 Task: Look for space in Vetapālem, India from 1st July, 2023 to 9th July, 2023 for 2 adults in price range Rs.8000 to Rs.15000. Place can be entire place with 1  bedroom having 1 bed and 1 bathroom. Property type can be house, flat, guest house. Amenities needed are: washing machine. Booking option can be shelf check-in. Required host language is English.
Action: Mouse moved to (544, 93)
Screenshot: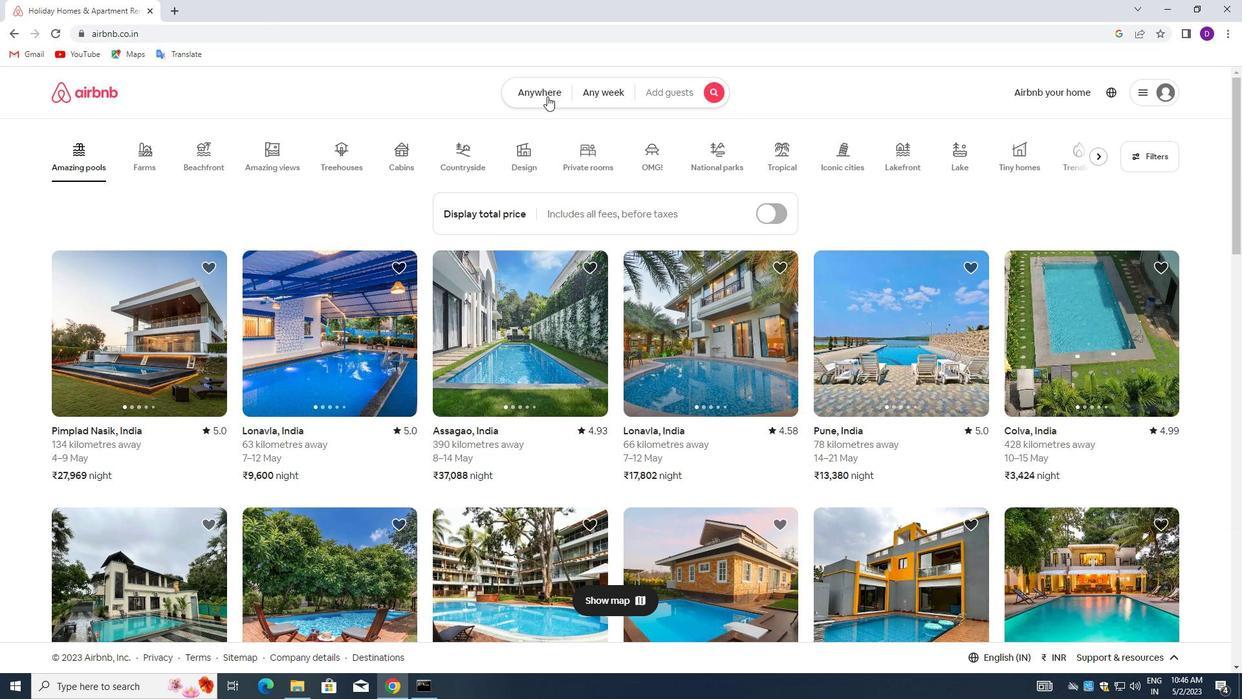 
Action: Mouse pressed left at (544, 93)
Screenshot: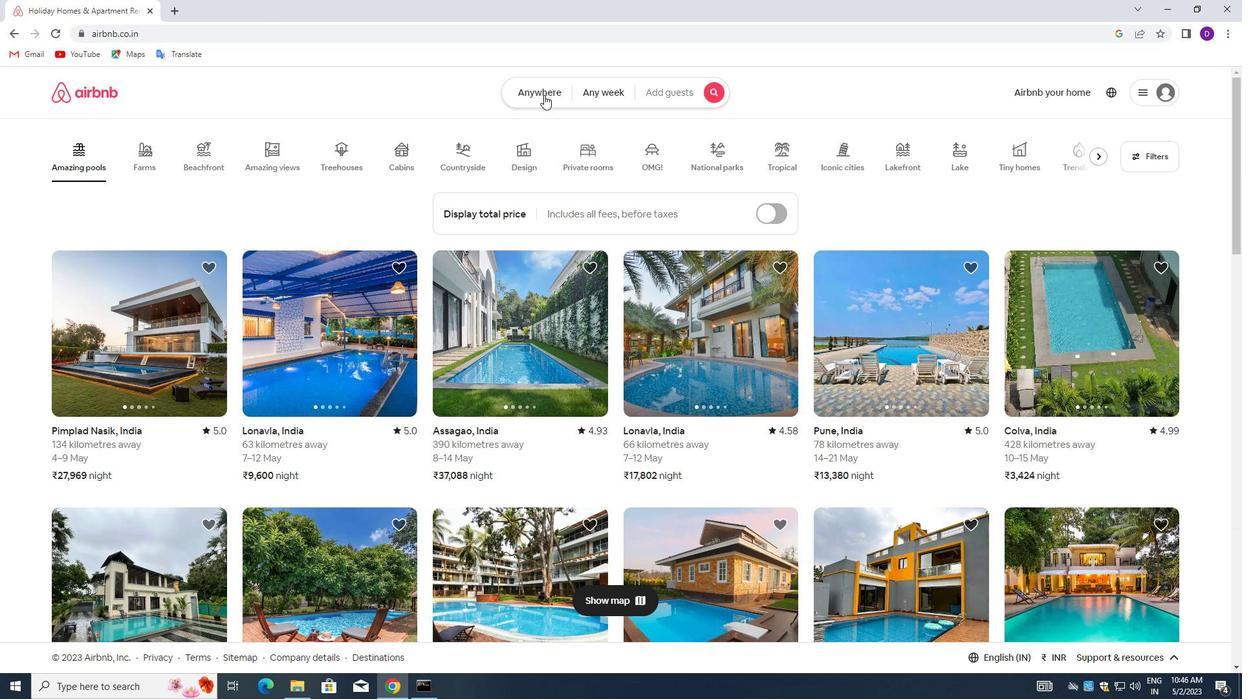 
Action: Mouse moved to (404, 145)
Screenshot: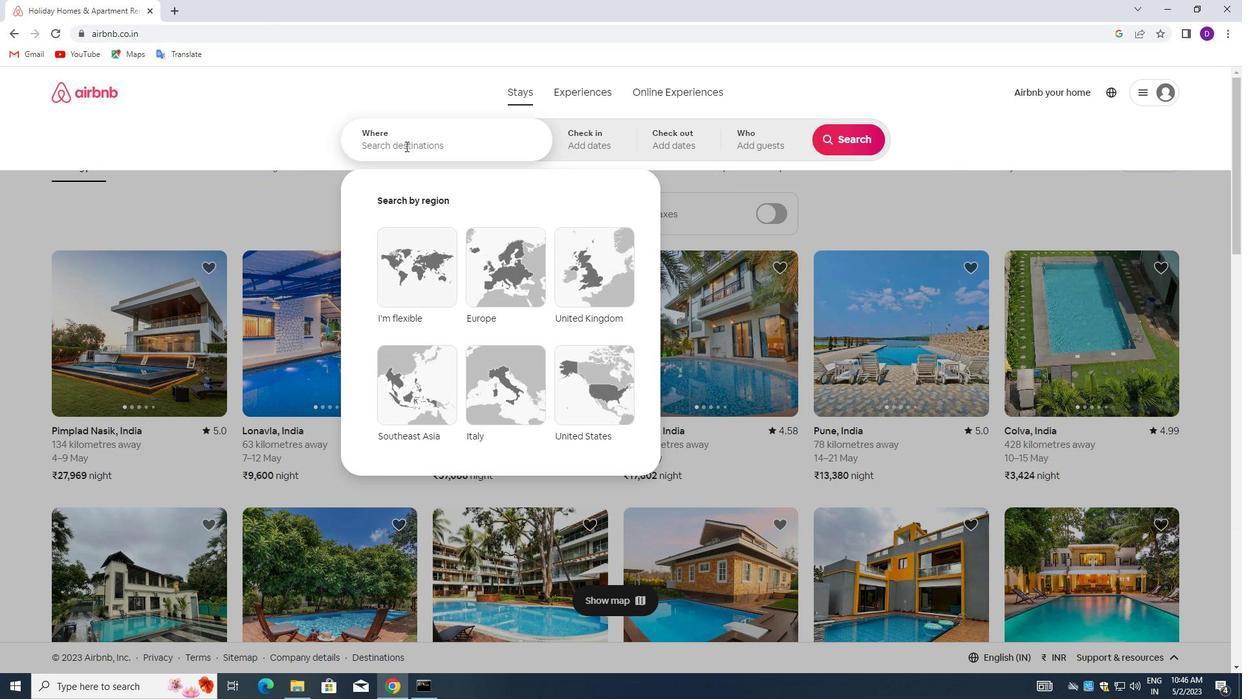 
Action: Mouse pressed left at (404, 145)
Screenshot: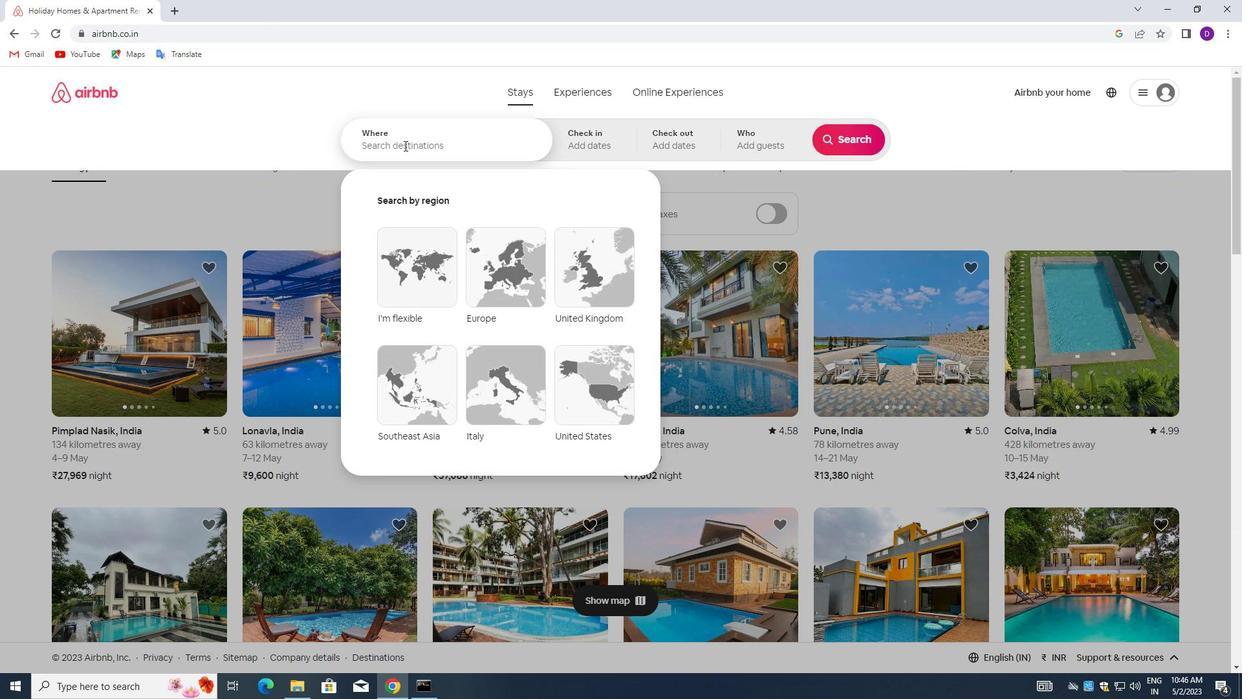 
Action: Key pressed <Key.shift_r>Vetepalem,<Key.space><Key.shift>INDIA<Key.enter>
Screenshot: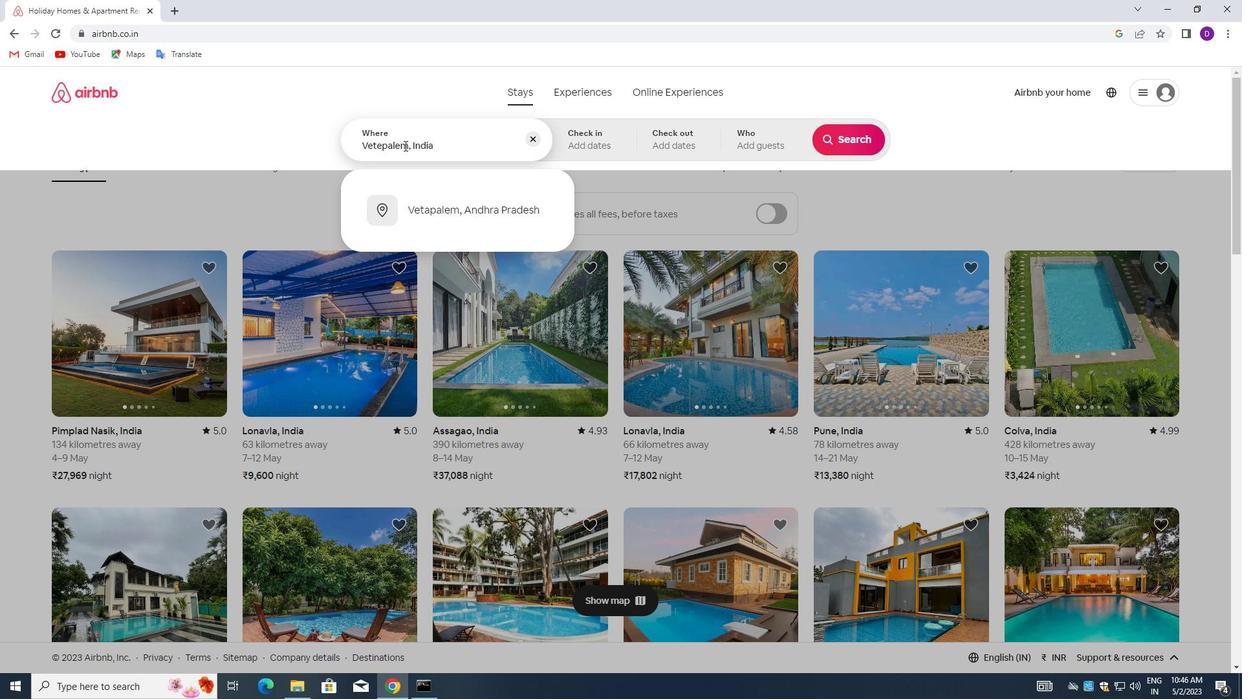 
Action: Mouse moved to (674, 337)
Screenshot: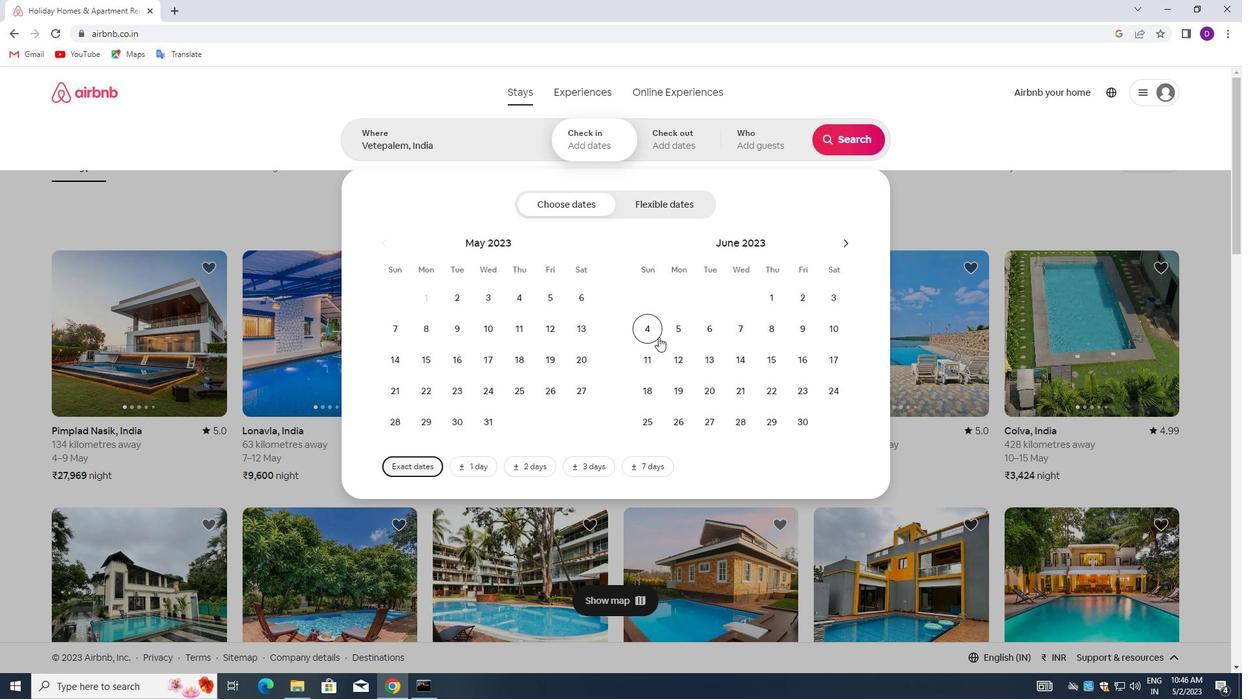 
Action: Mouse scrolled (674, 336) with delta (0, 0)
Screenshot: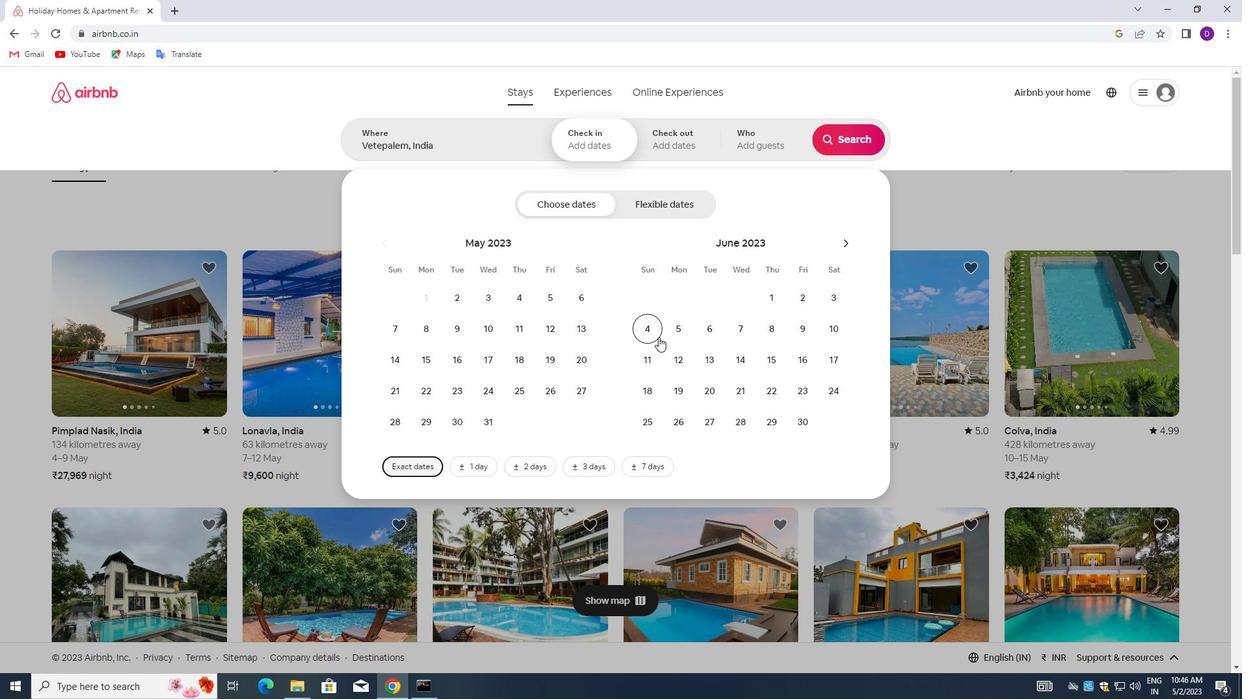 
Action: Mouse moved to (841, 242)
Screenshot: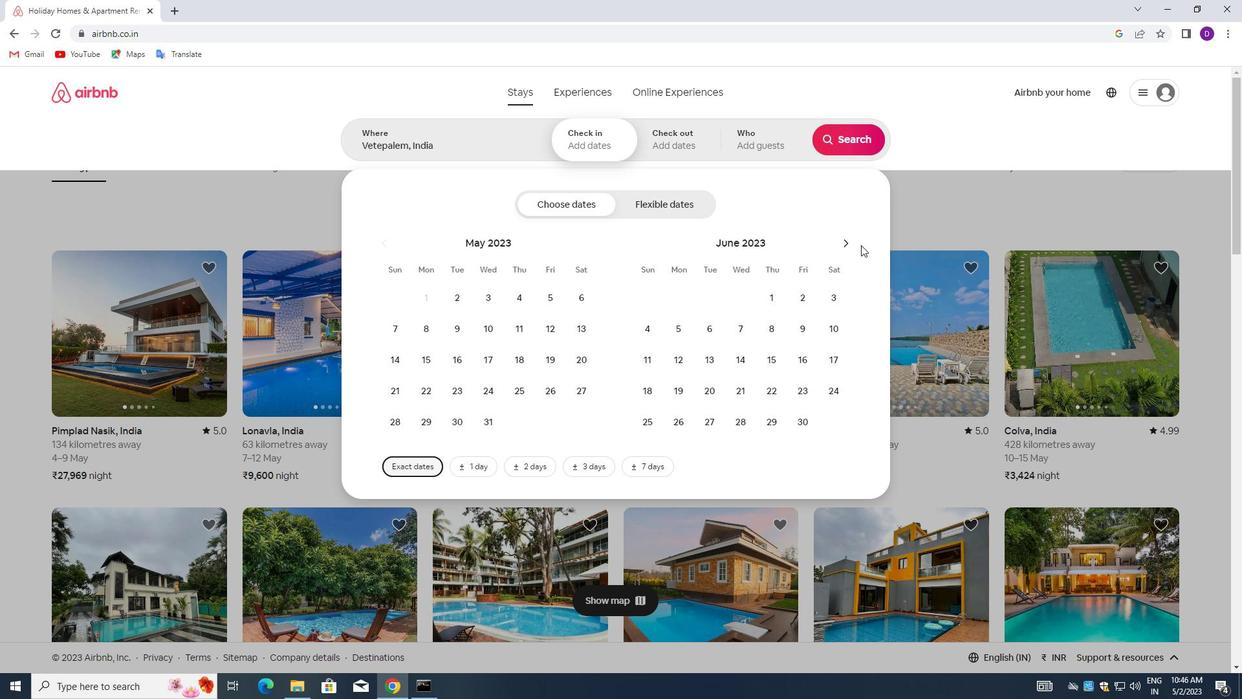 
Action: Mouse pressed left at (841, 242)
Screenshot: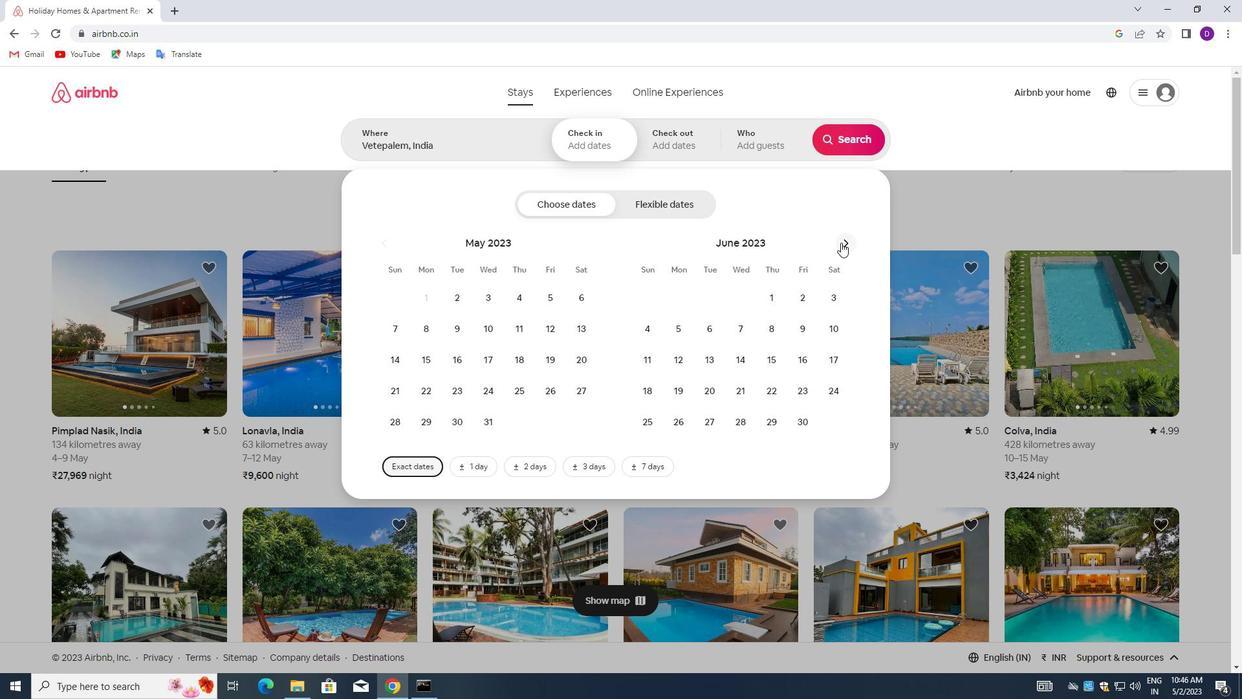 
Action: Mouse moved to (833, 290)
Screenshot: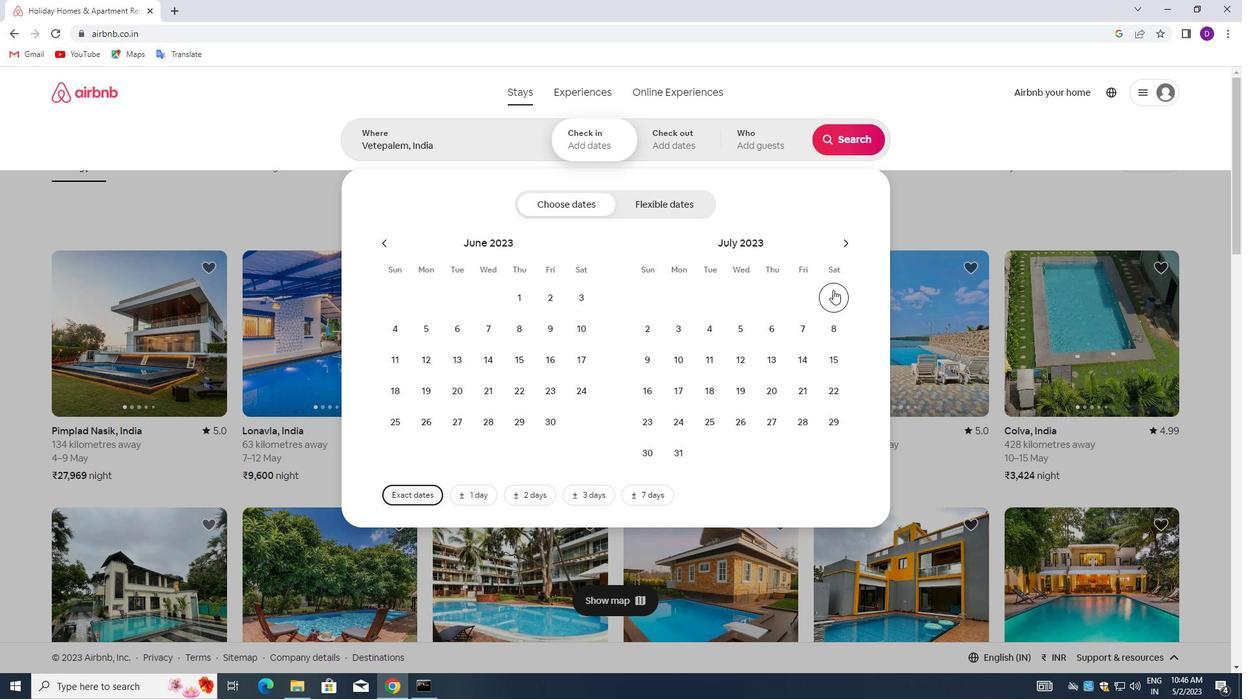 
Action: Mouse pressed left at (833, 290)
Screenshot: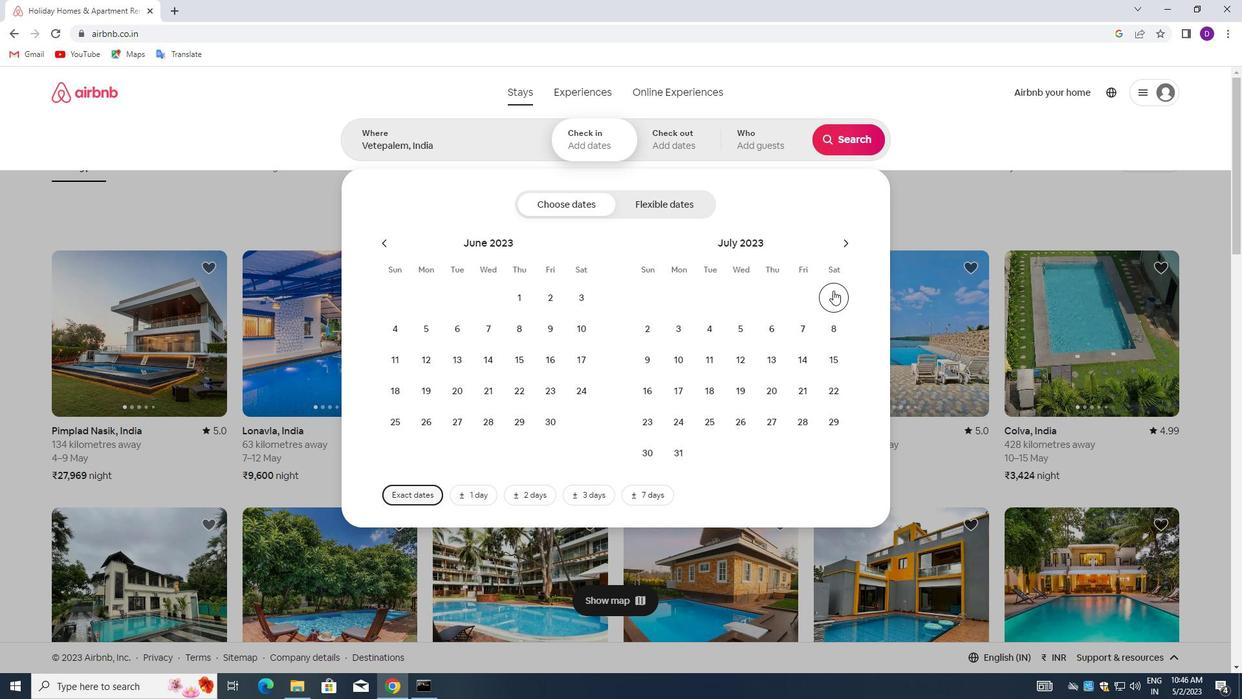 
Action: Mouse moved to (656, 359)
Screenshot: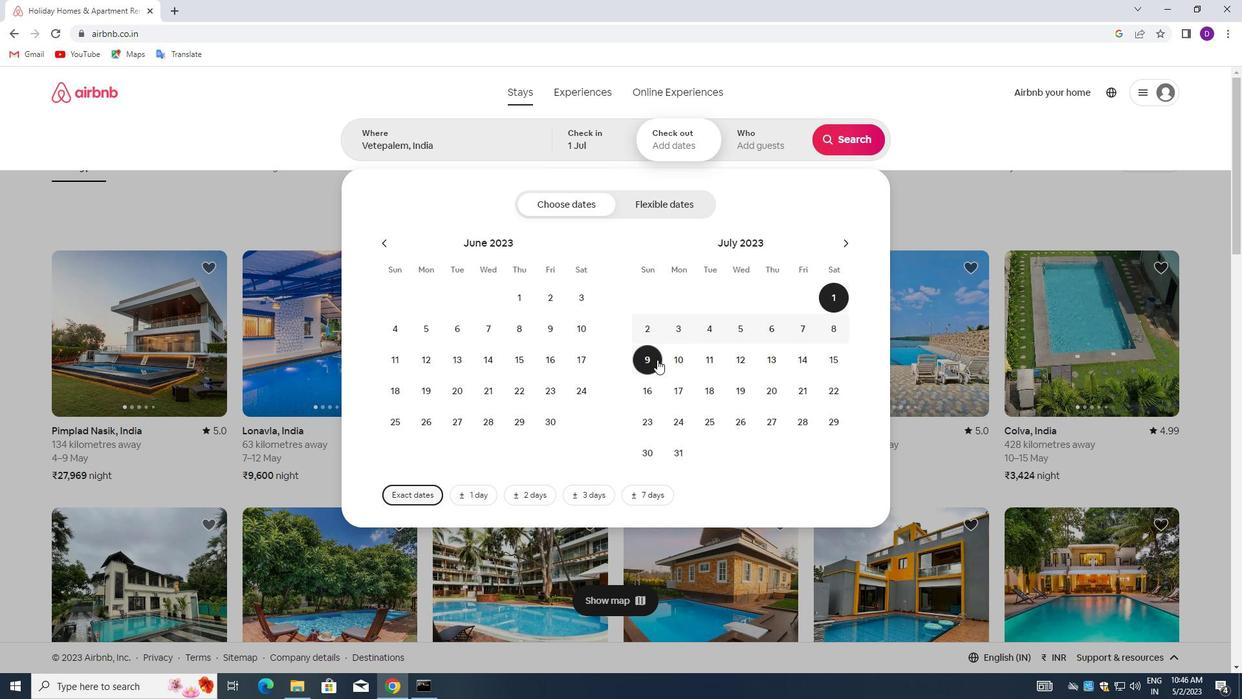 
Action: Mouse pressed left at (656, 359)
Screenshot: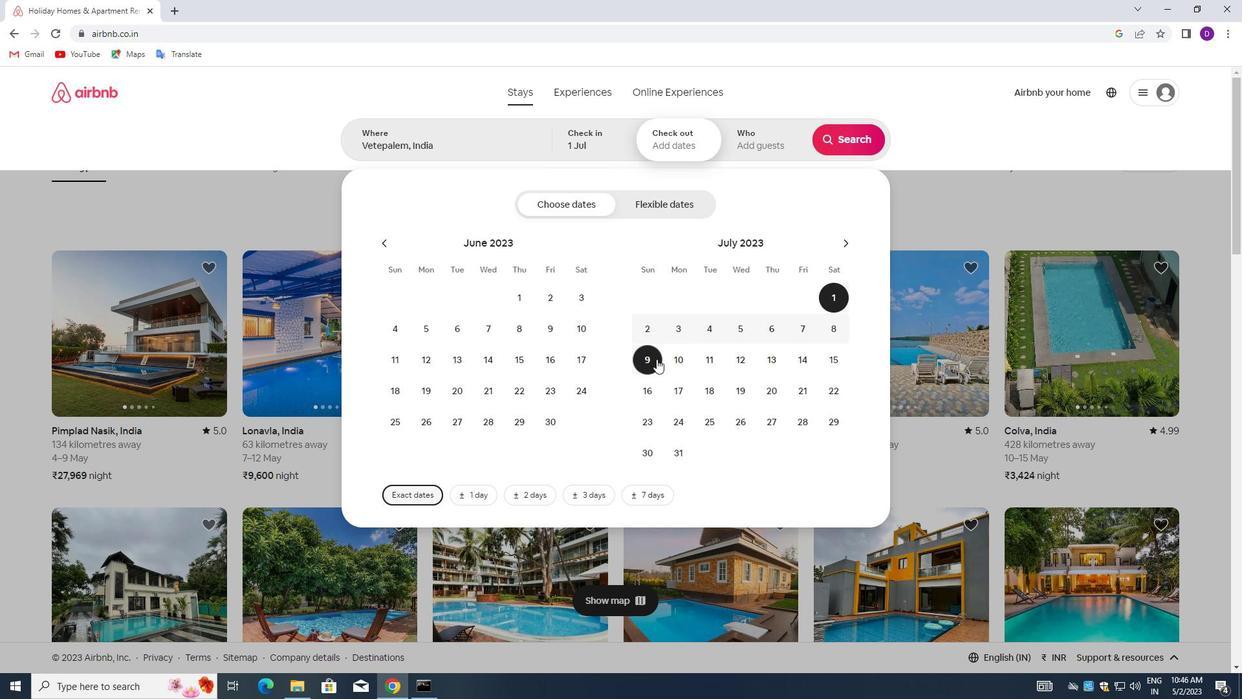 
Action: Mouse moved to (759, 139)
Screenshot: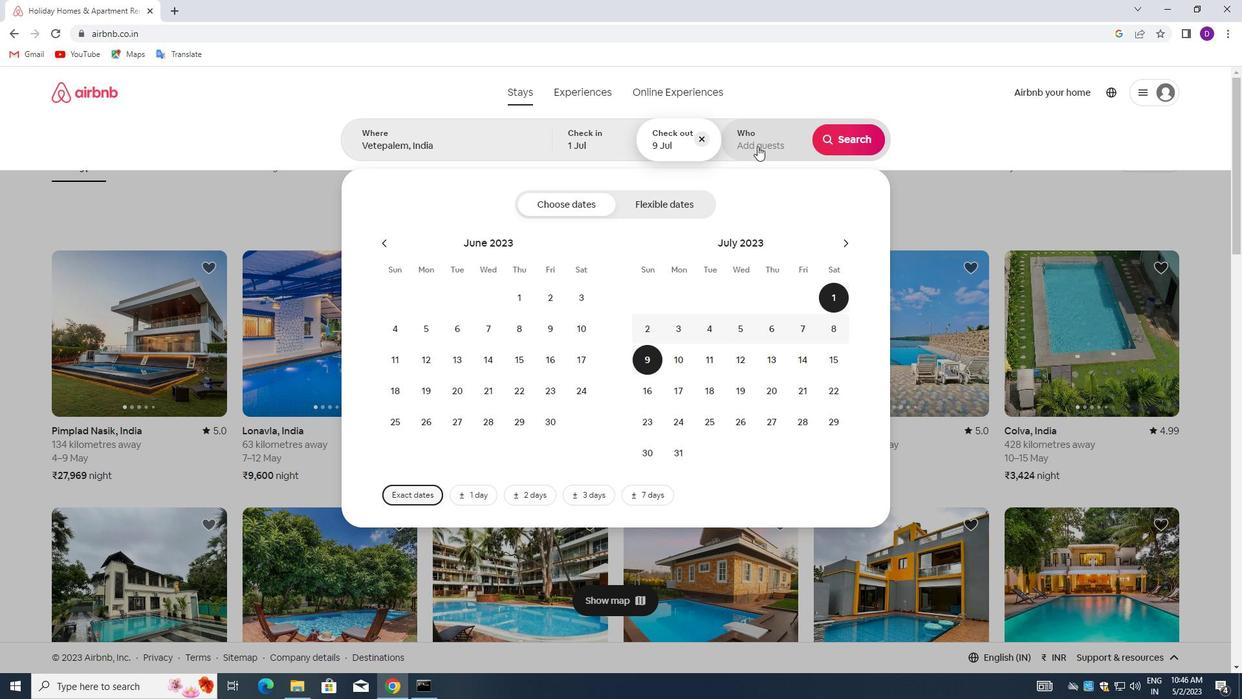 
Action: Mouse pressed left at (759, 139)
Screenshot: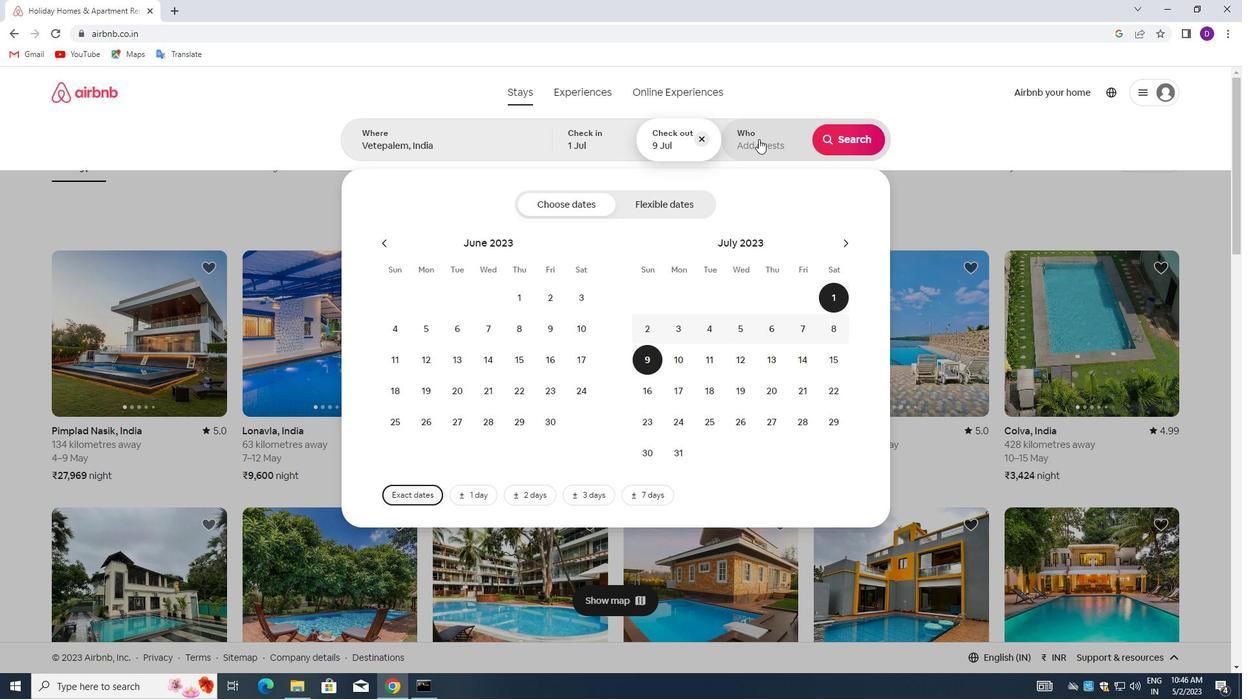 
Action: Mouse moved to (851, 205)
Screenshot: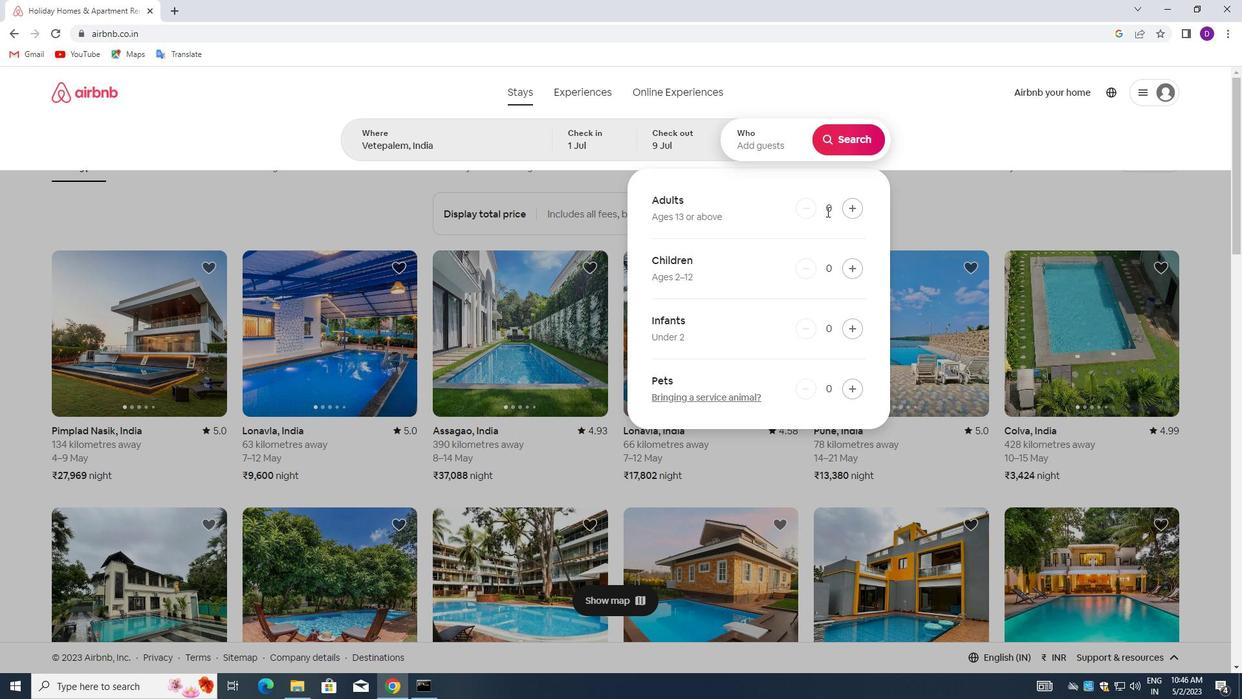 
Action: Mouse pressed left at (851, 205)
Screenshot: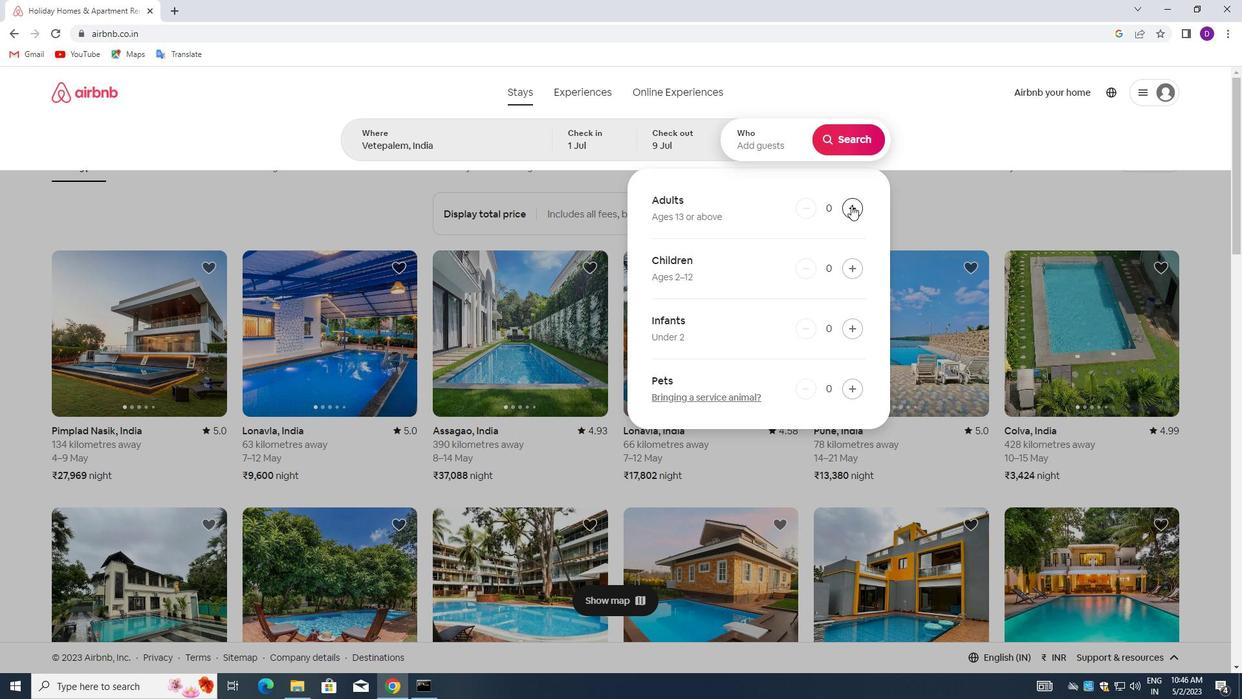 
Action: Mouse pressed left at (851, 205)
Screenshot: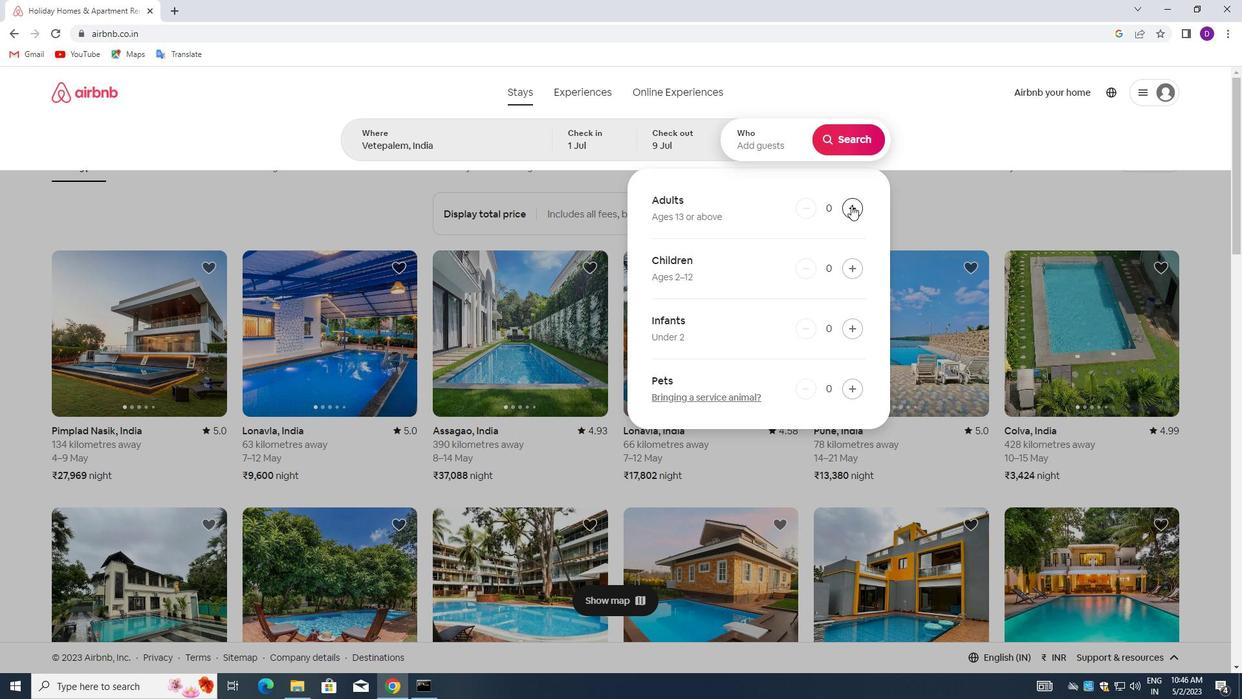 
Action: Mouse moved to (849, 141)
Screenshot: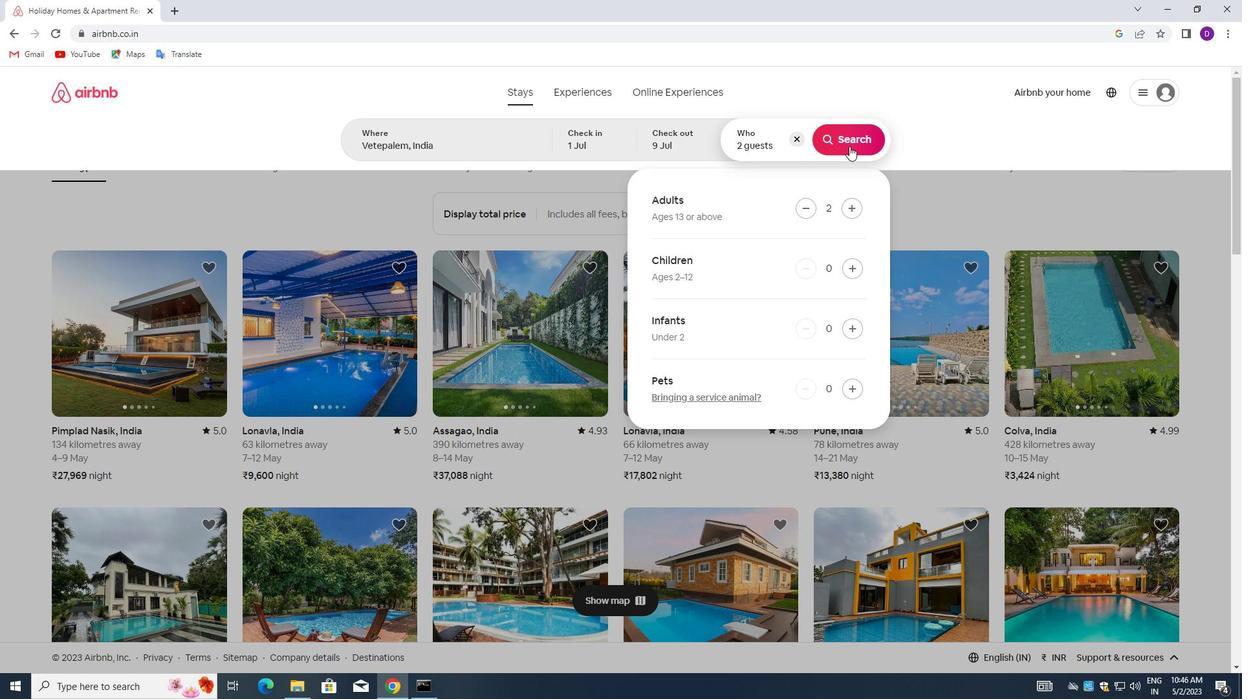 
Action: Mouse pressed left at (849, 141)
Screenshot: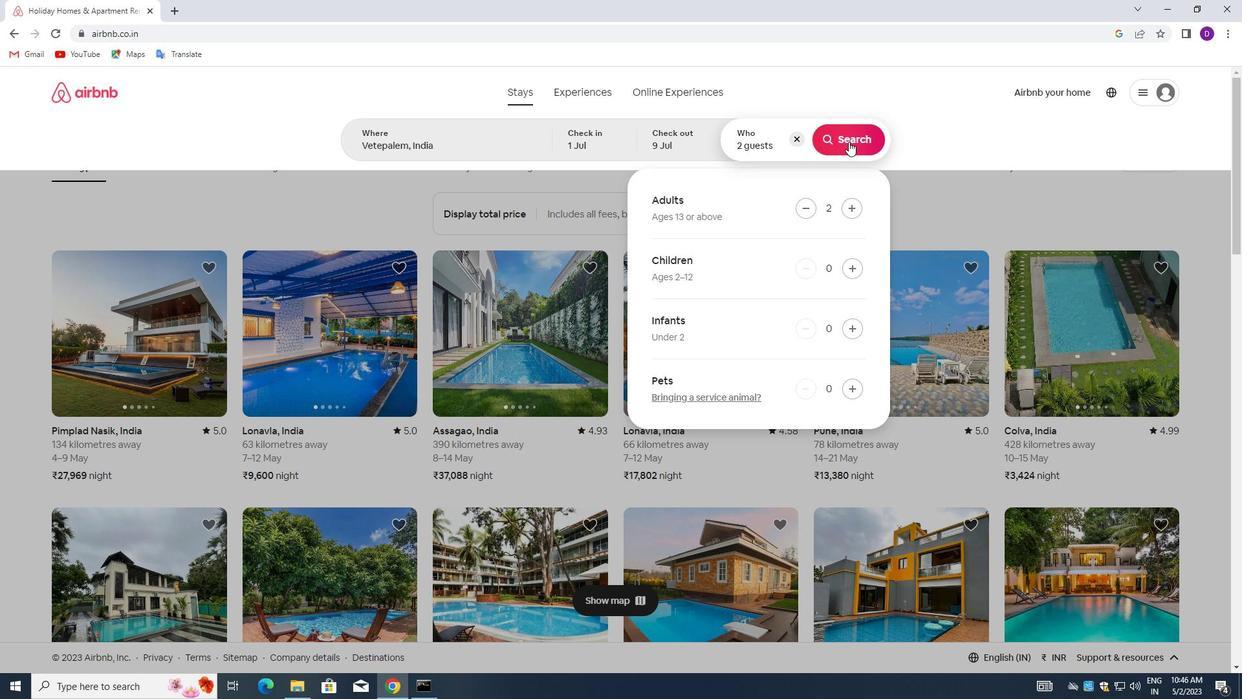 
Action: Mouse moved to (1173, 141)
Screenshot: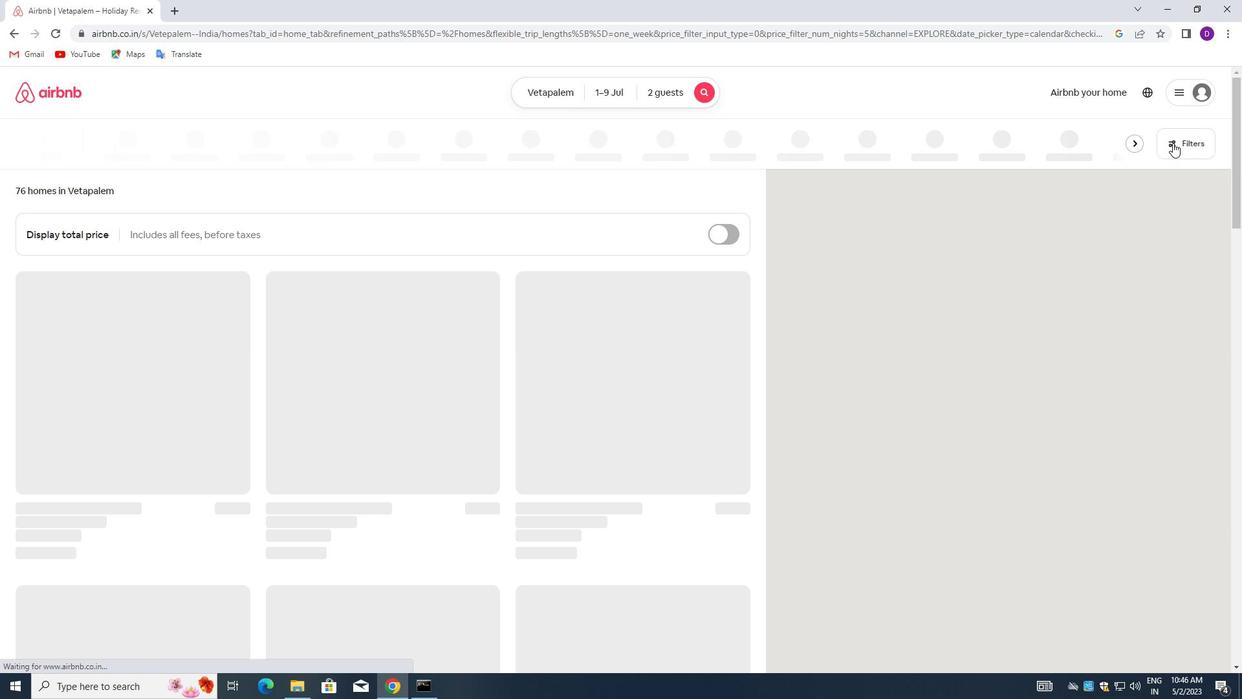 
Action: Mouse pressed left at (1173, 141)
Screenshot: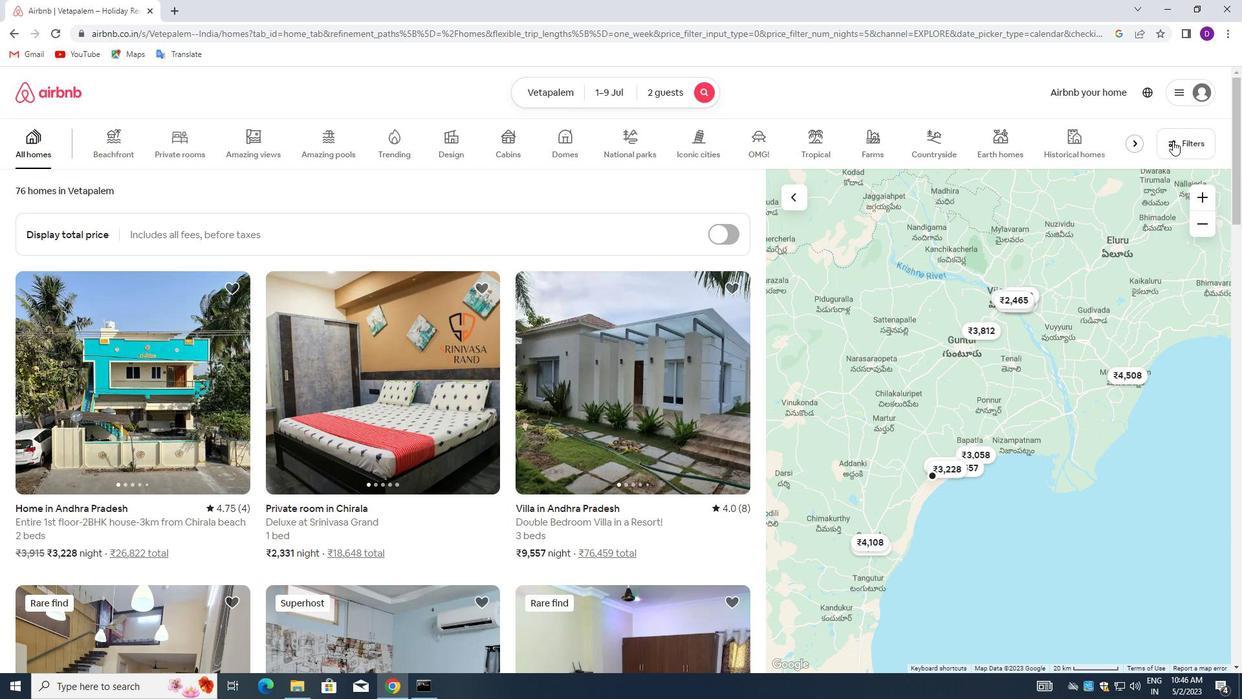 
Action: Mouse moved to (466, 310)
Screenshot: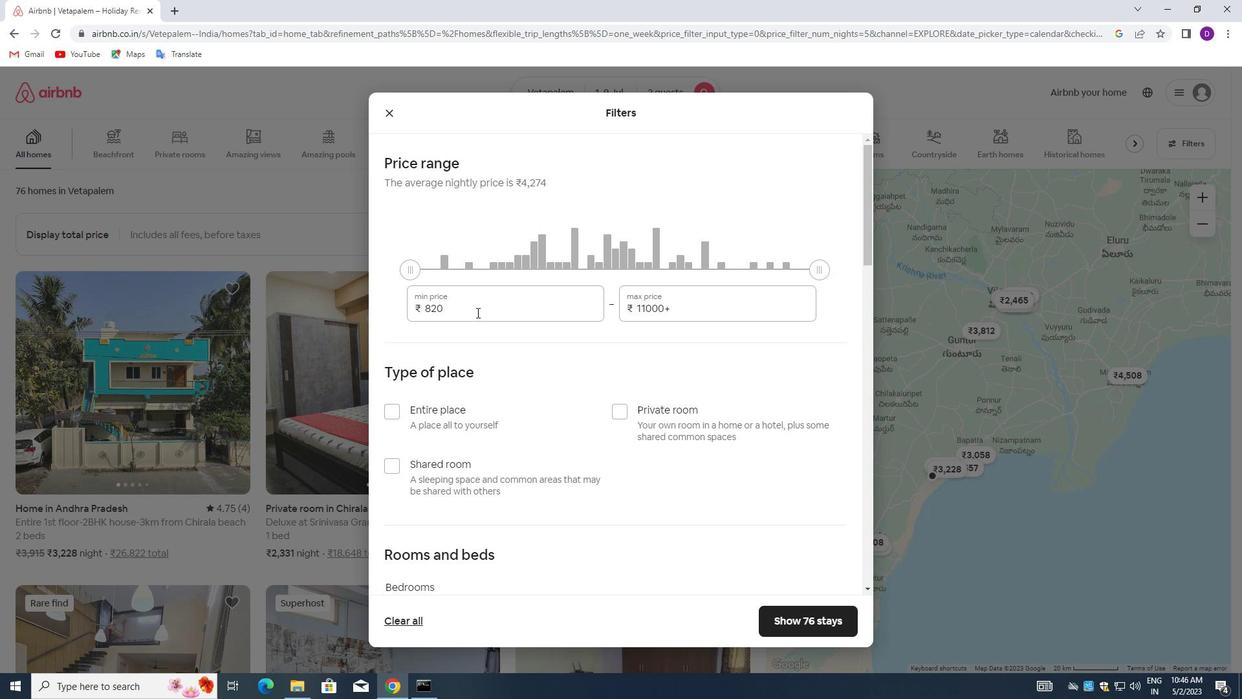 
Action: Mouse pressed left at (466, 310)
Screenshot: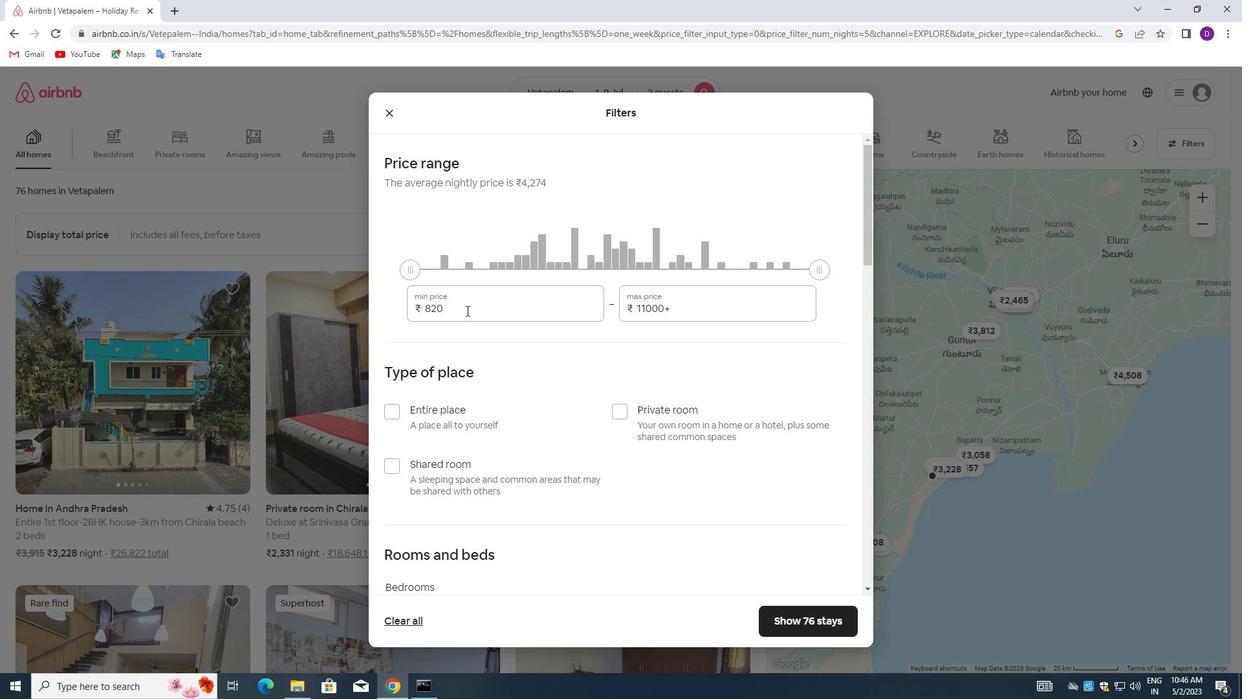 
Action: Mouse pressed left at (466, 310)
Screenshot: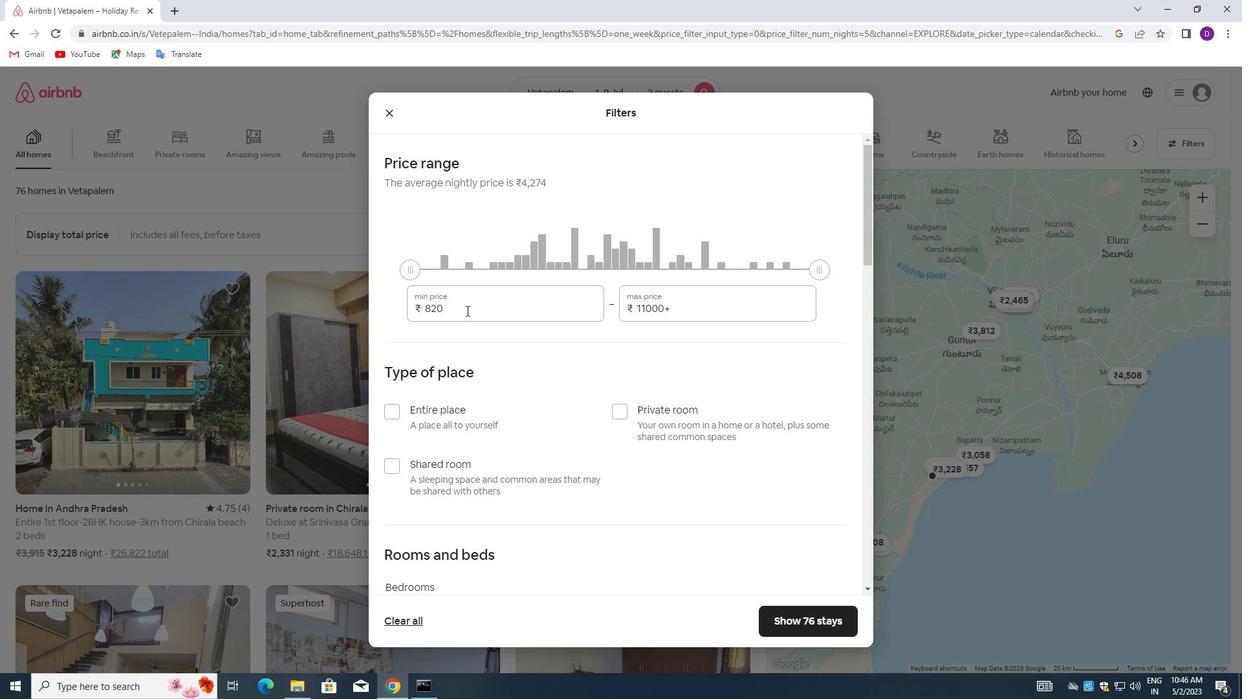
Action: Key pressed 8000<Key.tab>15000
Screenshot: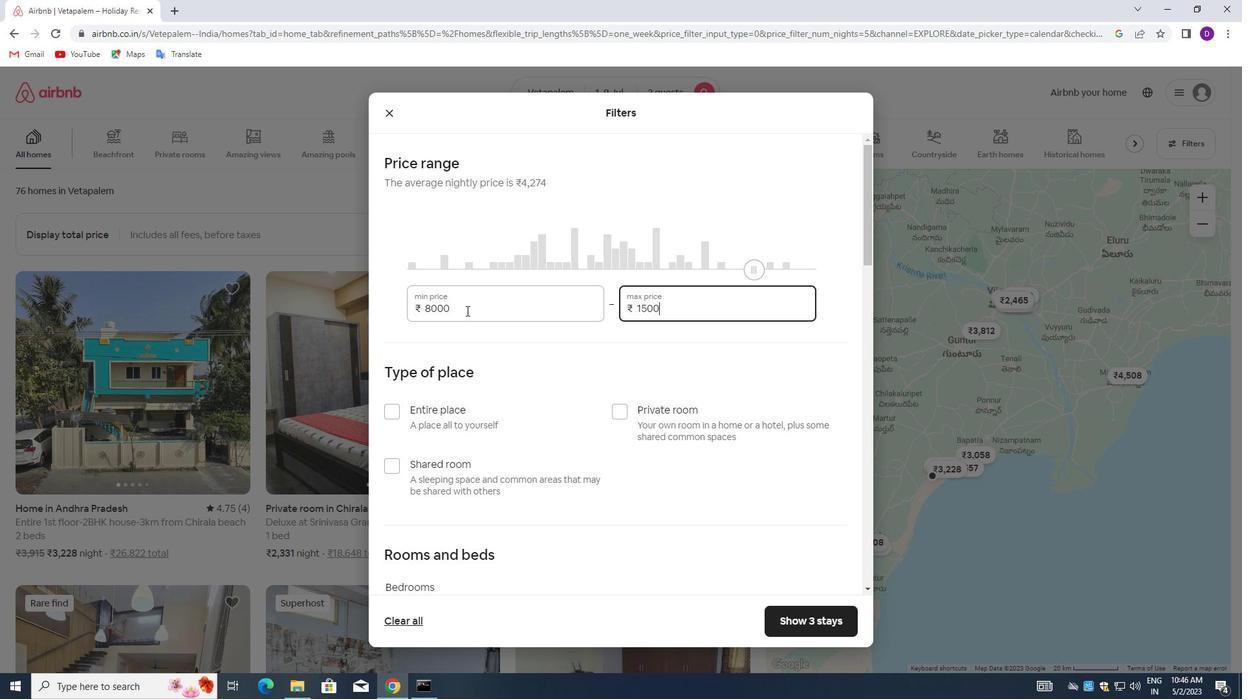 
Action: Mouse moved to (465, 322)
Screenshot: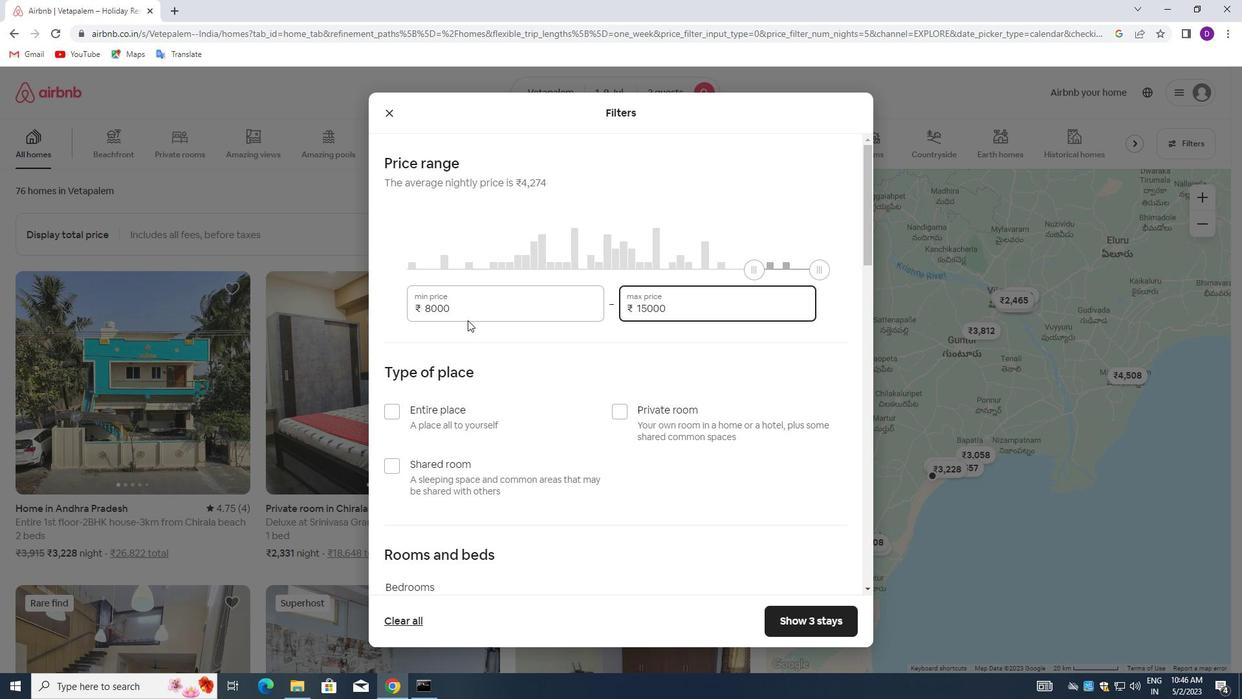 
Action: Mouse scrolled (465, 322) with delta (0, 0)
Screenshot: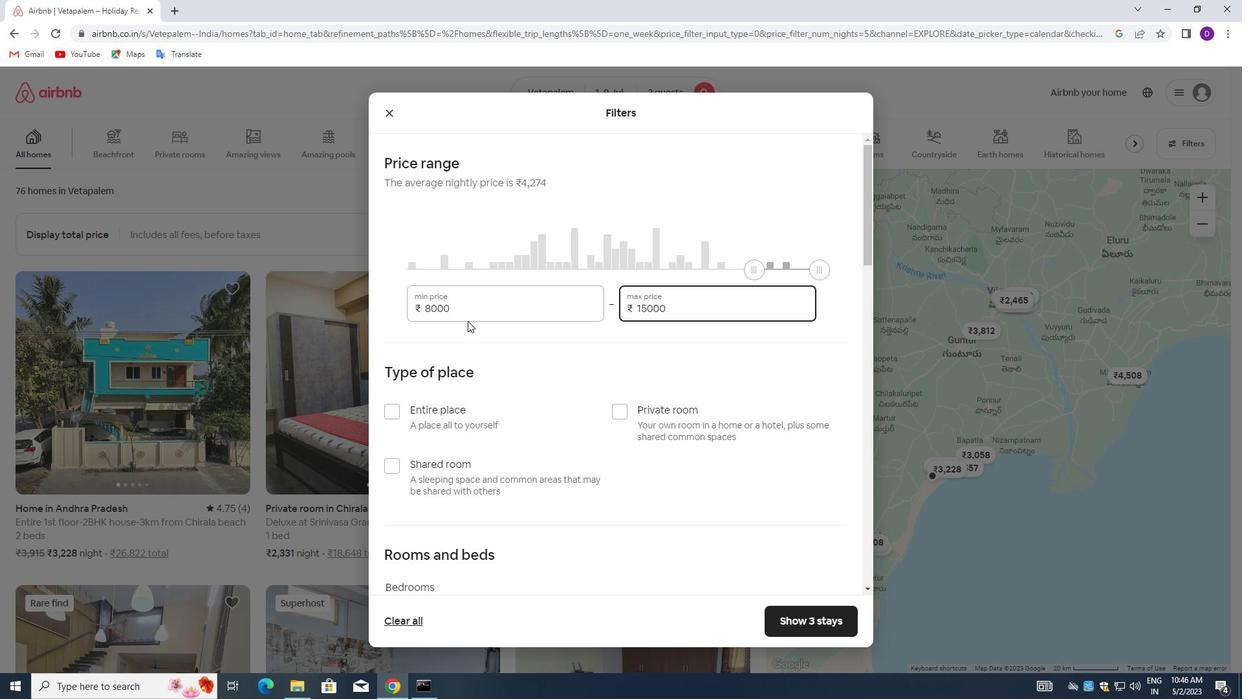 
Action: Mouse moved to (463, 324)
Screenshot: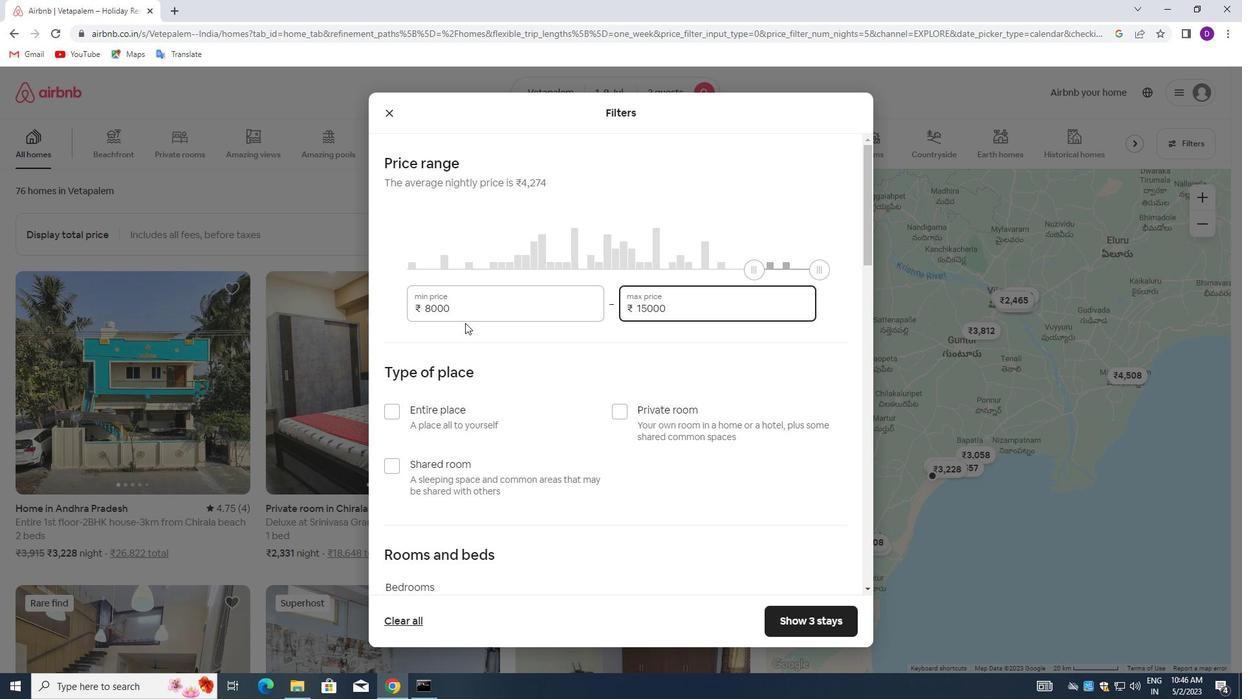 
Action: Mouse scrolled (463, 323) with delta (0, 0)
Screenshot: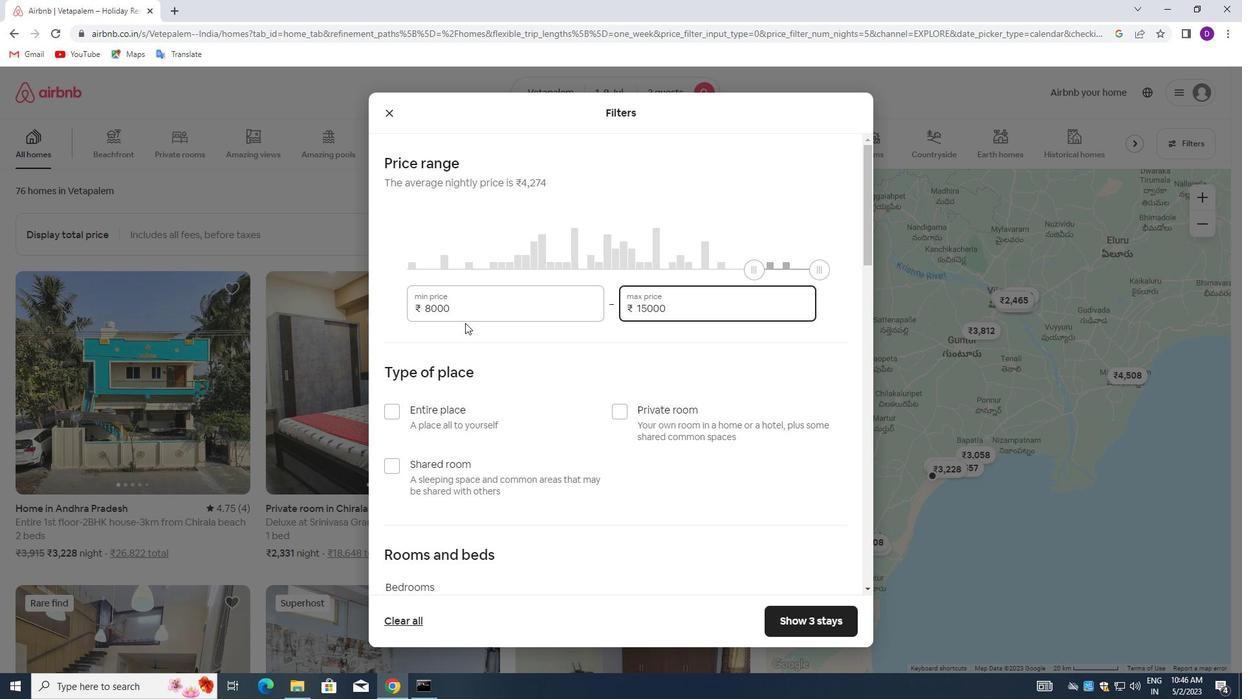 
Action: Mouse moved to (389, 288)
Screenshot: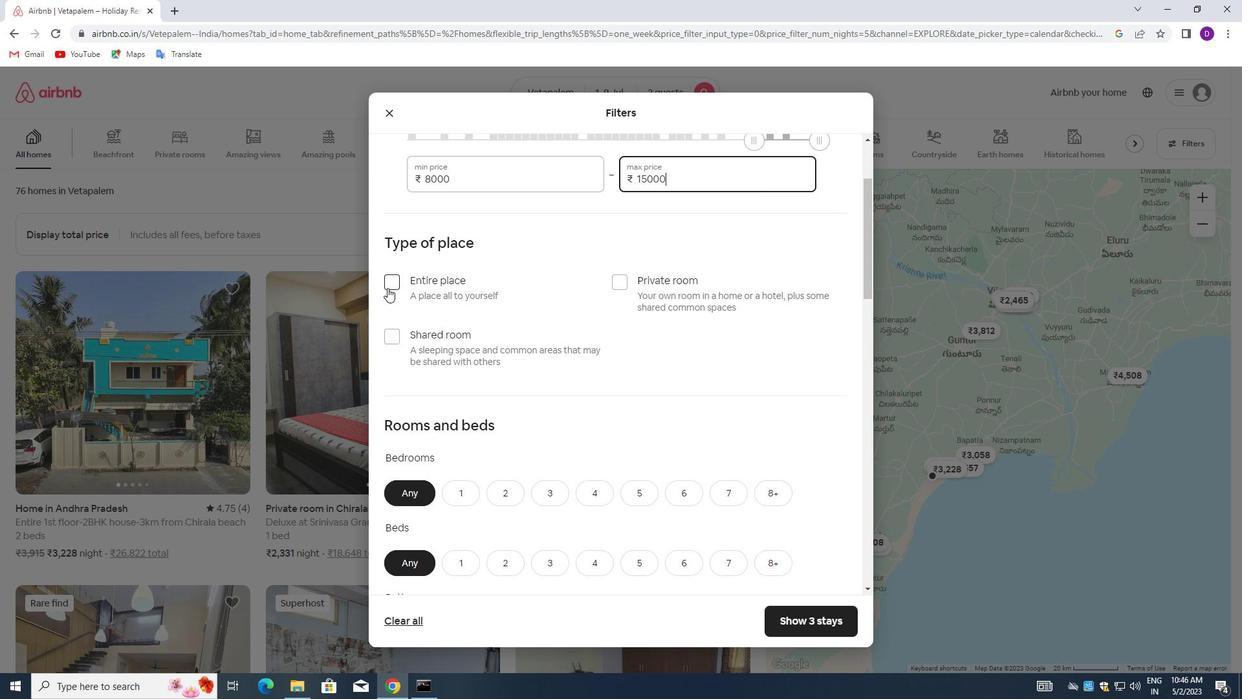 
Action: Mouse pressed left at (389, 288)
Screenshot: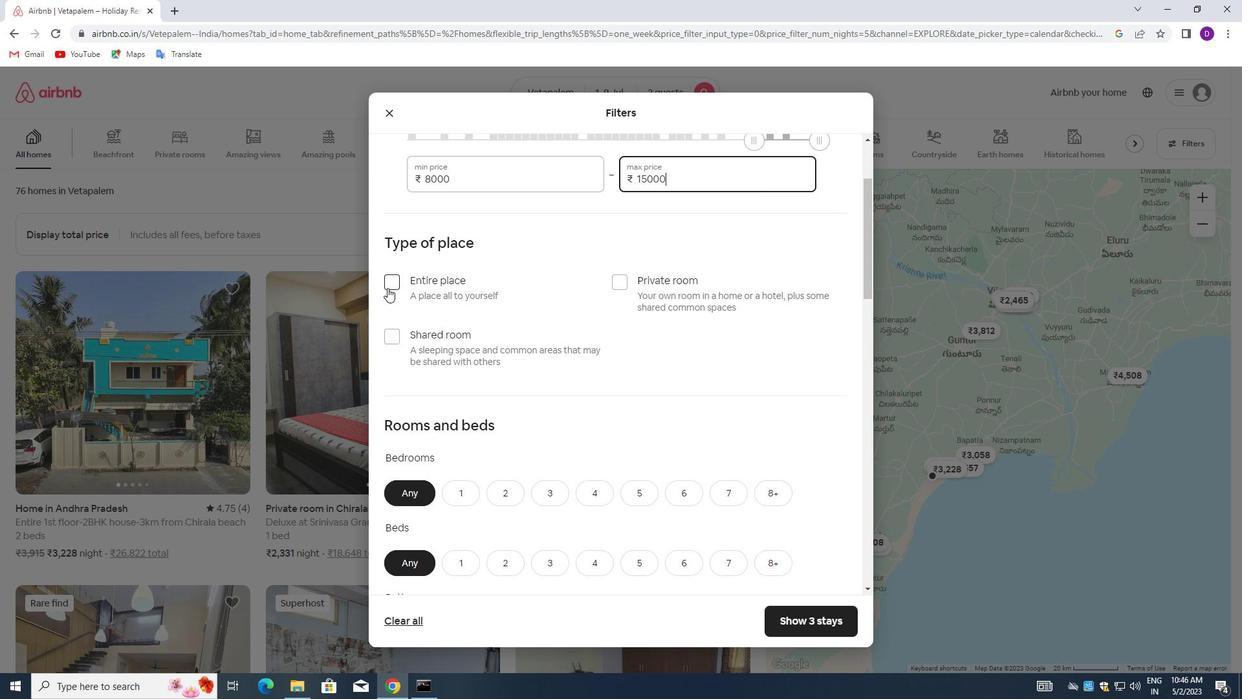
Action: Mouse moved to (493, 349)
Screenshot: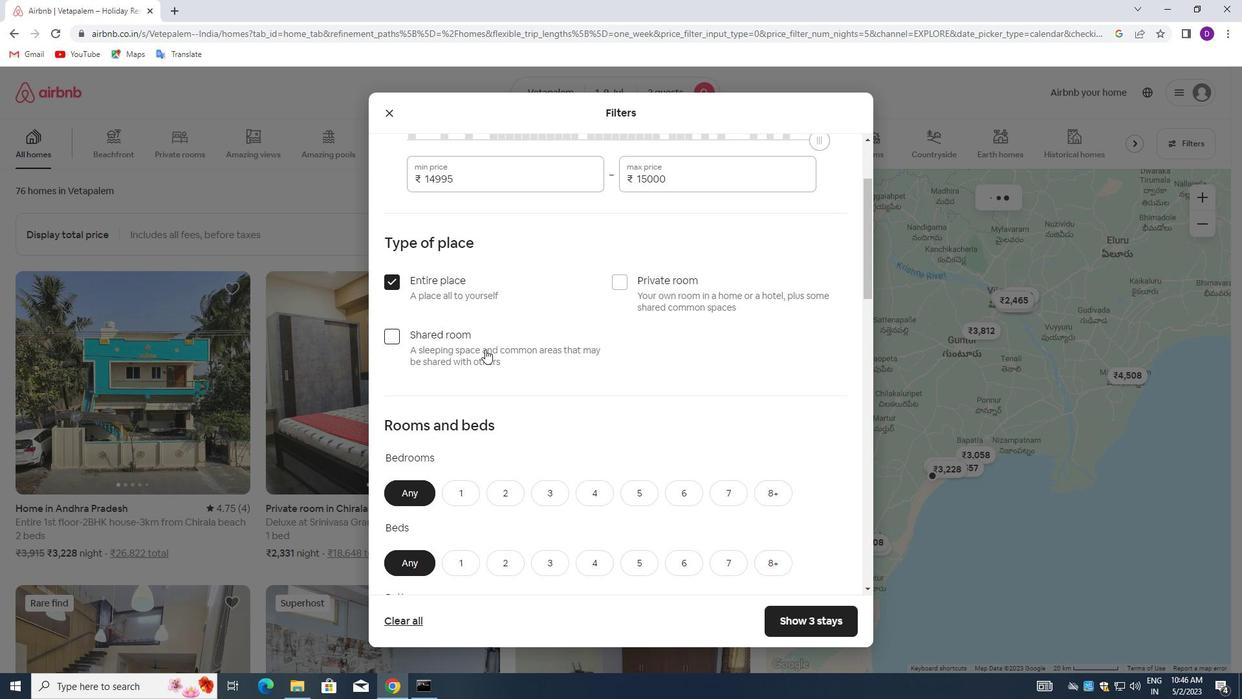
Action: Mouse scrolled (493, 348) with delta (0, 0)
Screenshot: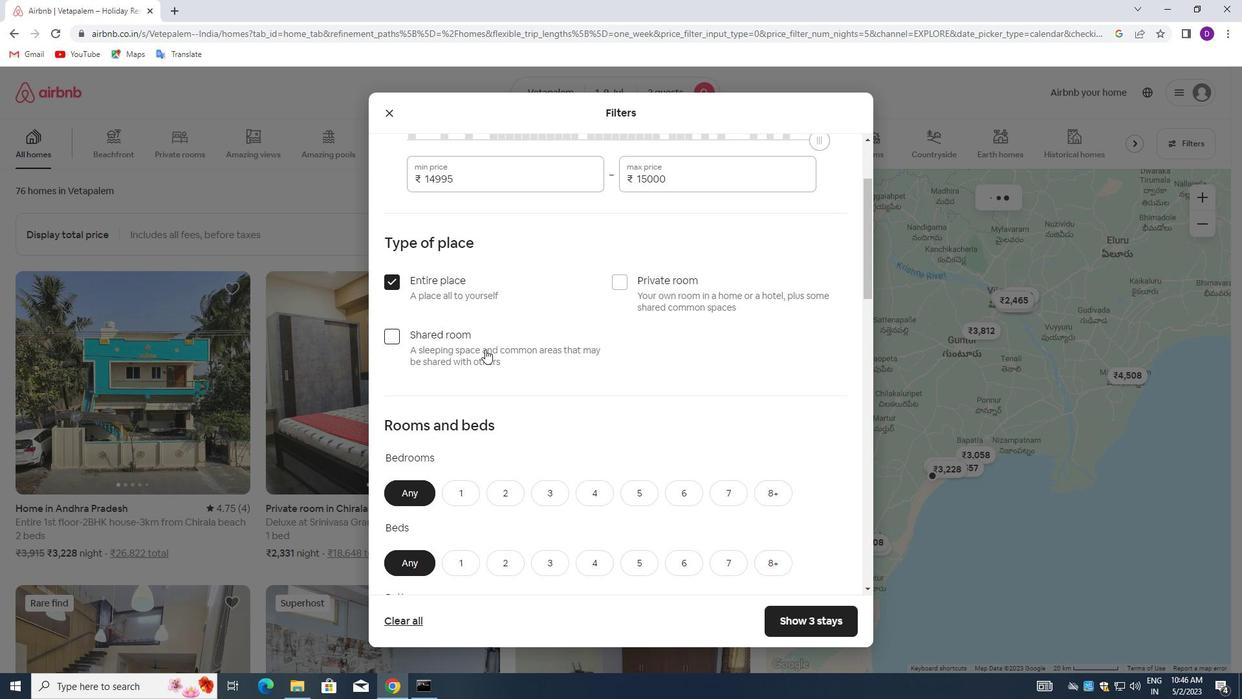 
Action: Mouse moved to (493, 349)
Screenshot: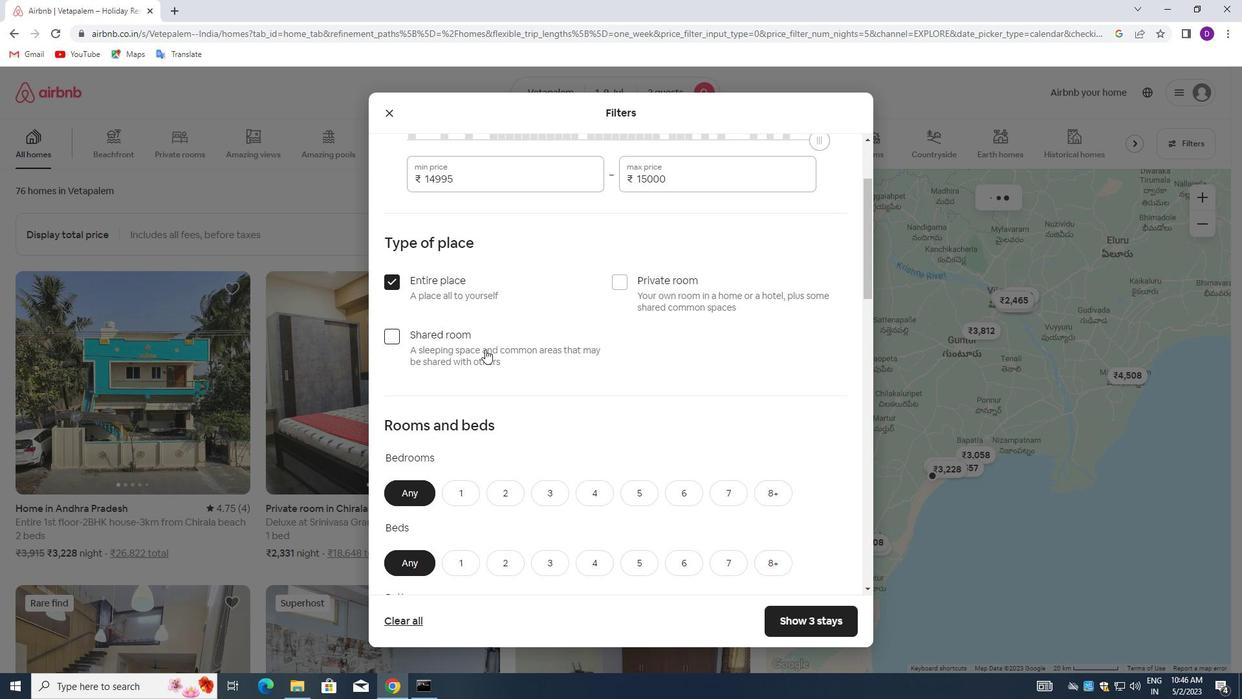 
Action: Mouse scrolled (493, 348) with delta (0, 0)
Screenshot: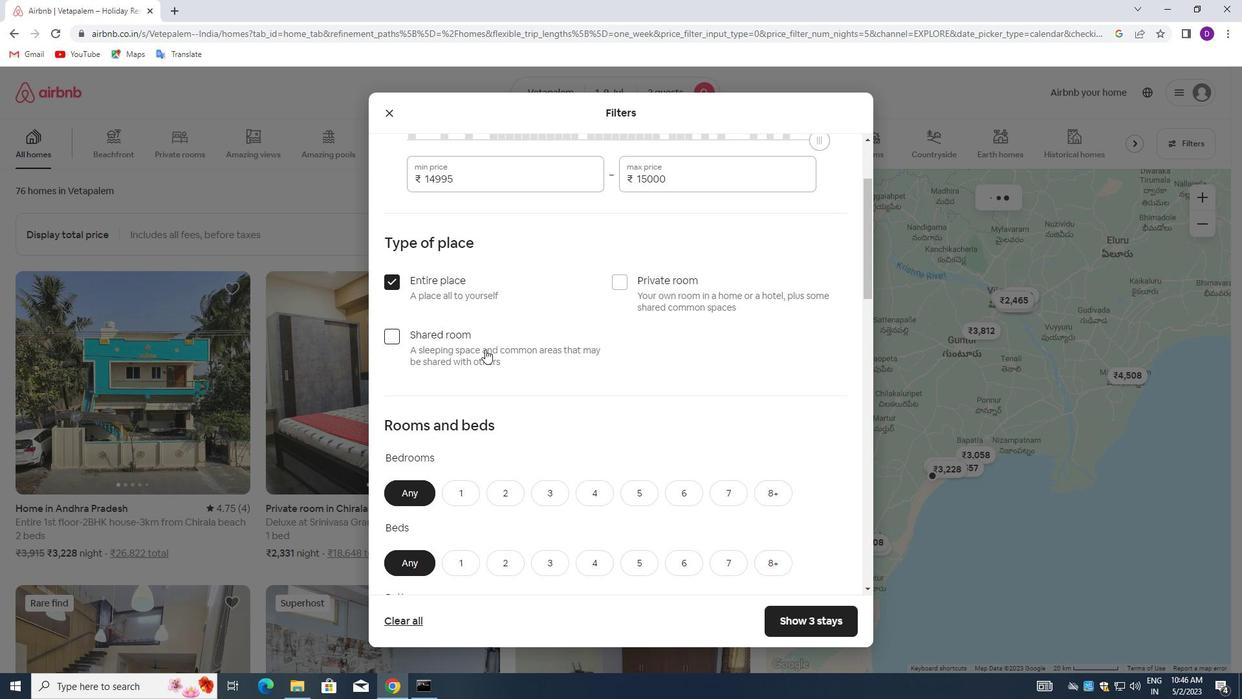 
Action: Mouse moved to (457, 354)
Screenshot: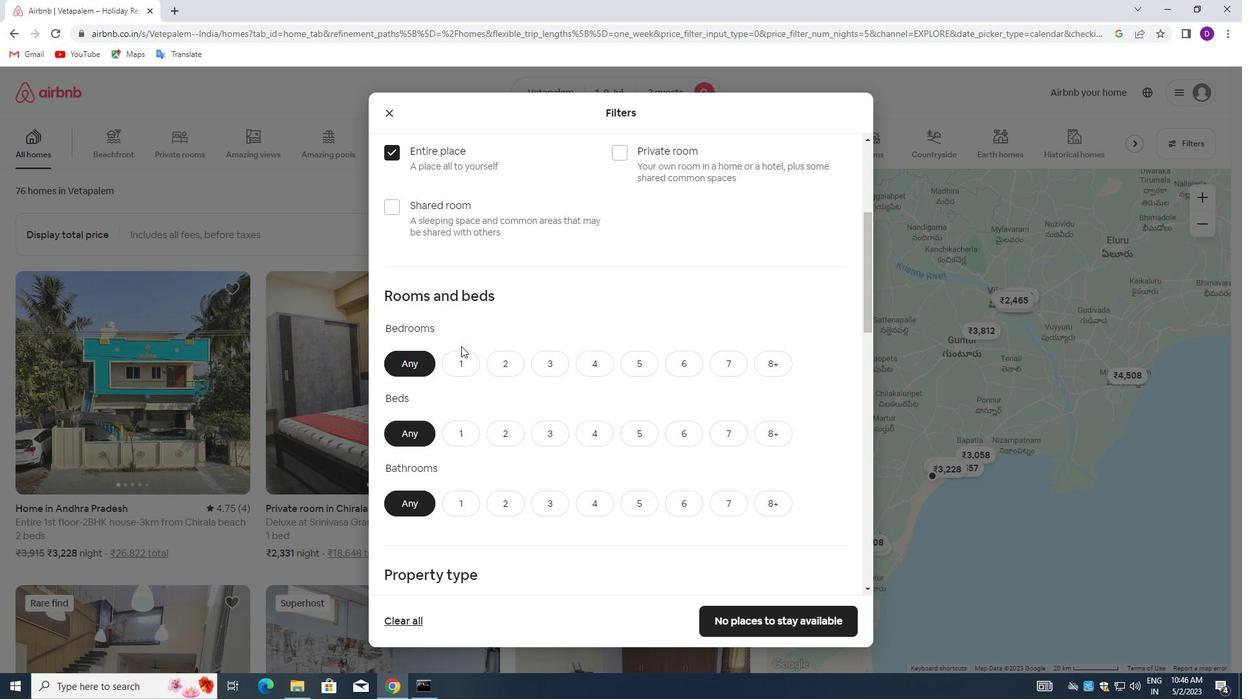 
Action: Mouse pressed left at (457, 354)
Screenshot: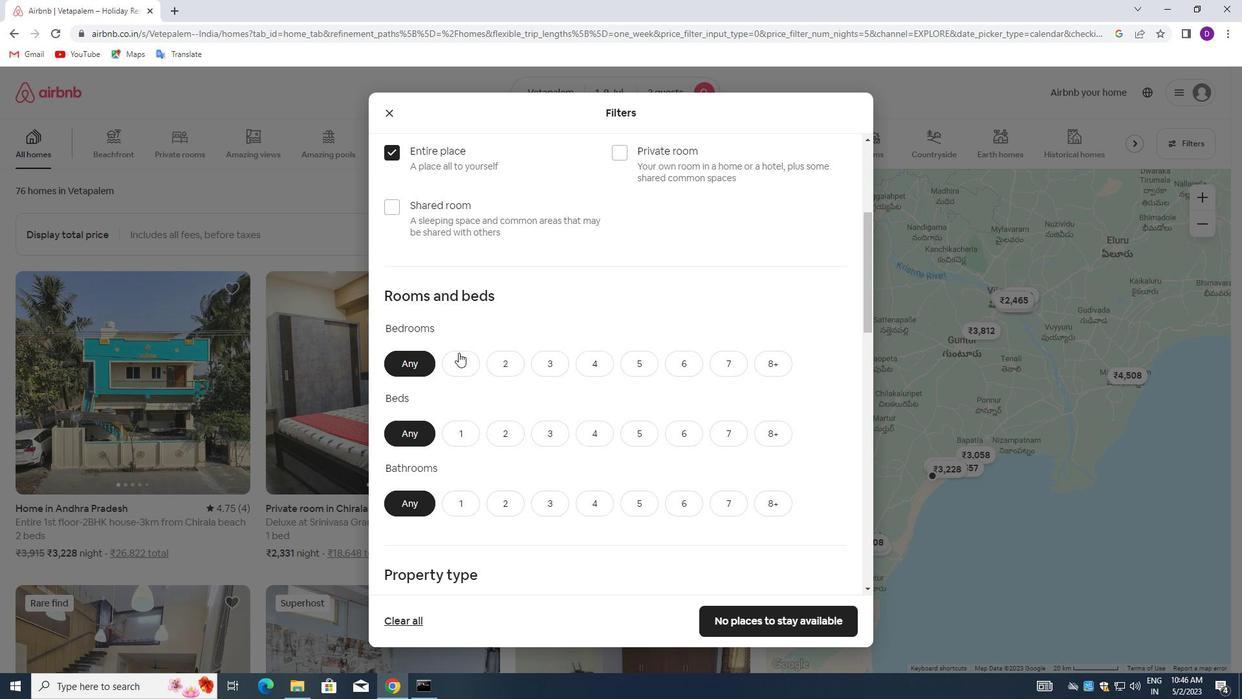 
Action: Mouse moved to (467, 427)
Screenshot: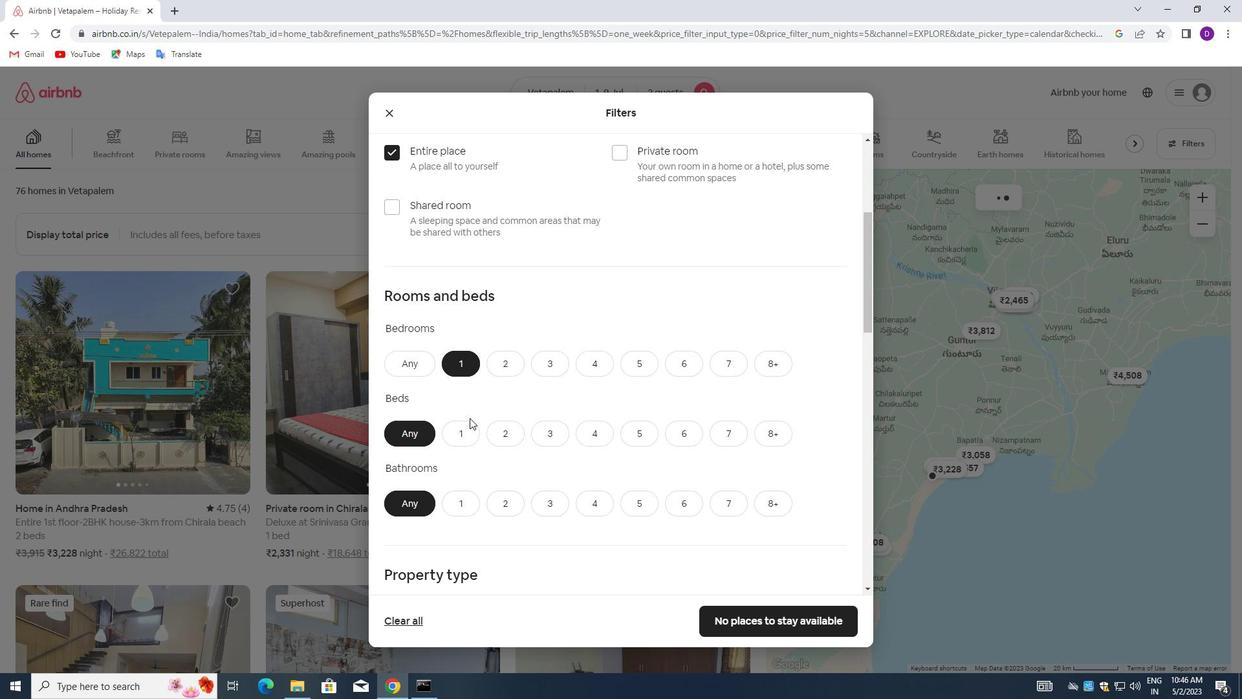
Action: Mouse pressed left at (467, 427)
Screenshot: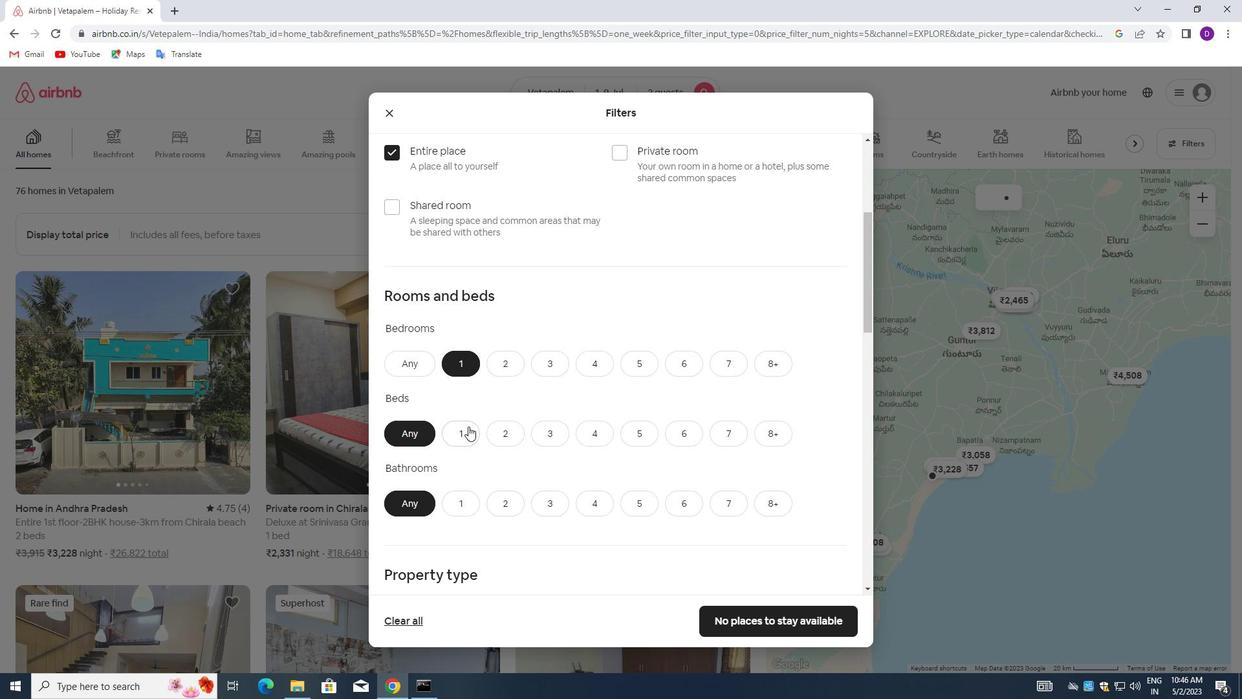 
Action: Mouse moved to (457, 504)
Screenshot: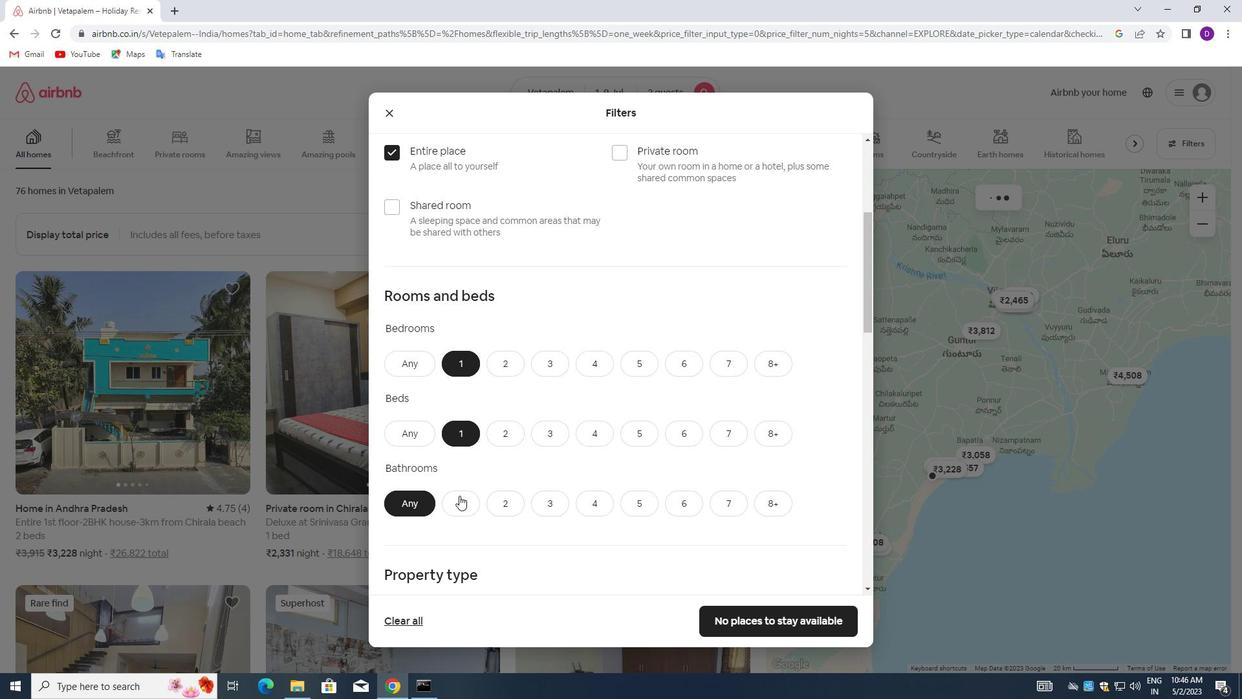 
Action: Mouse pressed left at (457, 504)
Screenshot: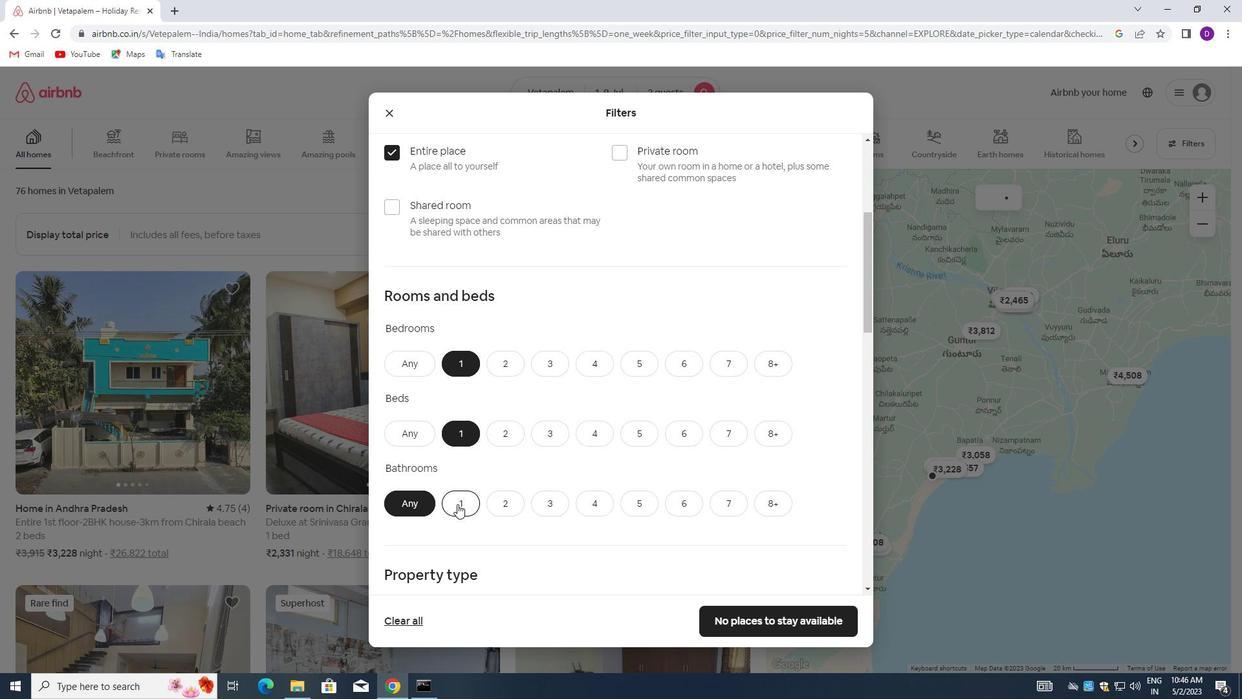 
Action: Mouse moved to (574, 416)
Screenshot: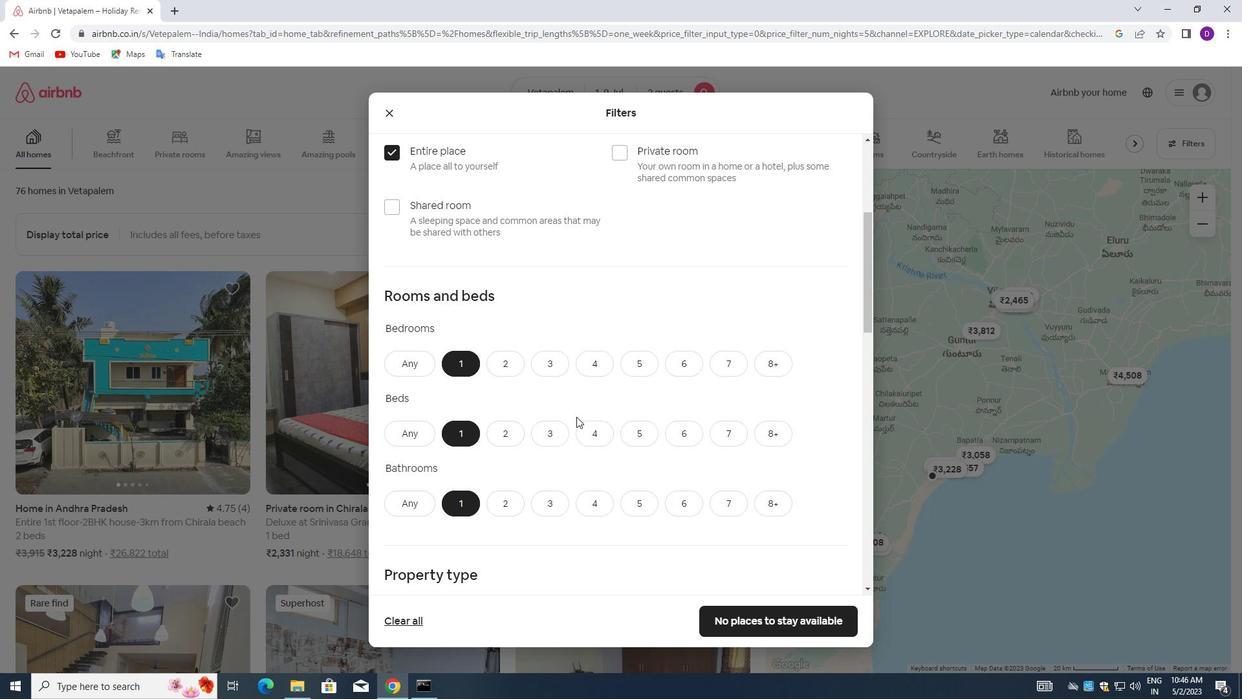 
Action: Mouse scrolled (574, 416) with delta (0, 0)
Screenshot: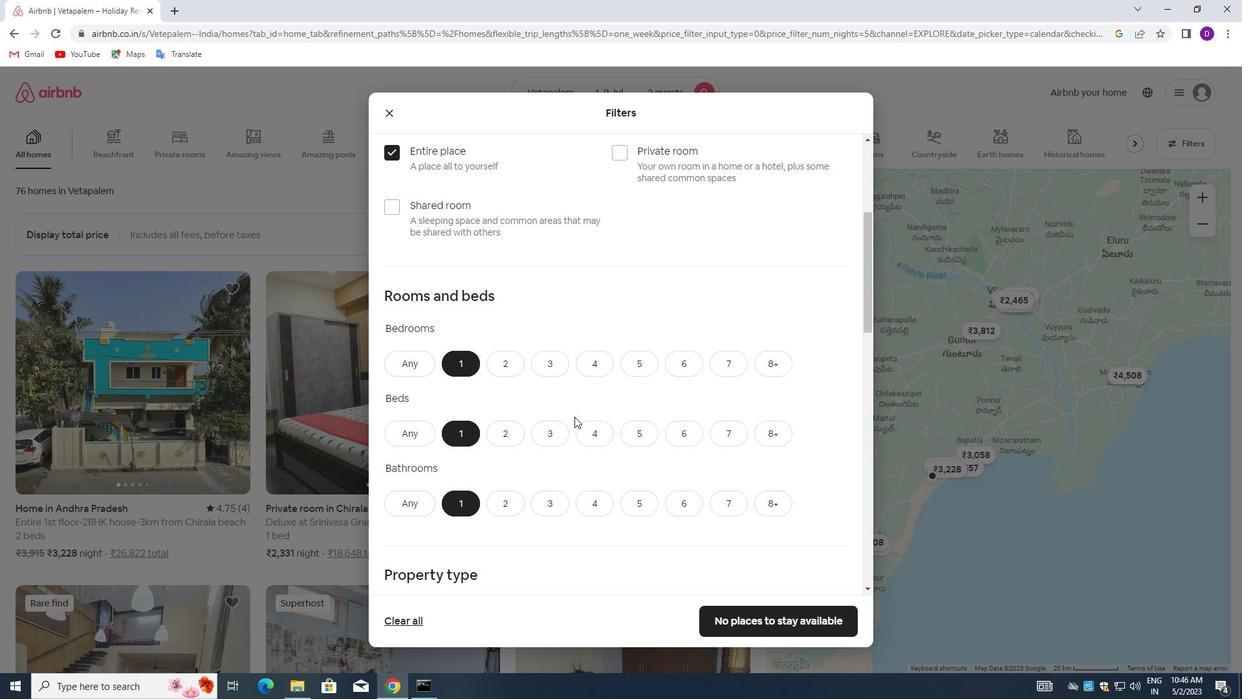 
Action: Mouse moved to (574, 411)
Screenshot: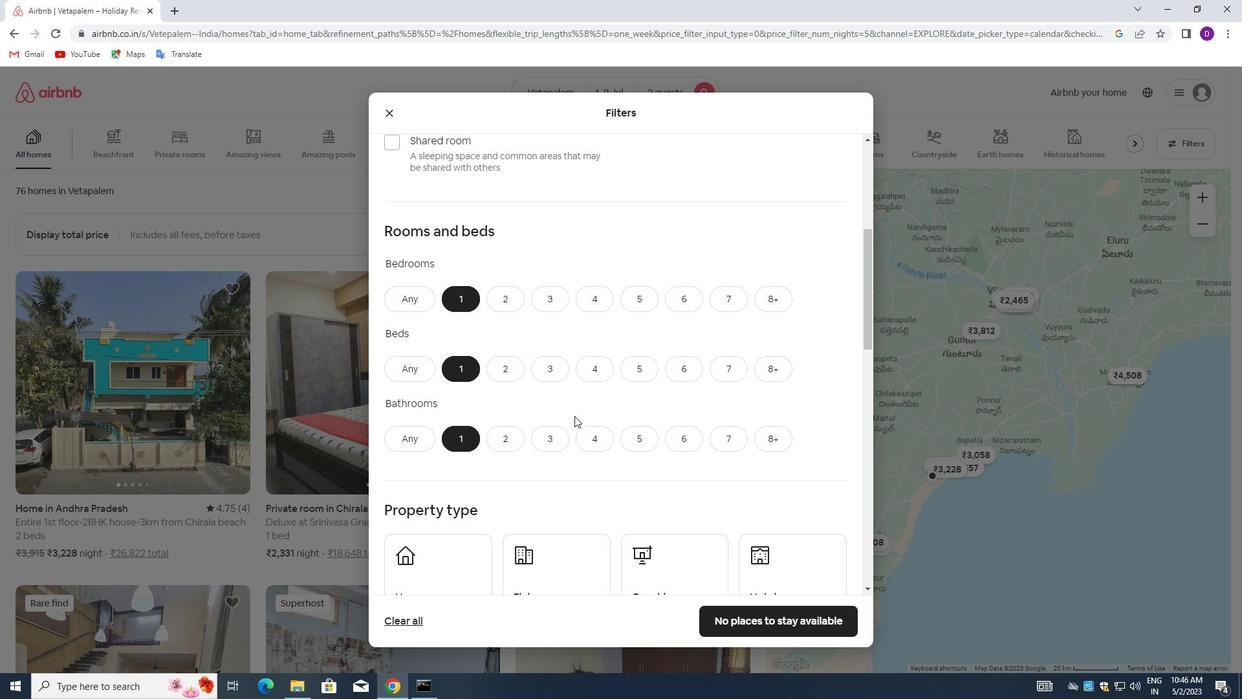 
Action: Mouse scrolled (574, 411) with delta (0, 0)
Screenshot: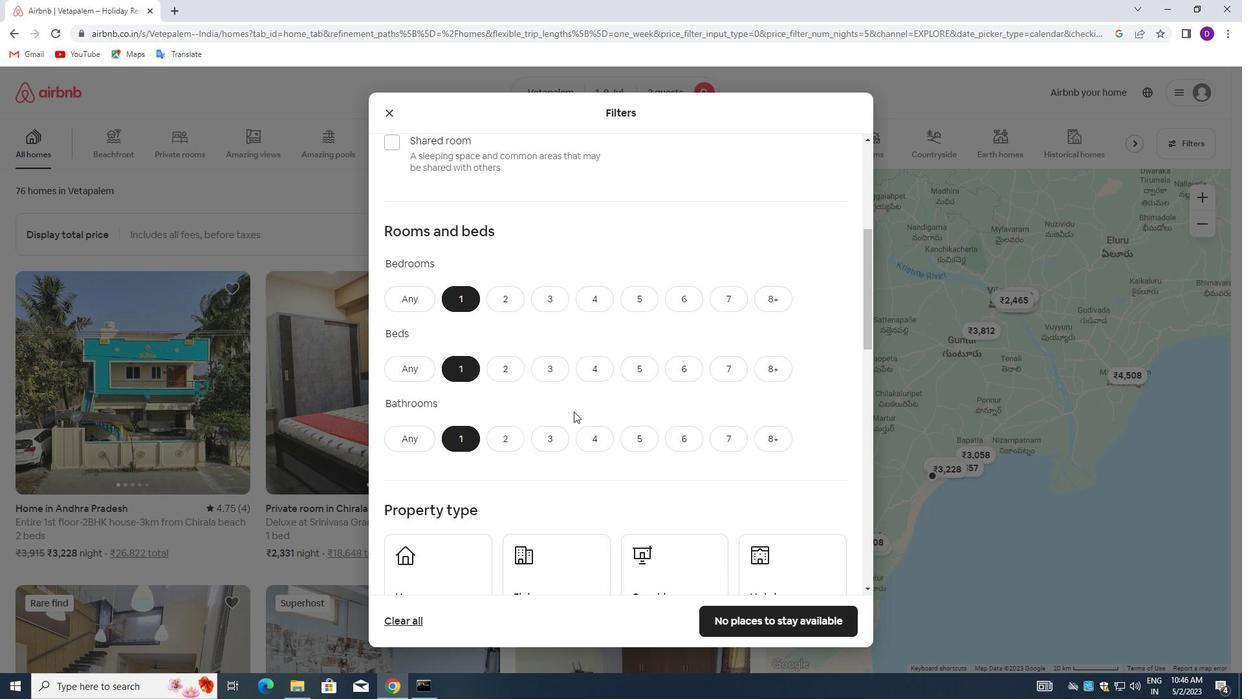 
Action: Mouse moved to (590, 377)
Screenshot: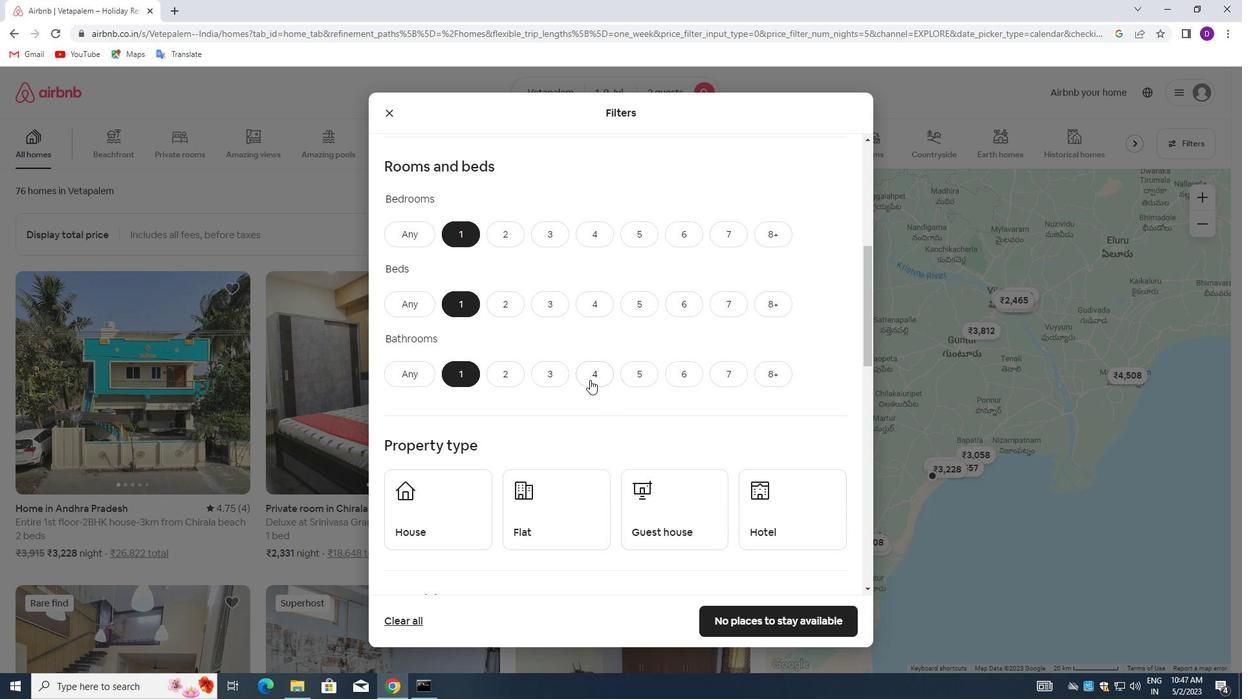 
Action: Mouse scrolled (590, 376) with delta (0, 0)
Screenshot: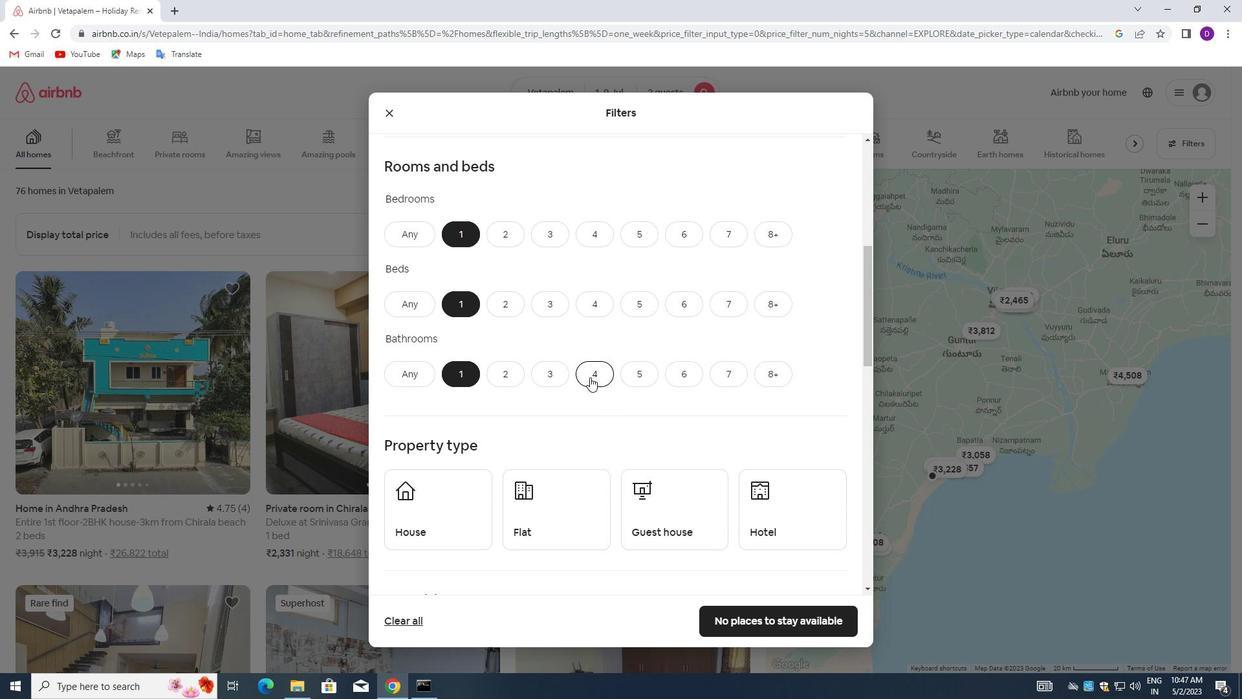 
Action: Mouse scrolled (590, 376) with delta (0, 0)
Screenshot: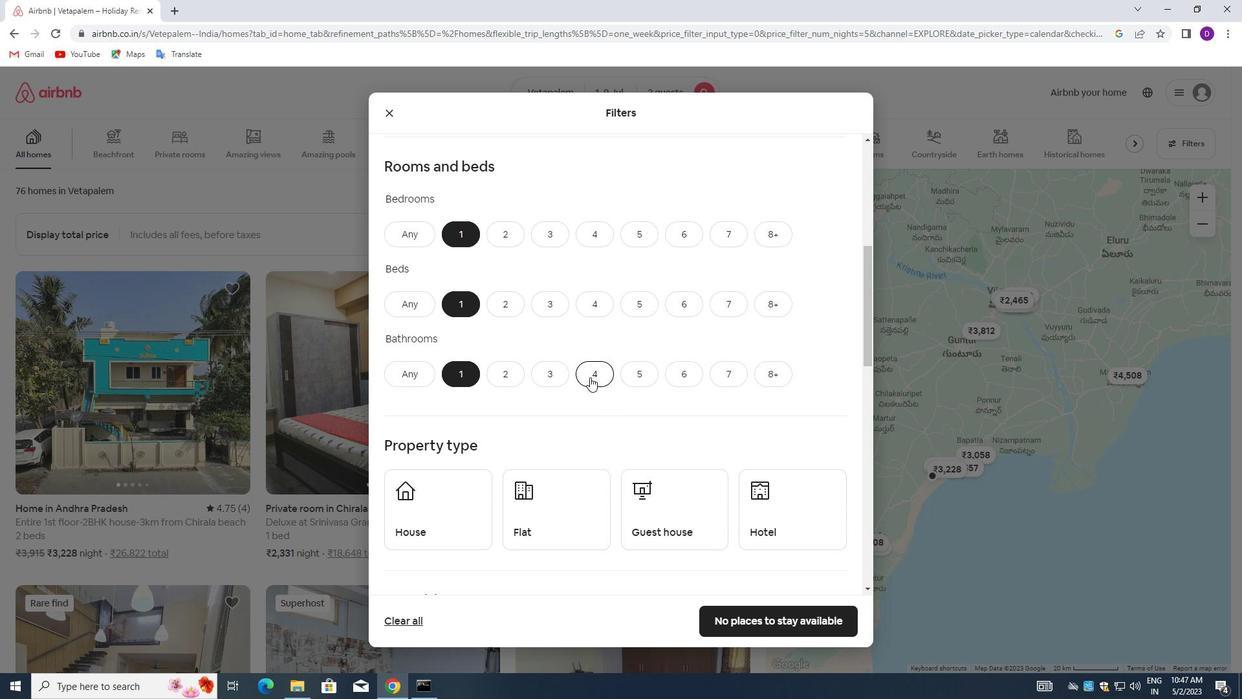 
Action: Mouse moved to (455, 370)
Screenshot: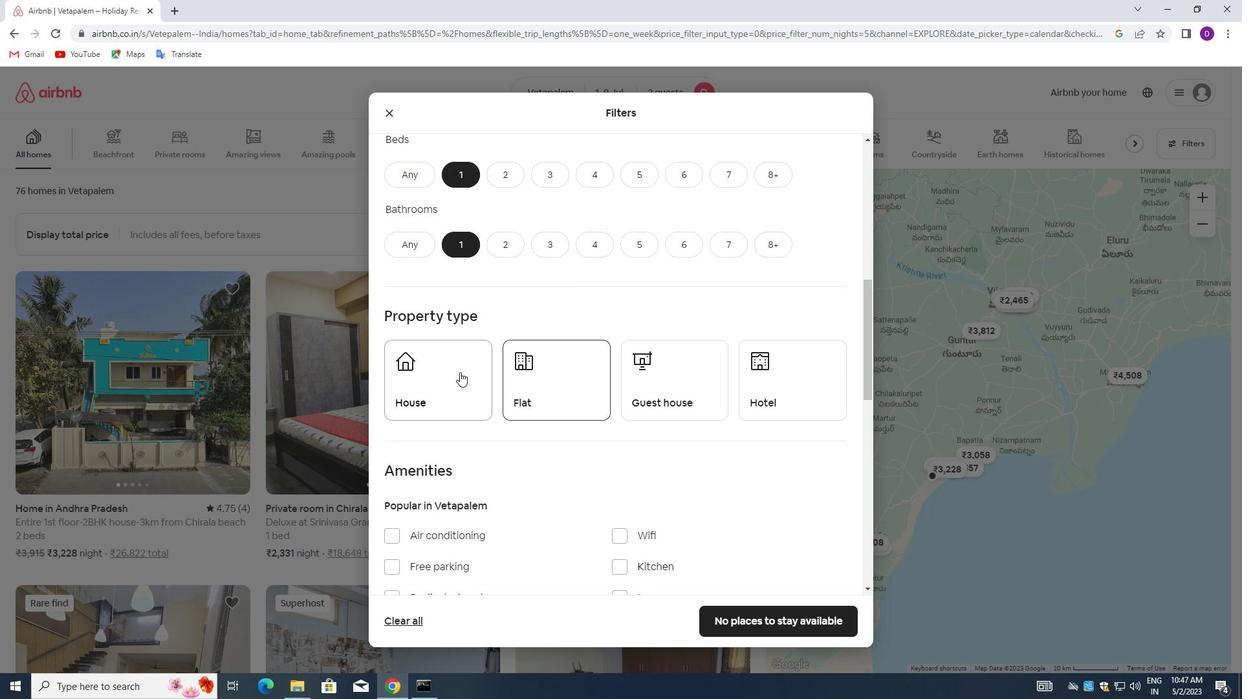 
Action: Mouse pressed left at (455, 370)
Screenshot: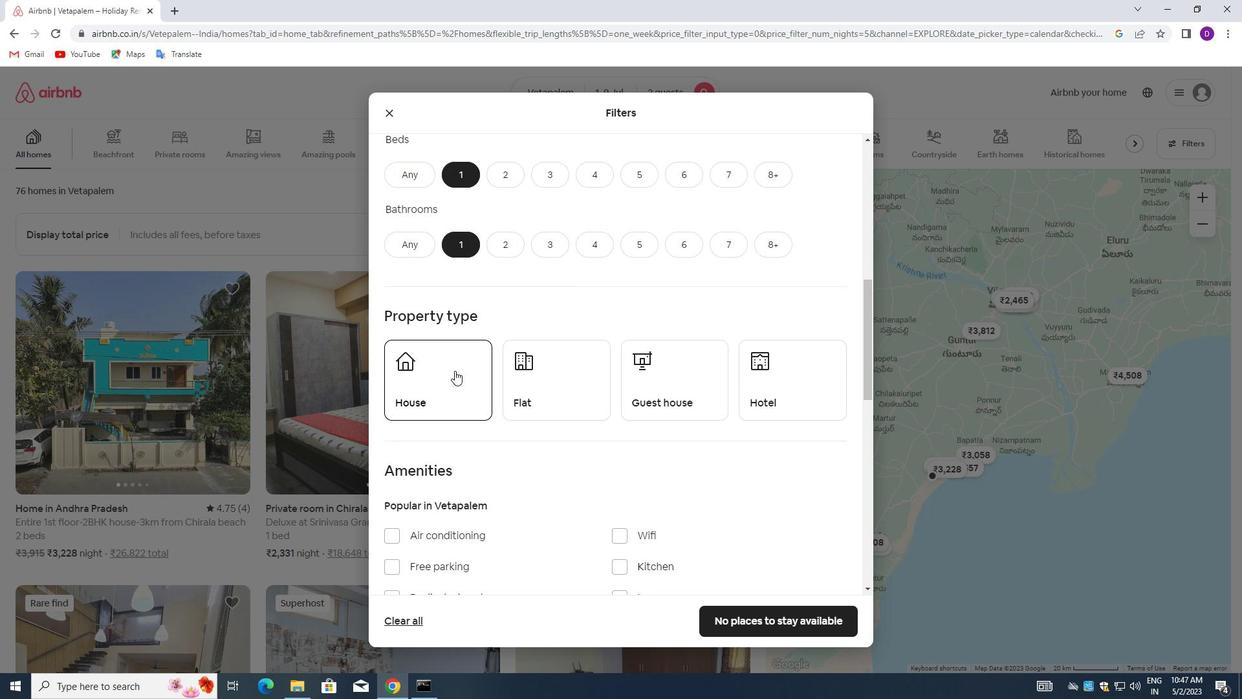 
Action: Mouse moved to (530, 377)
Screenshot: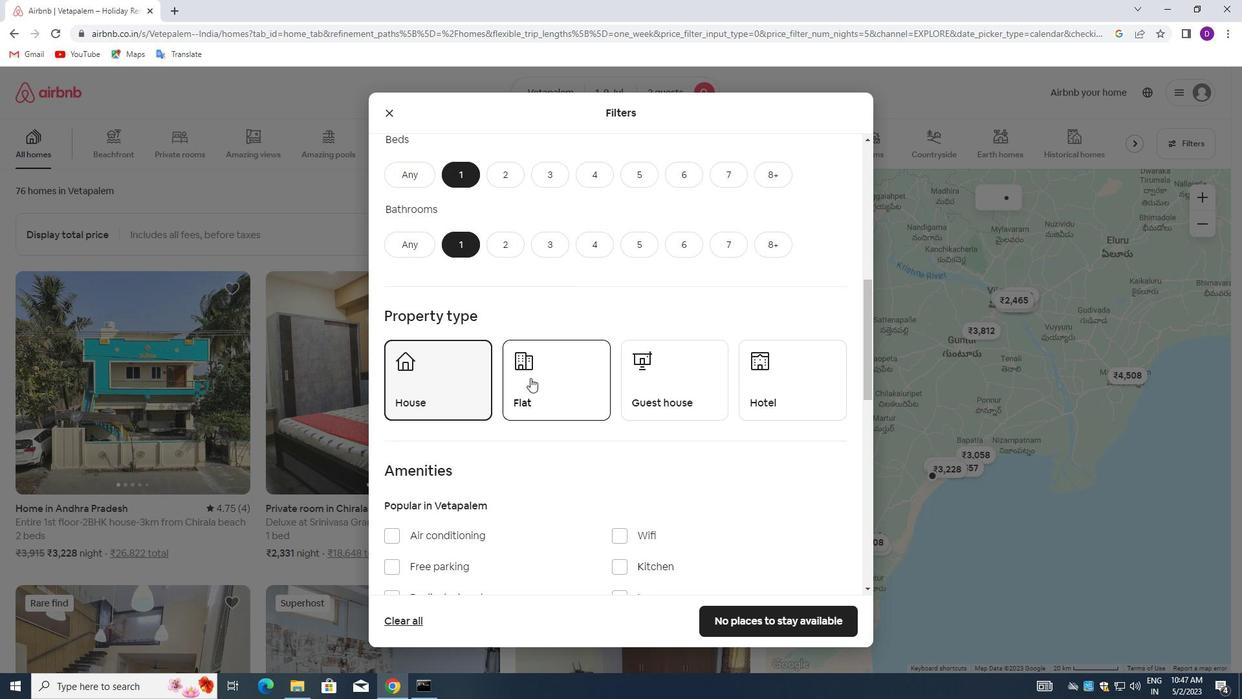 
Action: Mouse pressed left at (530, 377)
Screenshot: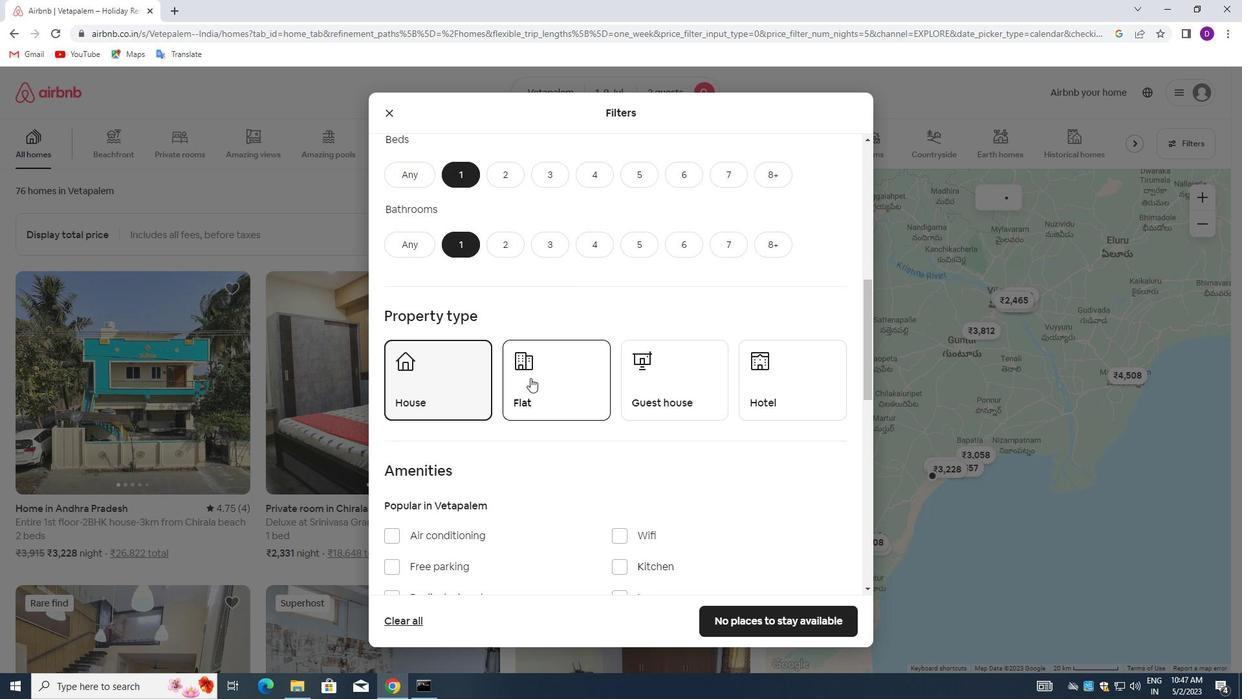 
Action: Mouse moved to (628, 382)
Screenshot: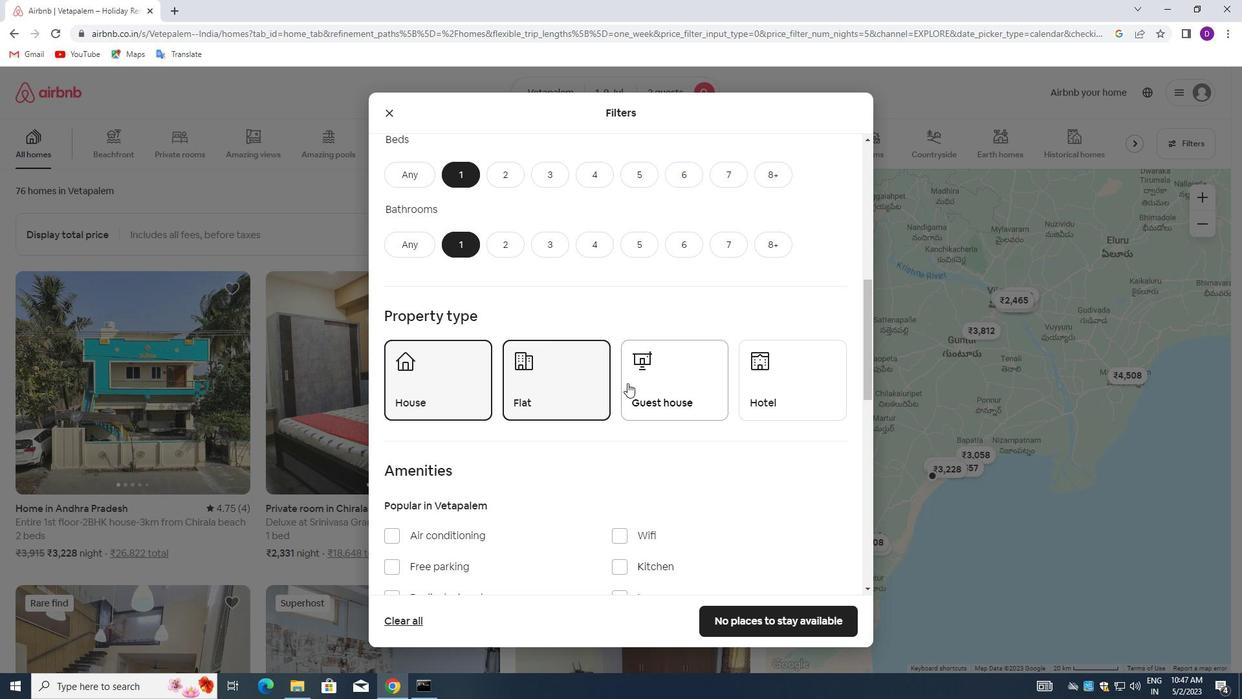 
Action: Mouse pressed left at (628, 382)
Screenshot: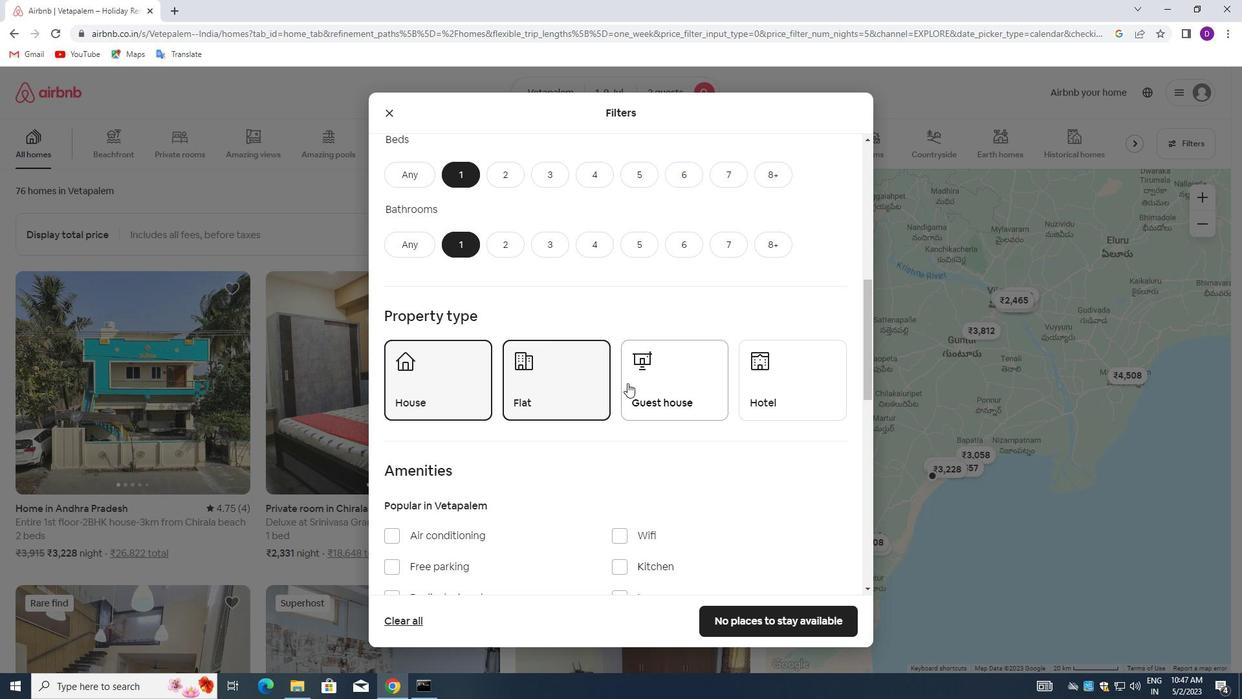 
Action: Mouse moved to (546, 418)
Screenshot: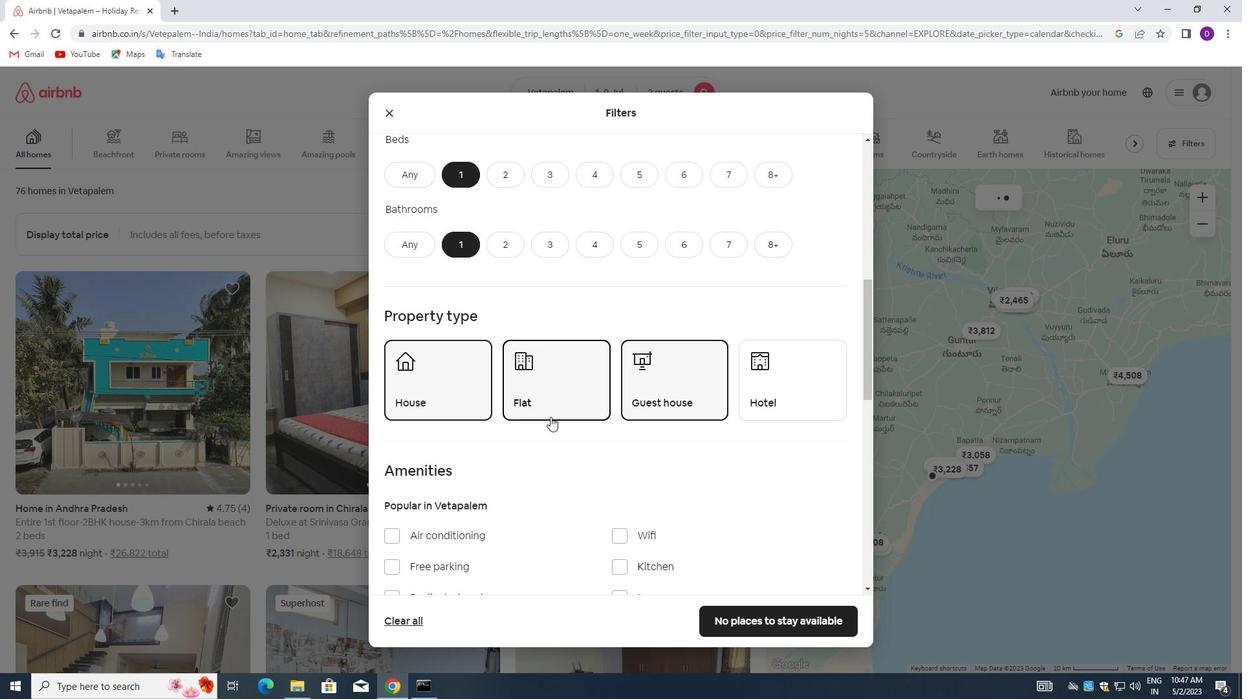 
Action: Mouse scrolled (546, 417) with delta (0, 0)
Screenshot: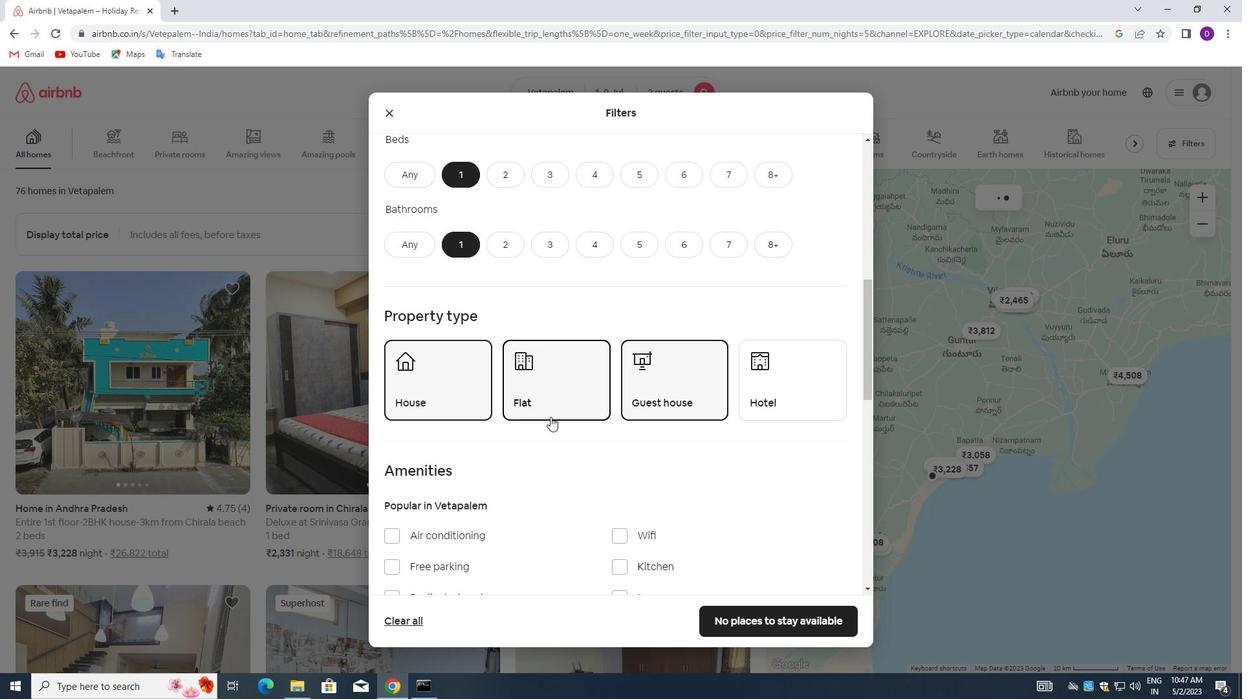 
Action: Mouse moved to (532, 418)
Screenshot: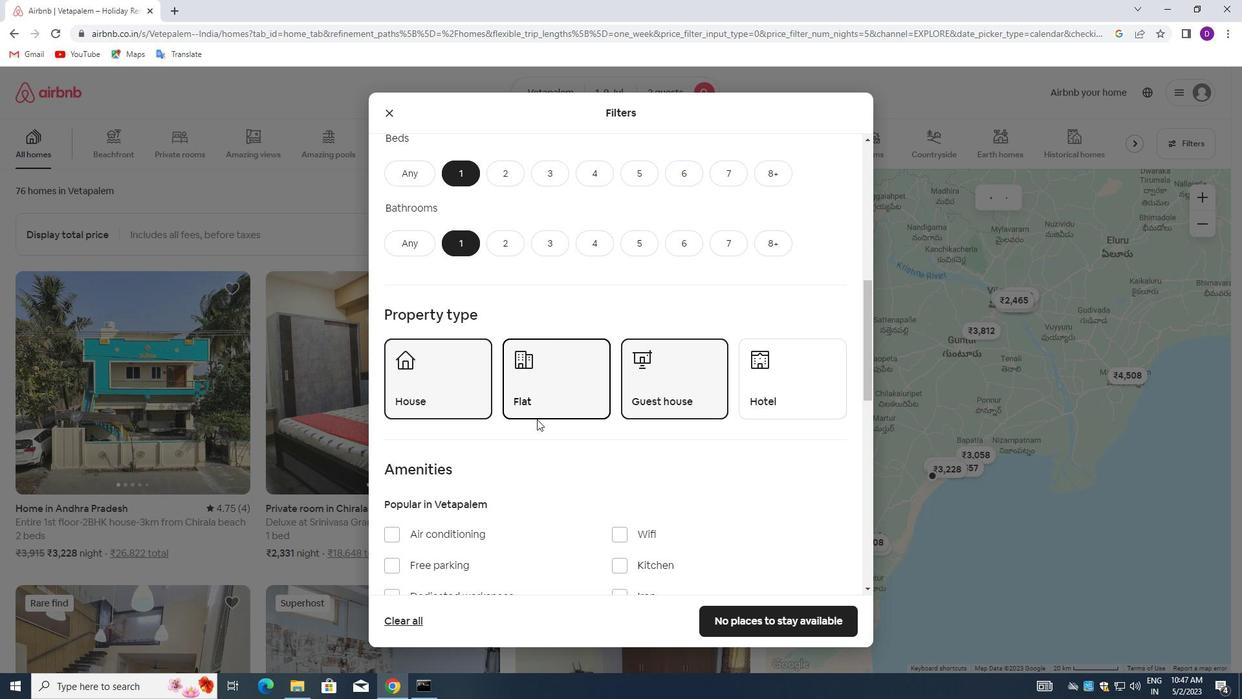 
Action: Mouse scrolled (532, 418) with delta (0, 0)
Screenshot: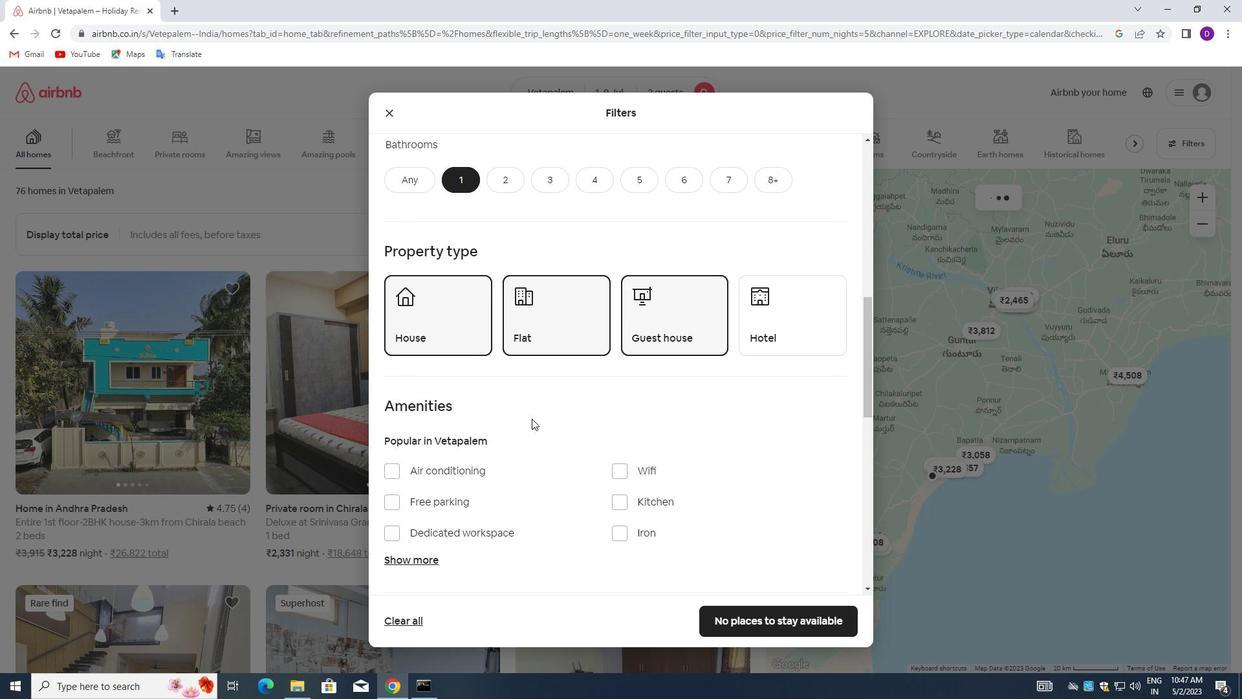 
Action: Mouse scrolled (532, 418) with delta (0, 0)
Screenshot: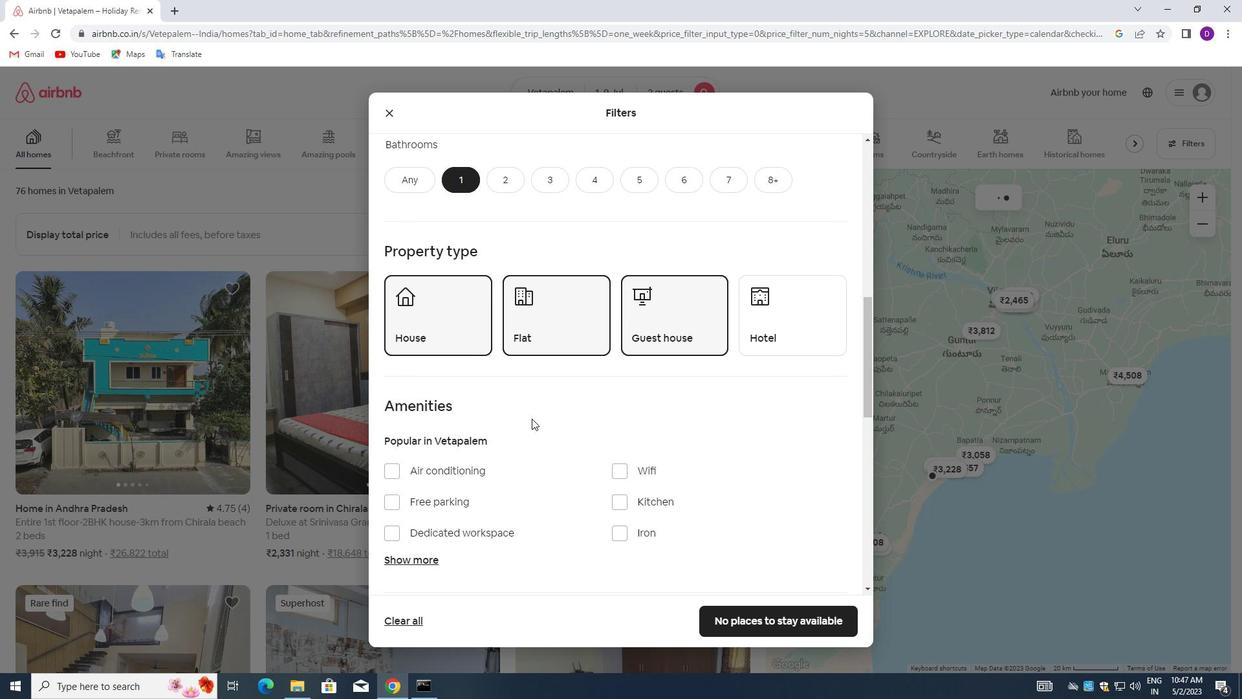 
Action: Mouse moved to (532, 418)
Screenshot: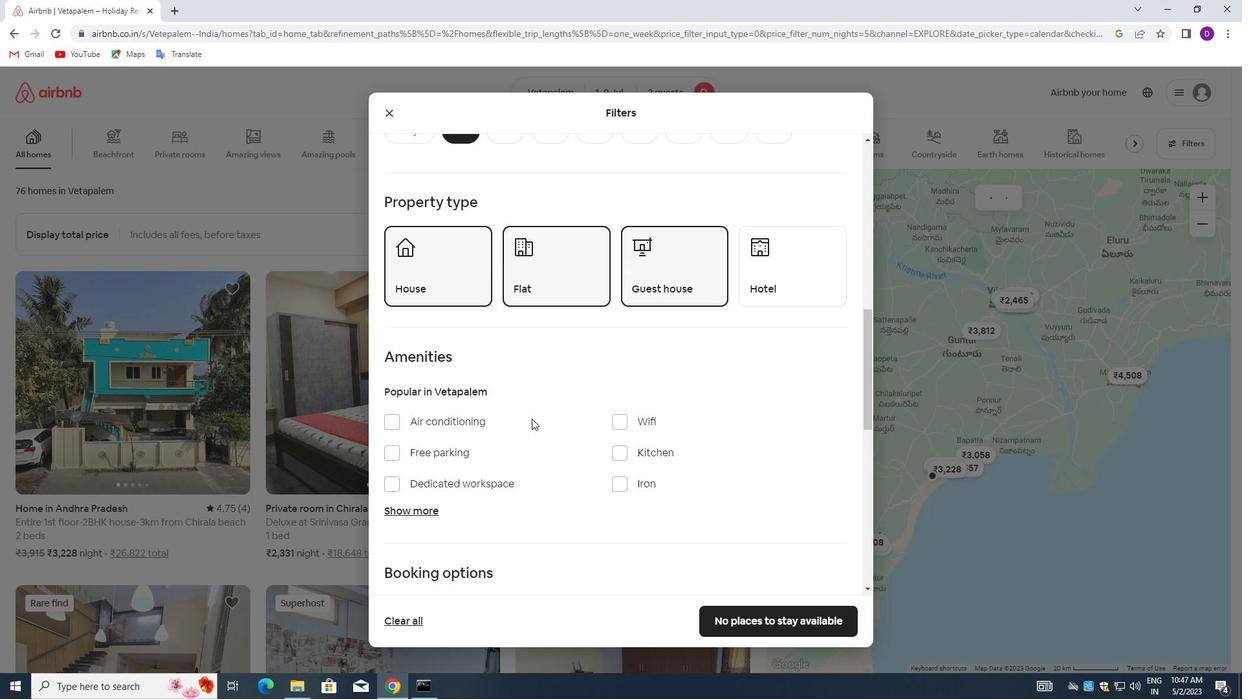 
Action: Mouse scrolled (532, 418) with delta (0, 0)
Screenshot: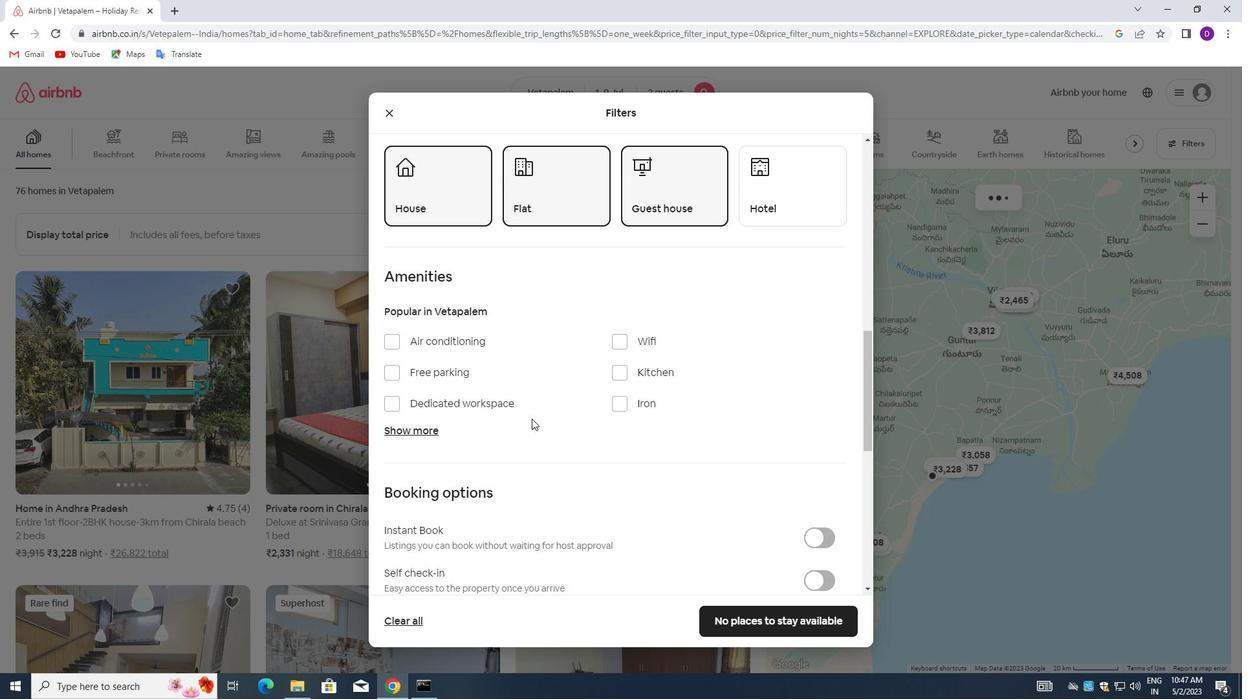 
Action: Mouse scrolled (532, 418) with delta (0, 0)
Screenshot: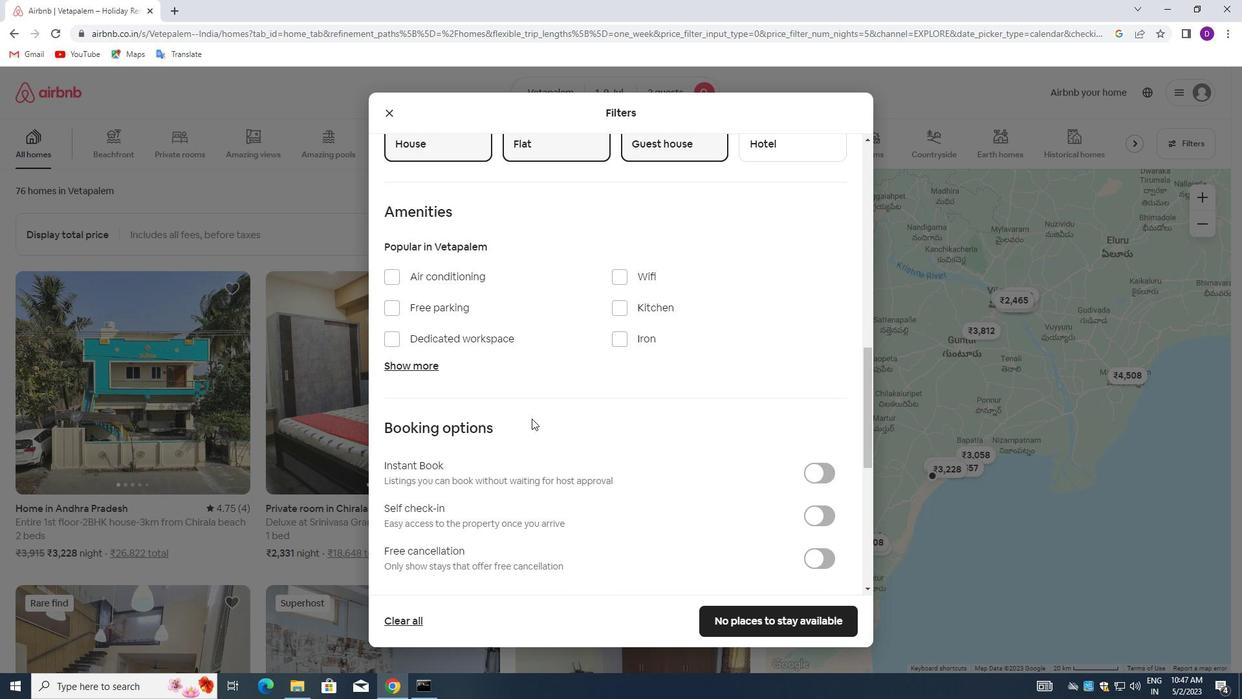 
Action: Mouse scrolled (532, 418) with delta (0, 0)
Screenshot: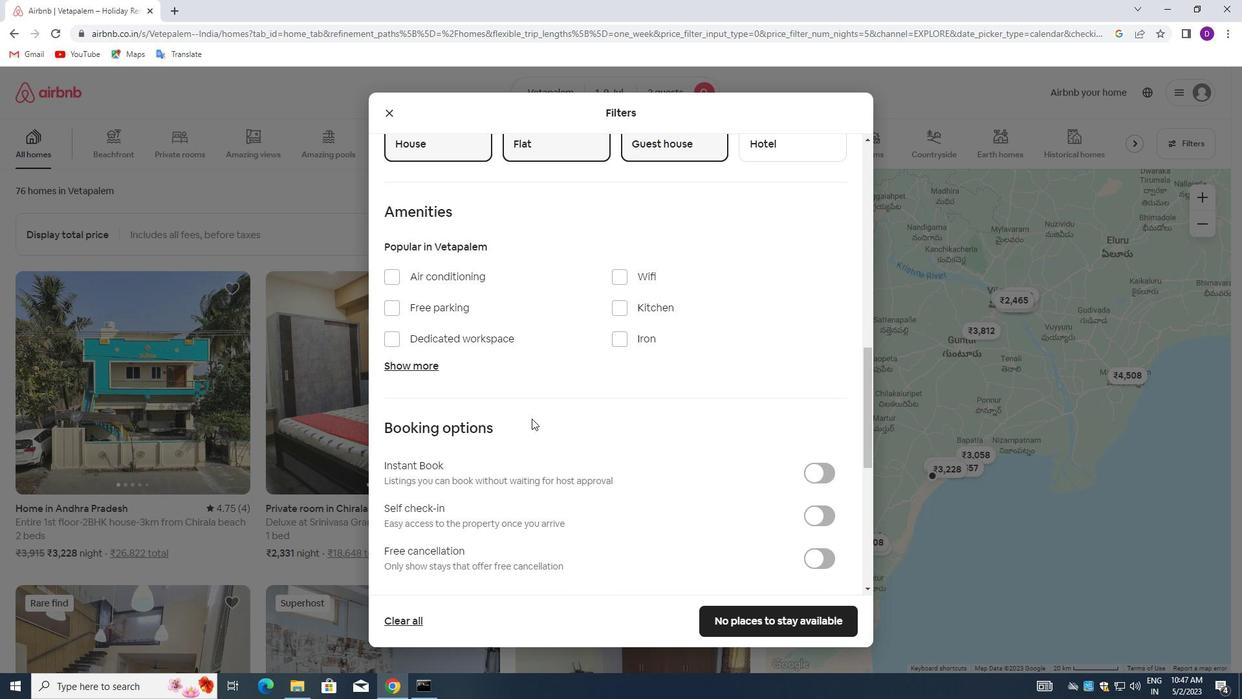 
Action: Mouse moved to (552, 374)
Screenshot: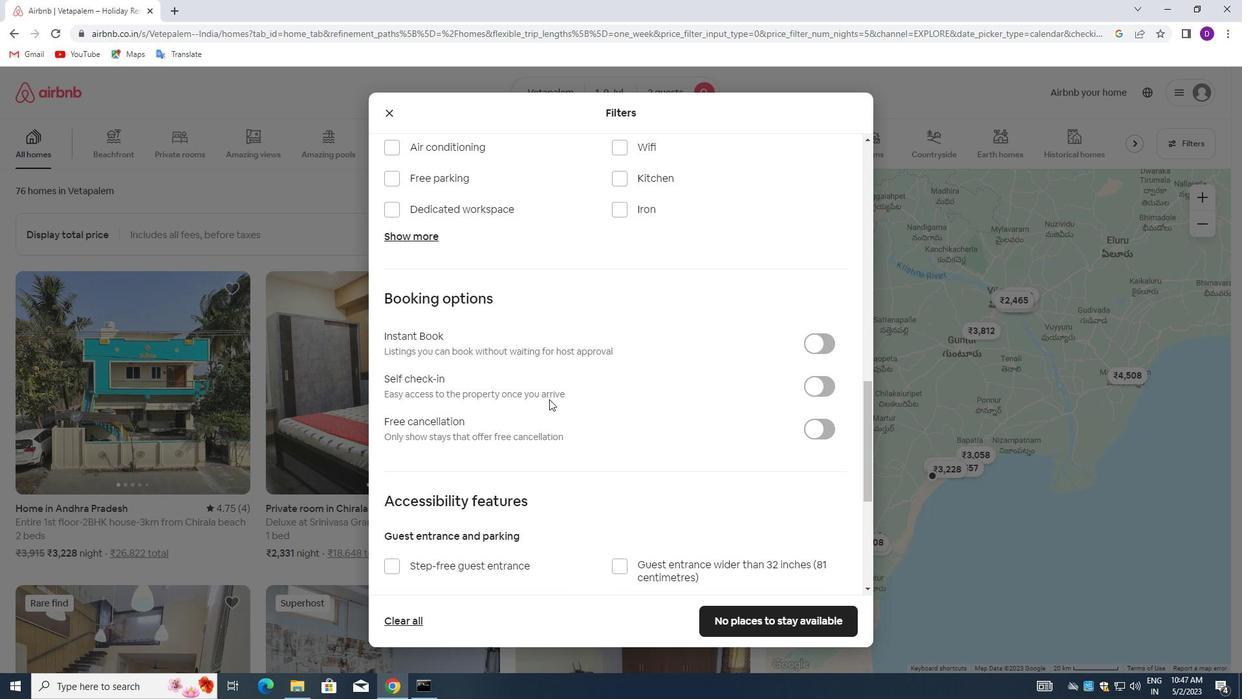 
Action: Mouse scrolled (552, 374) with delta (0, 0)
Screenshot: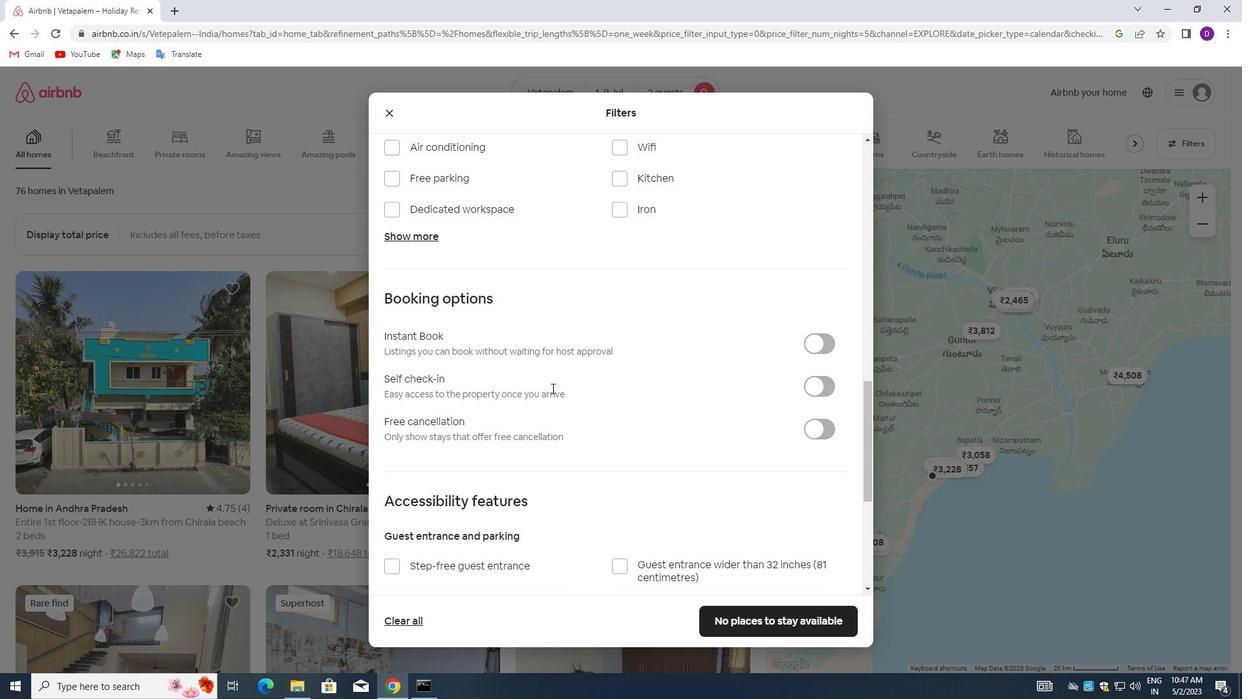 
Action: Mouse moved to (420, 306)
Screenshot: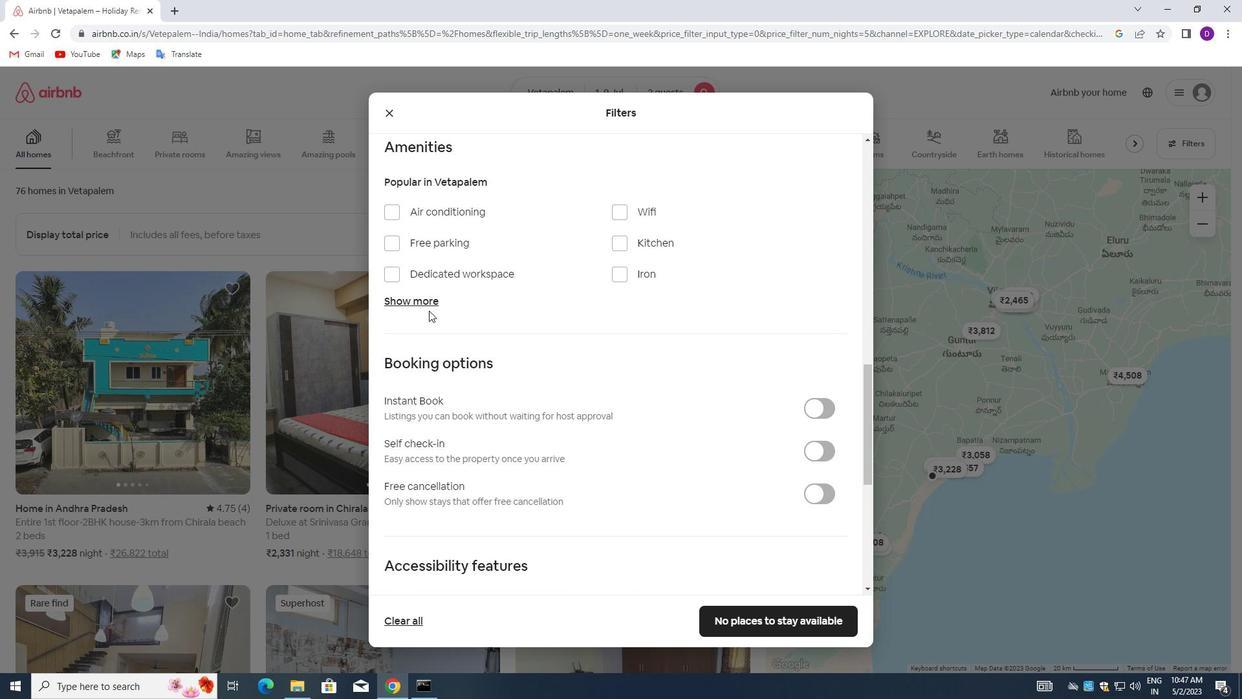 
Action: Mouse pressed left at (420, 306)
Screenshot: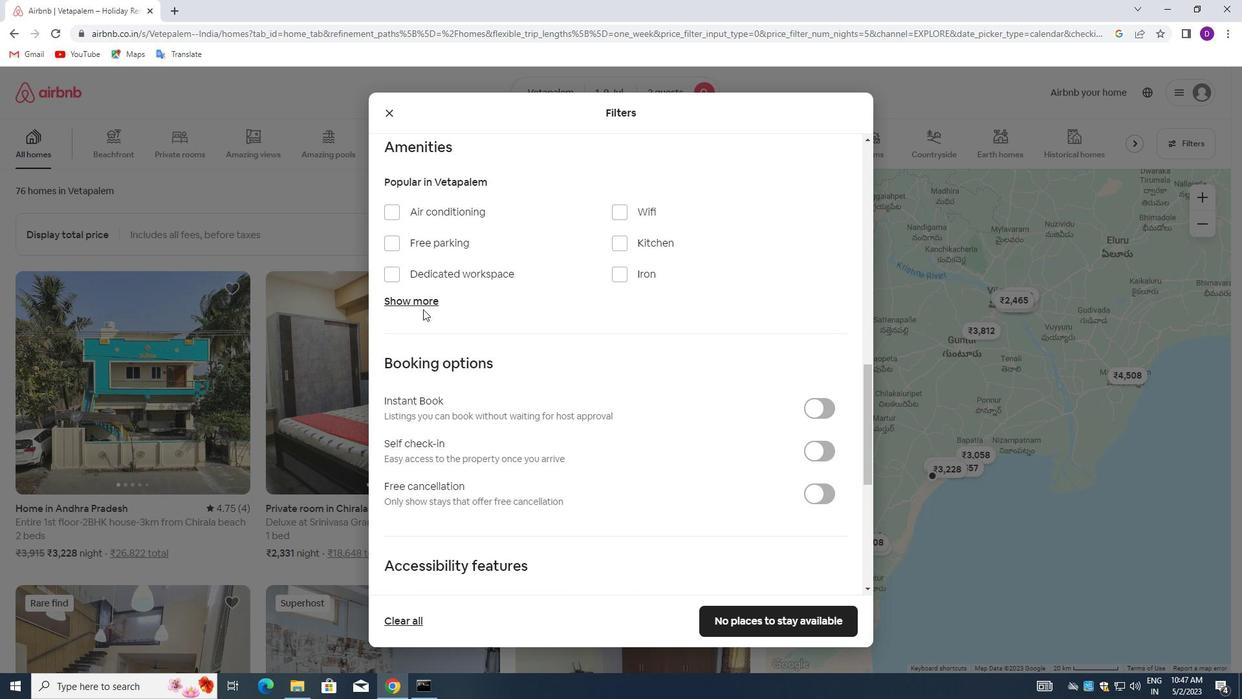 
Action: Mouse moved to (391, 348)
Screenshot: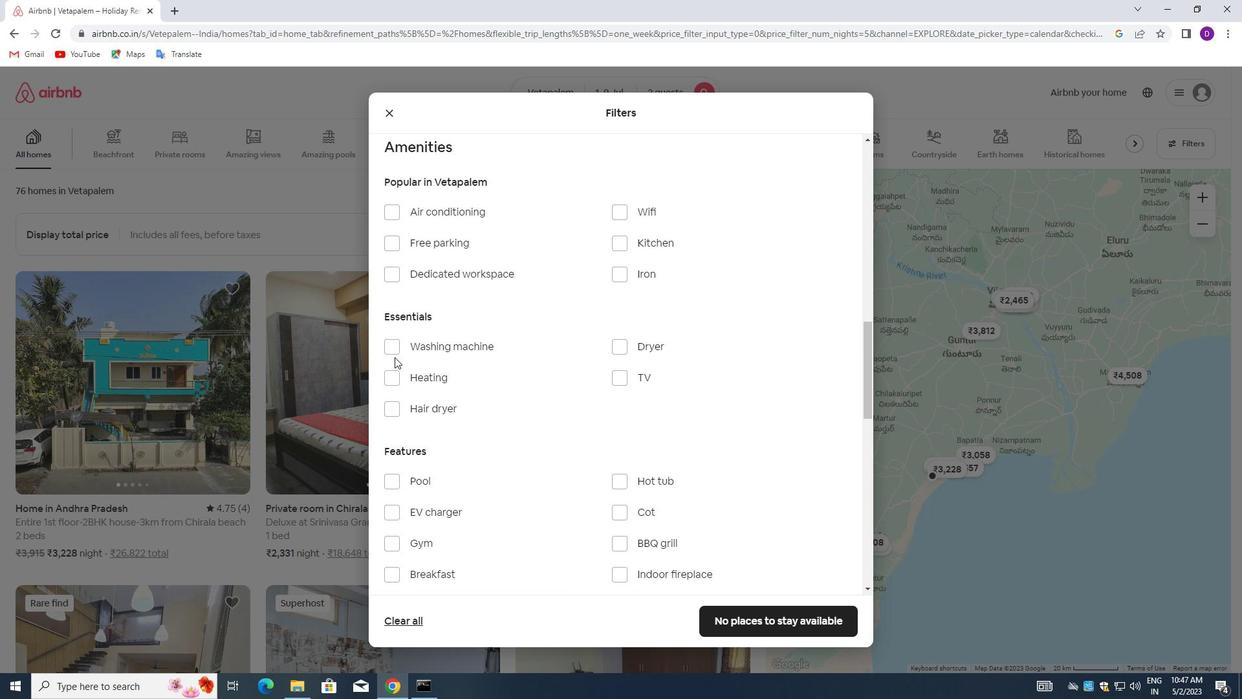 
Action: Mouse pressed left at (391, 348)
Screenshot: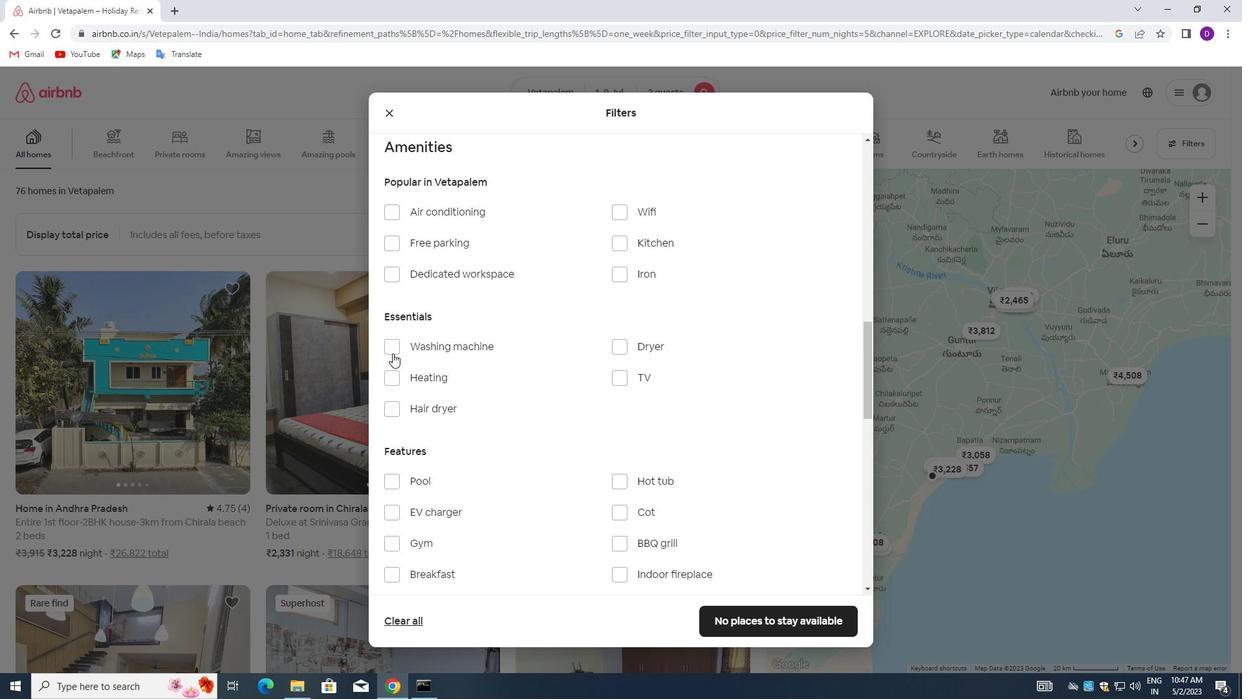 
Action: Mouse moved to (491, 385)
Screenshot: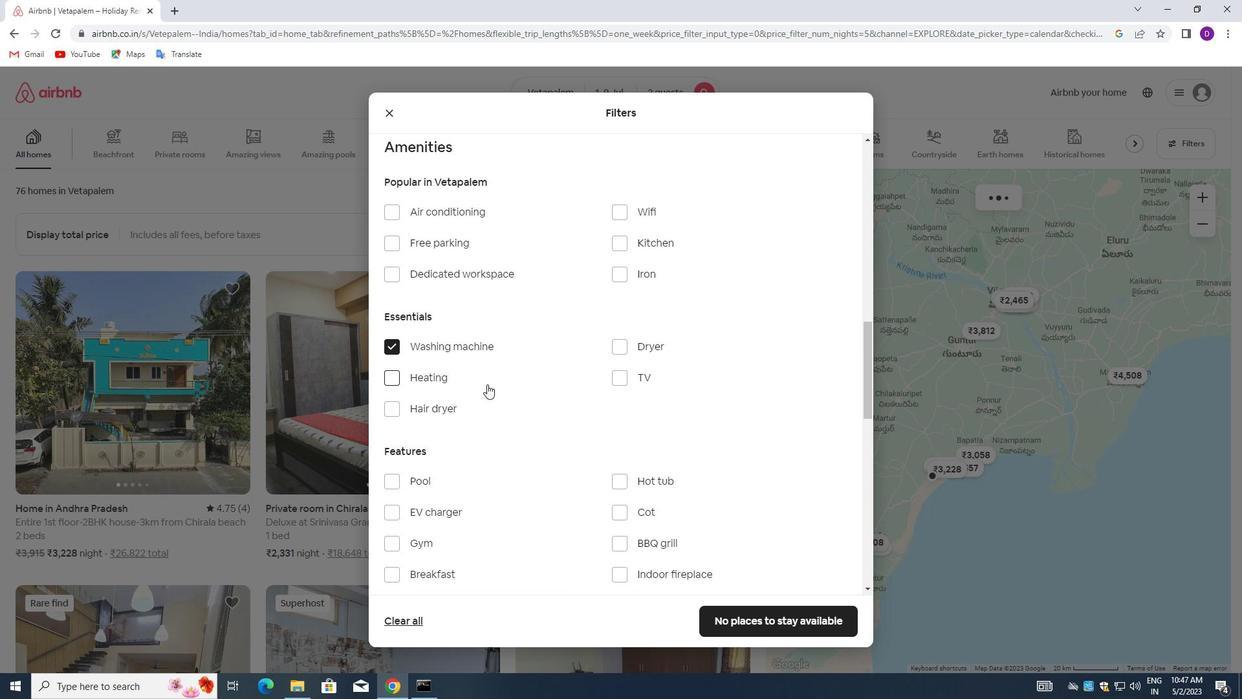 
Action: Mouse scrolled (491, 384) with delta (0, 0)
Screenshot: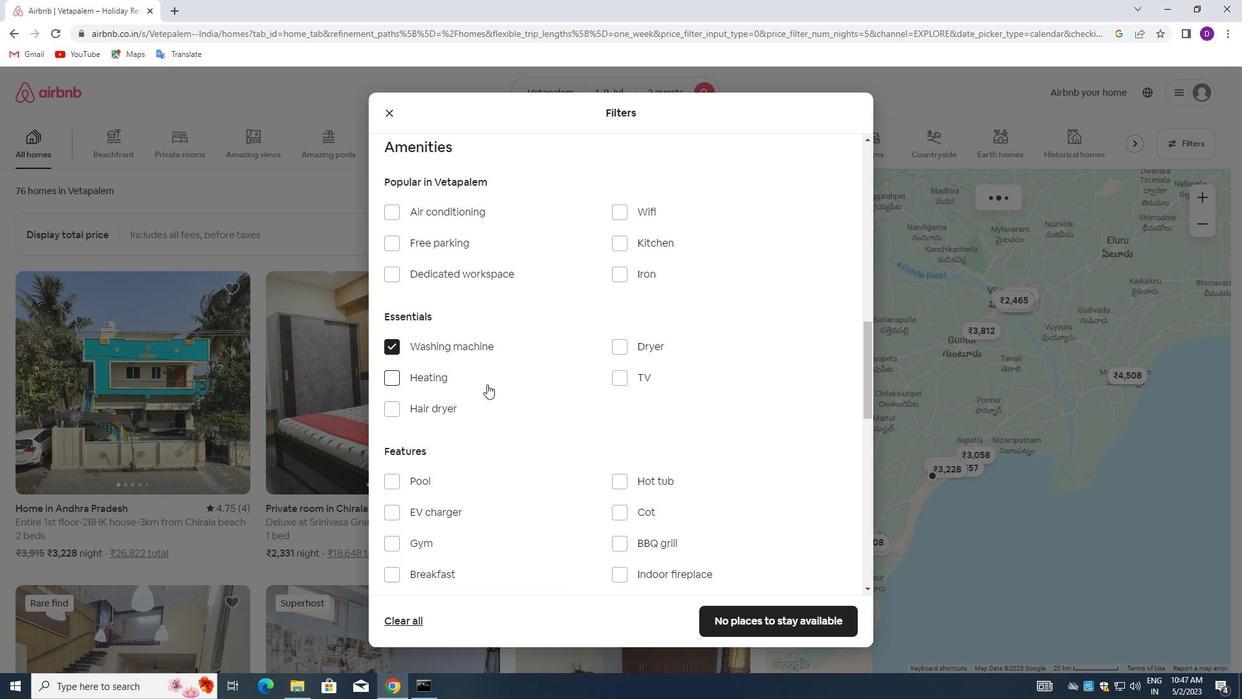 
Action: Mouse scrolled (491, 384) with delta (0, 0)
Screenshot: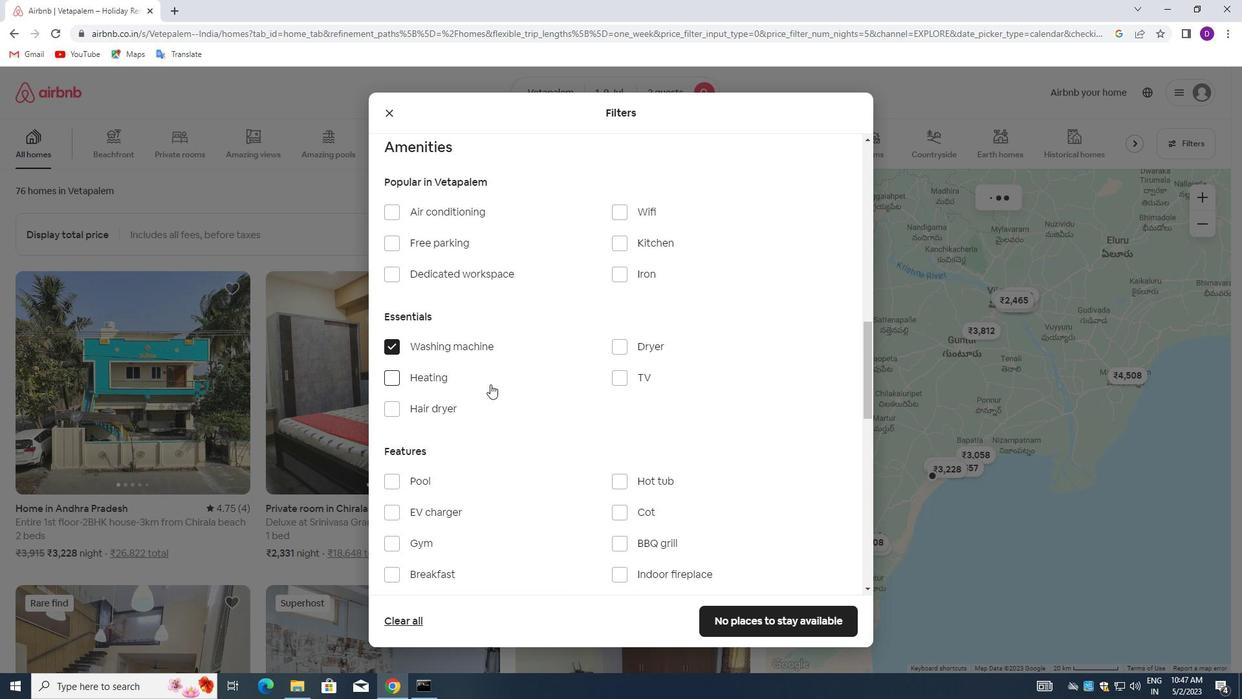 
Action: Mouse moved to (491, 385)
Screenshot: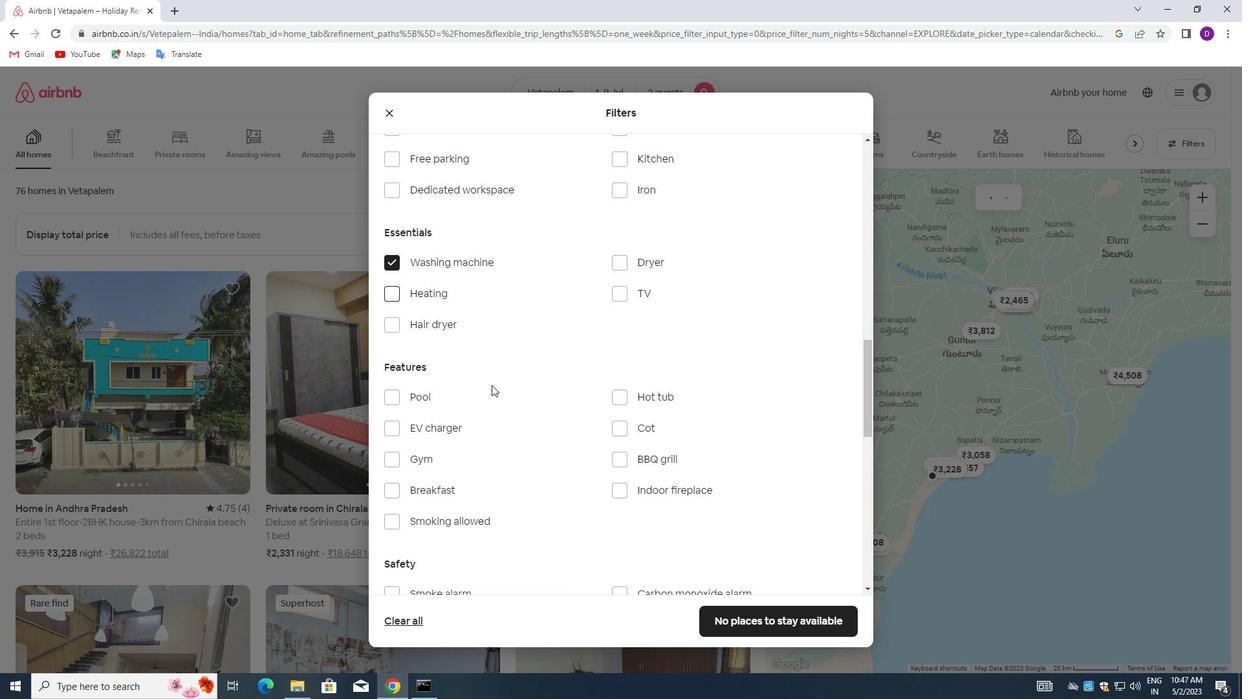 
Action: Mouse scrolled (491, 384) with delta (0, 0)
Screenshot: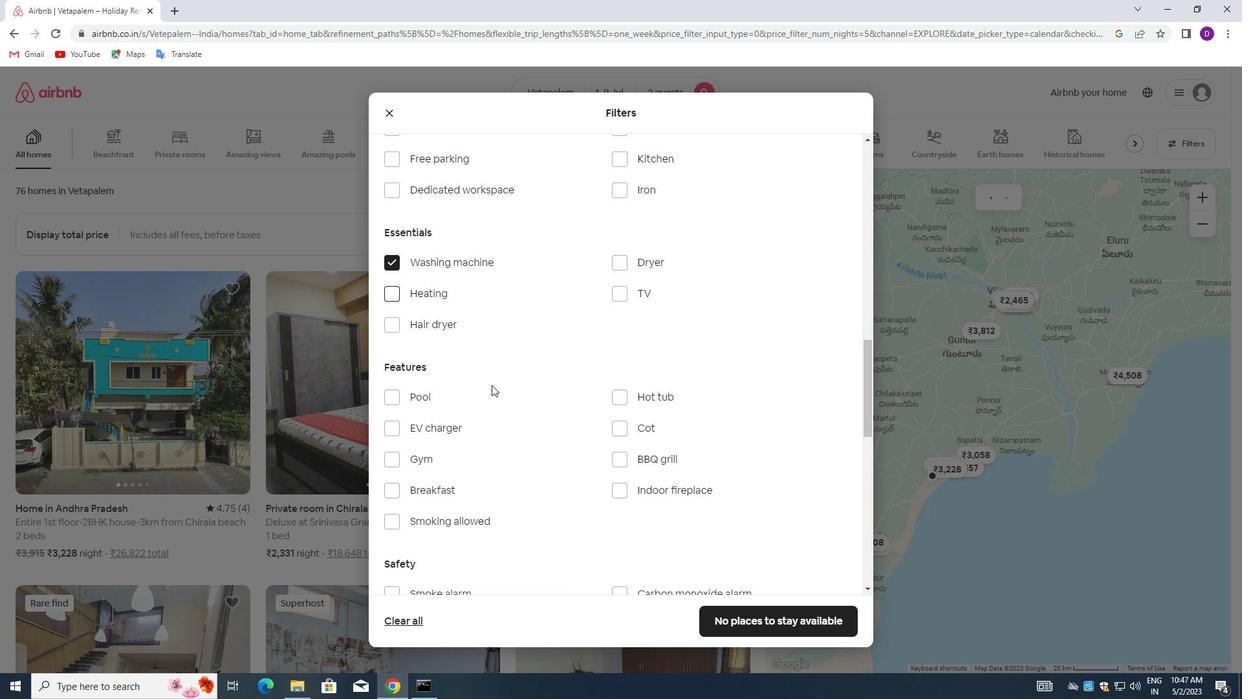 
Action: Mouse moved to (493, 387)
Screenshot: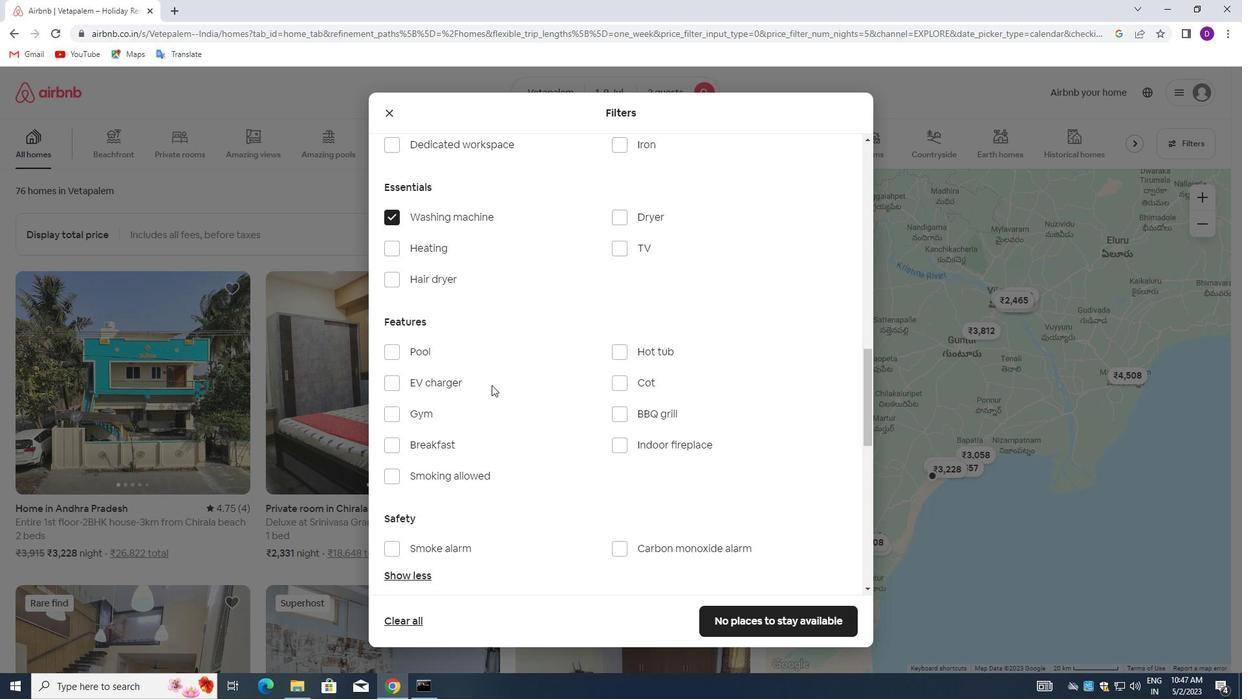 
Action: Mouse scrolled (493, 386) with delta (0, 0)
Screenshot: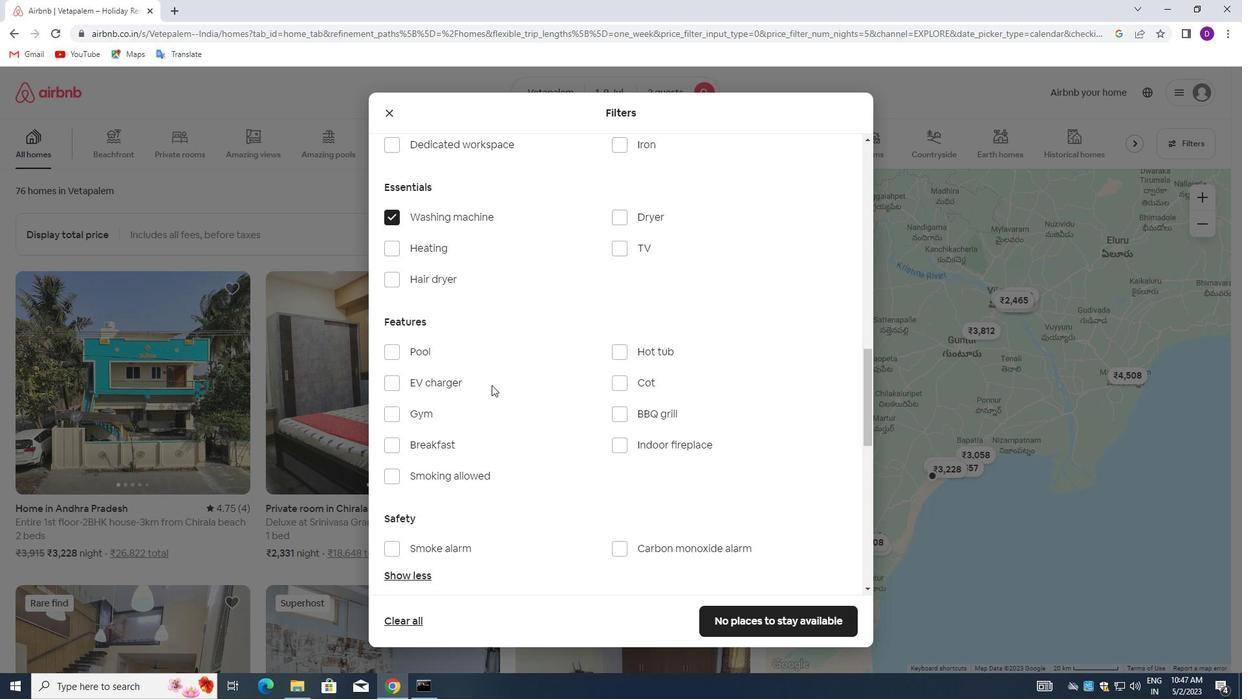
Action: Mouse moved to (493, 389)
Screenshot: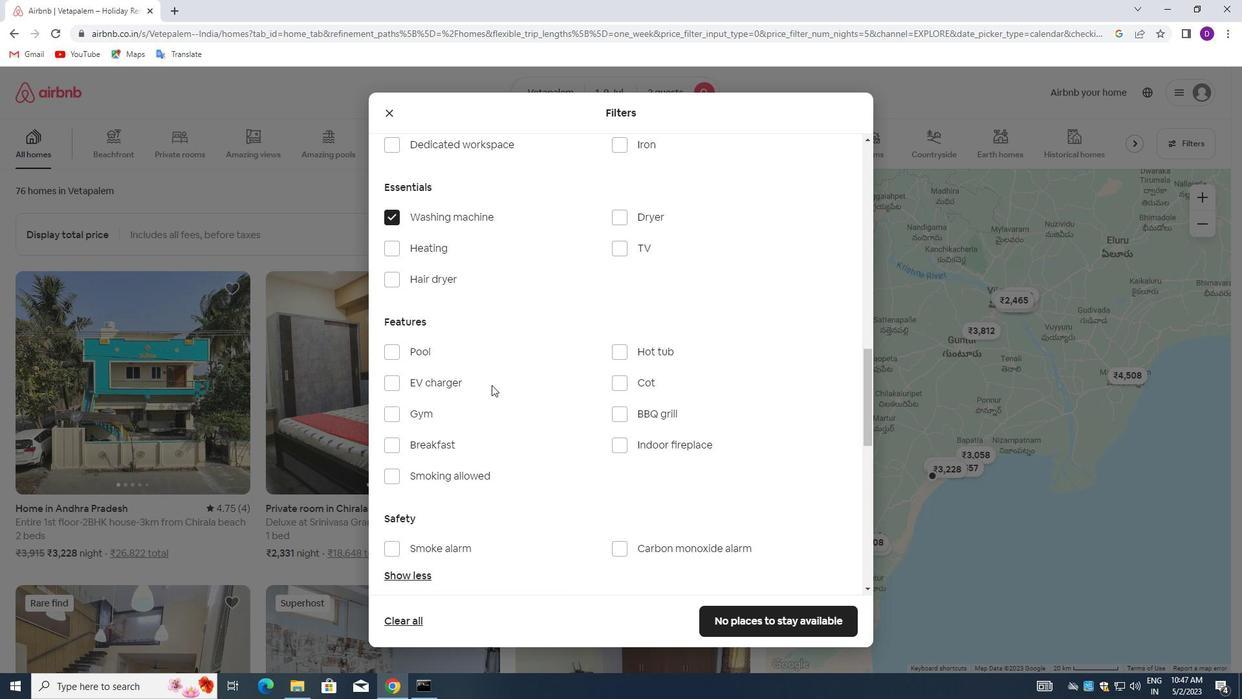 
Action: Mouse scrolled (493, 388) with delta (0, 0)
Screenshot: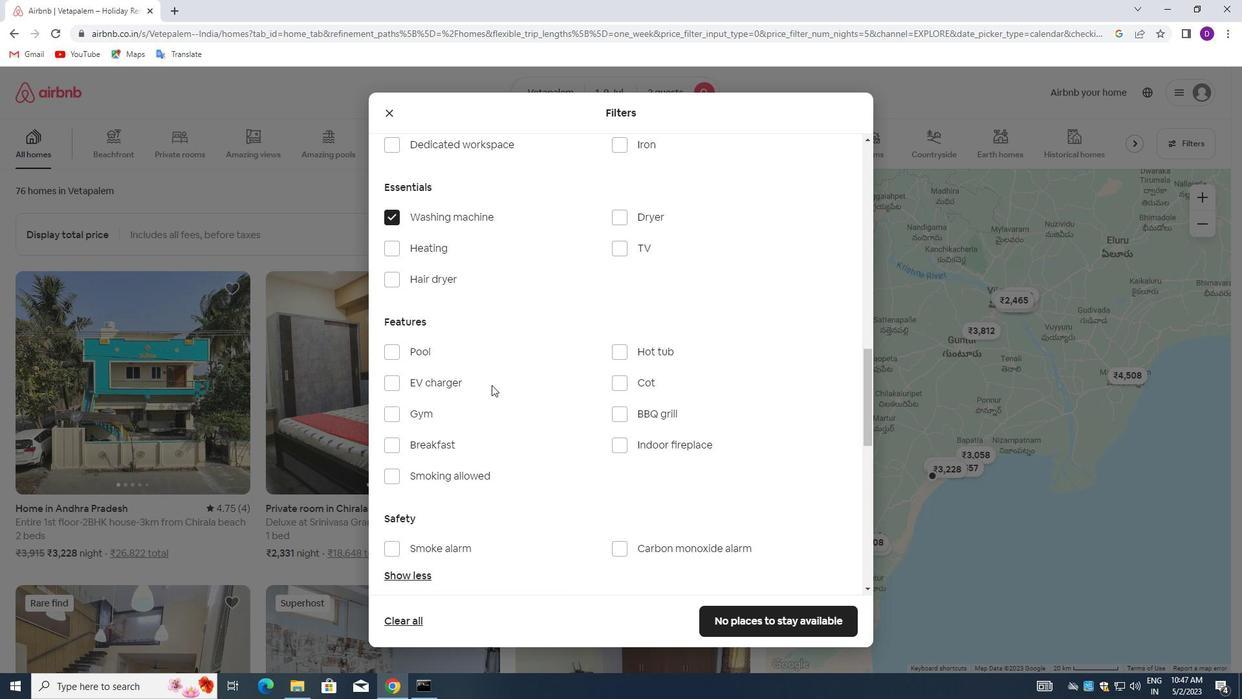 
Action: Mouse moved to (493, 389)
Screenshot: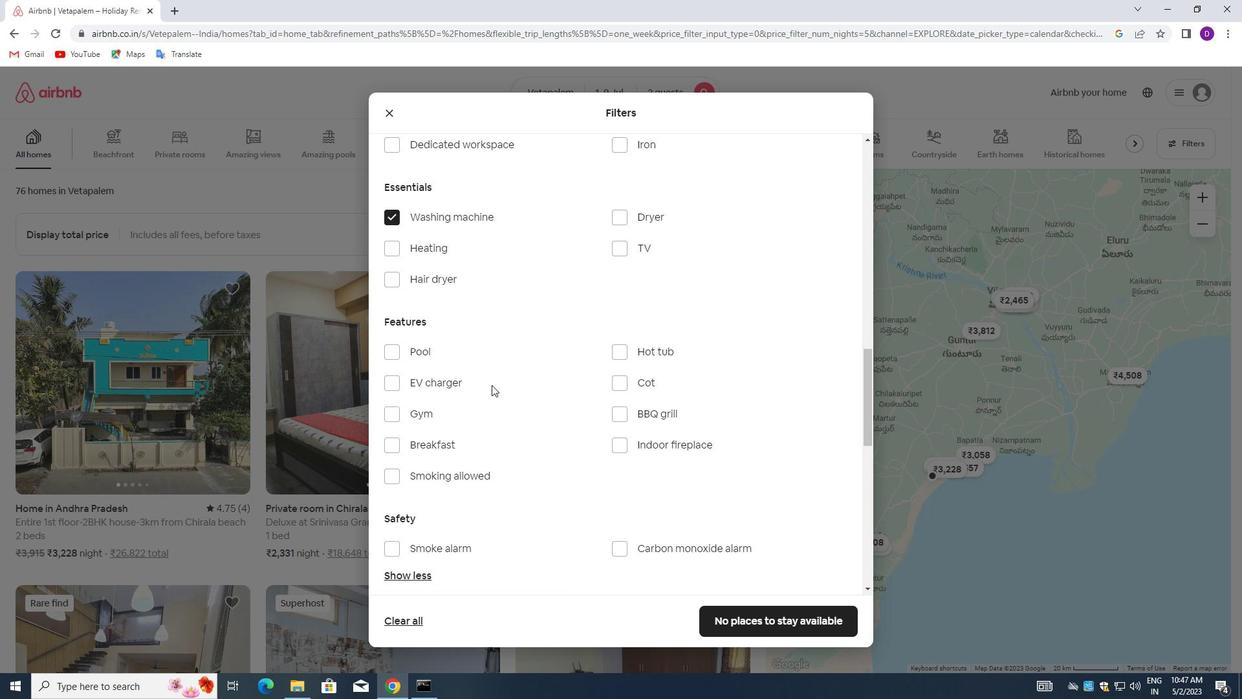 
Action: Mouse scrolled (493, 389) with delta (0, 0)
Screenshot: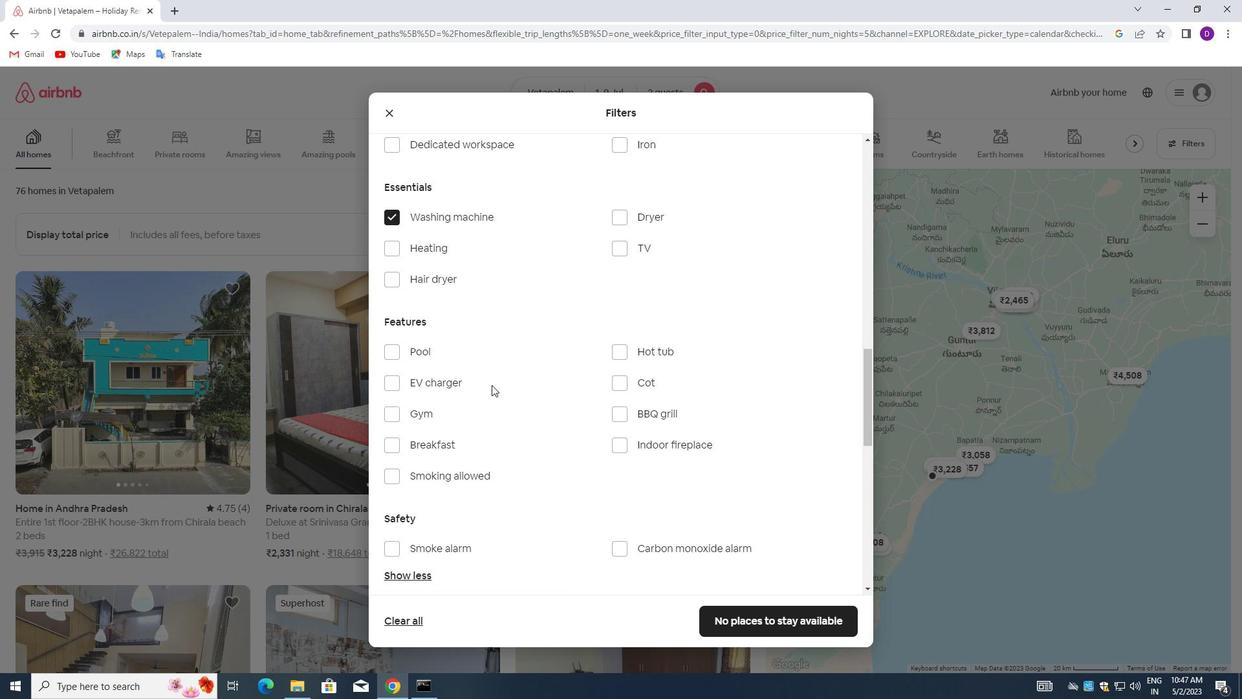 
Action: Mouse moved to (829, 466)
Screenshot: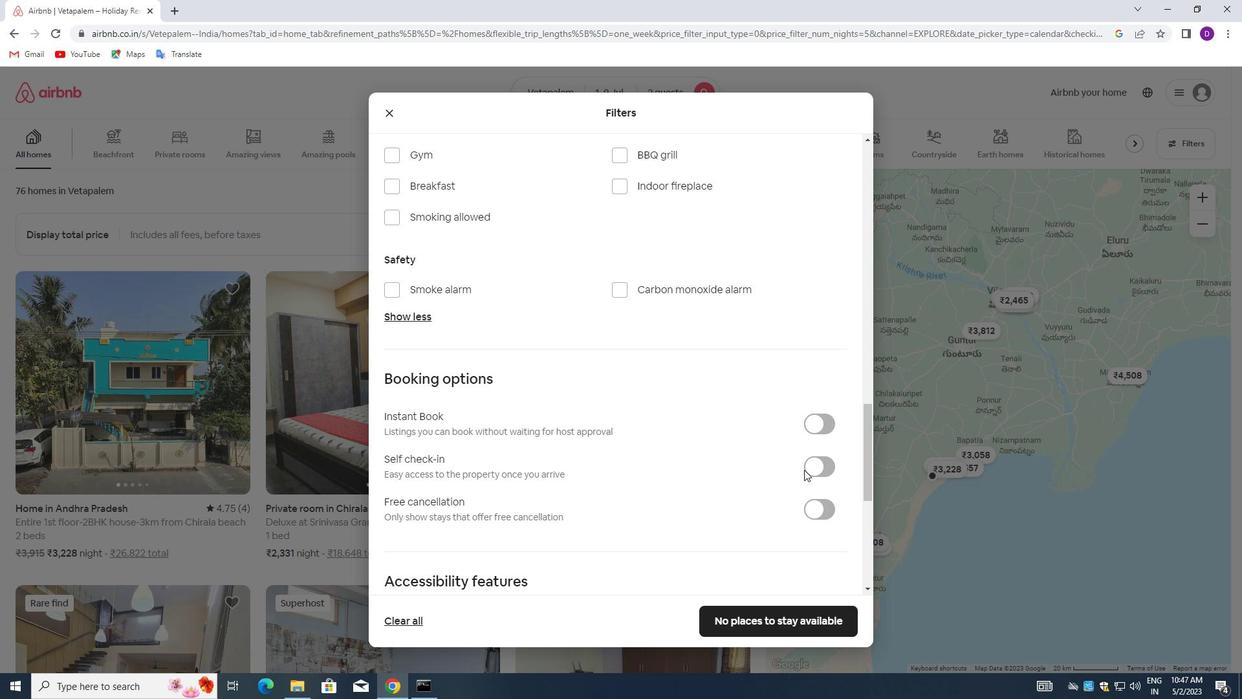 
Action: Mouse pressed left at (829, 466)
Screenshot: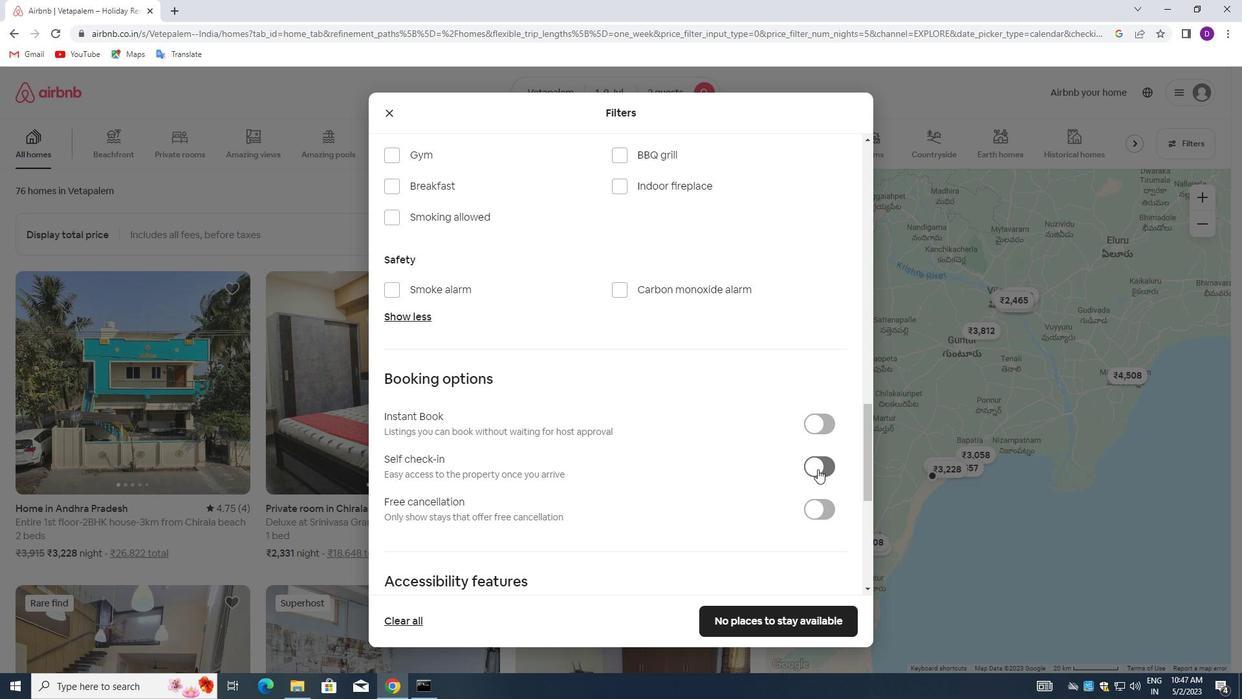 
Action: Mouse moved to (577, 449)
Screenshot: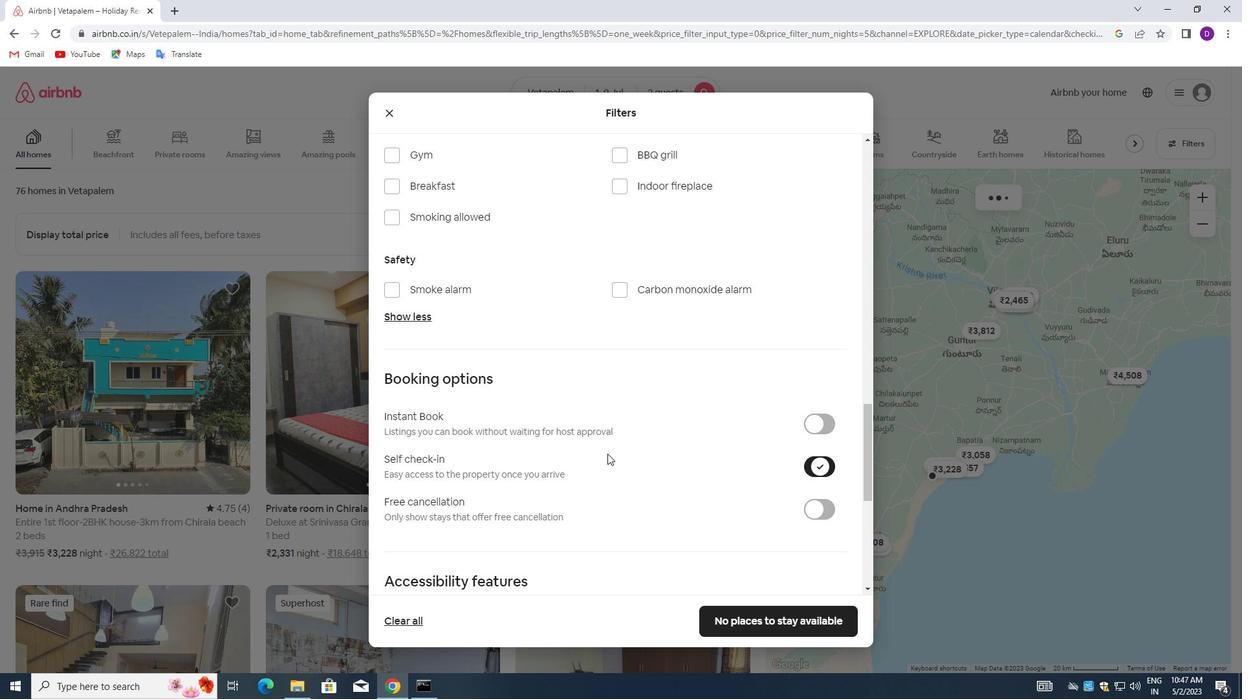 
Action: Mouse scrolled (577, 448) with delta (0, 0)
Screenshot: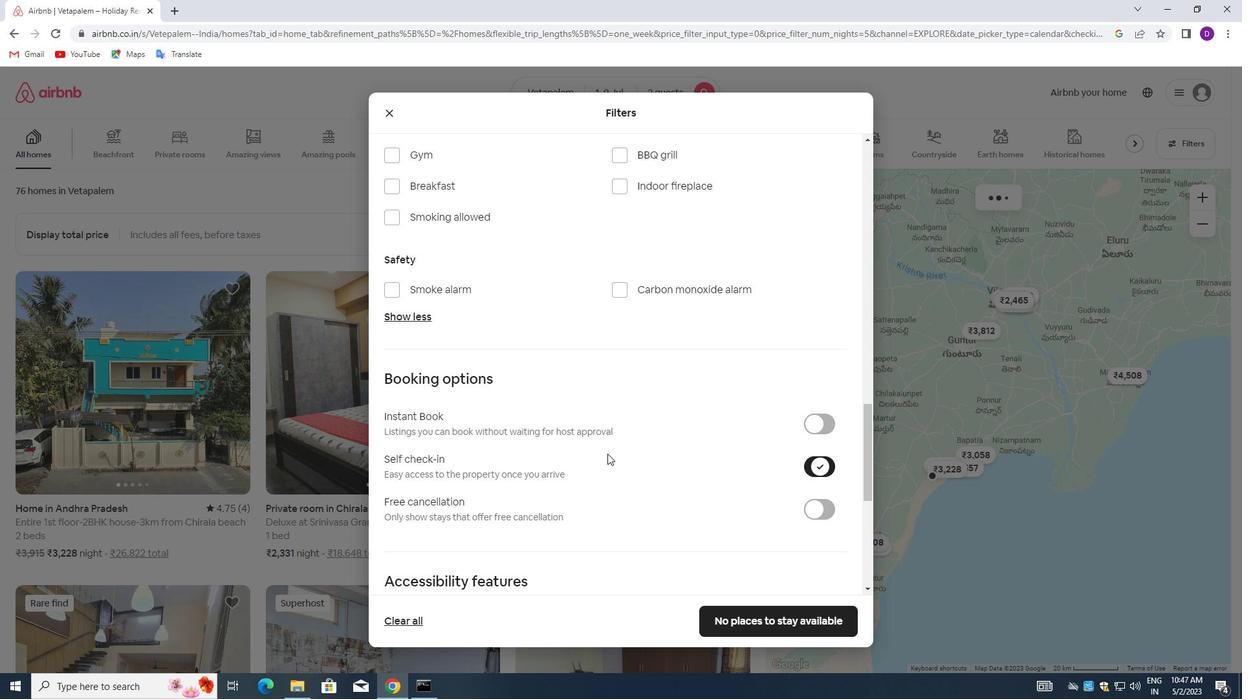 
Action: Mouse moved to (576, 449)
Screenshot: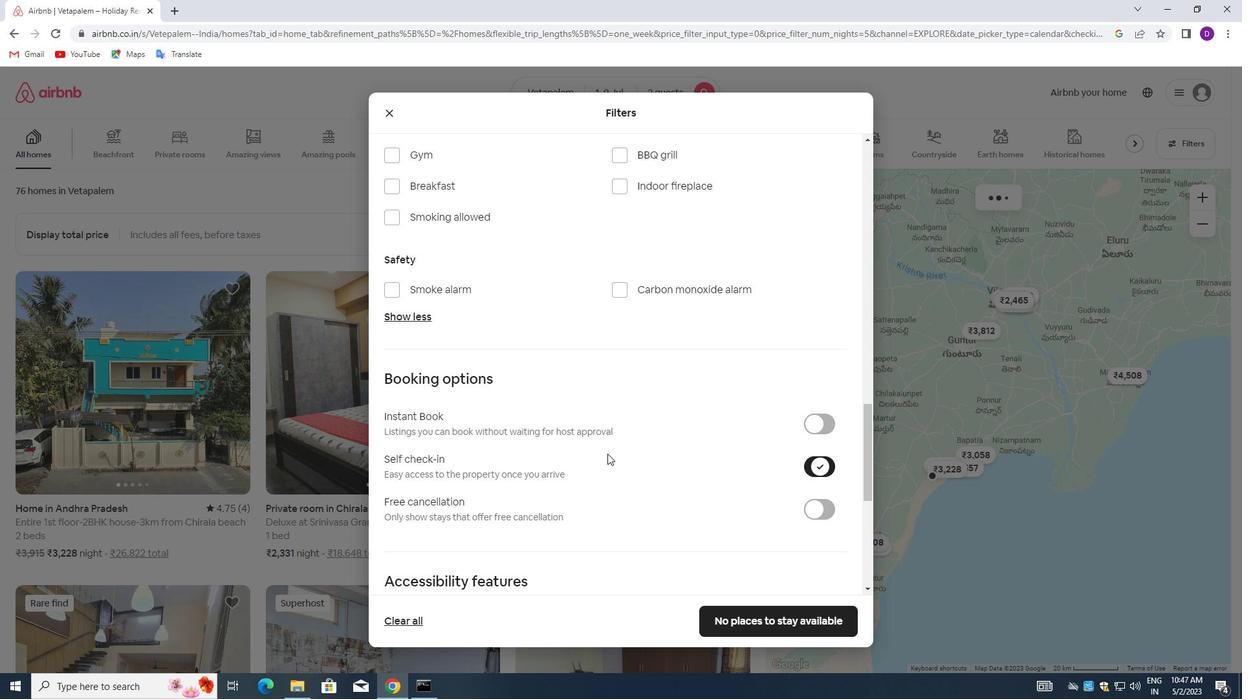 
Action: Mouse scrolled (576, 448) with delta (0, 0)
Screenshot: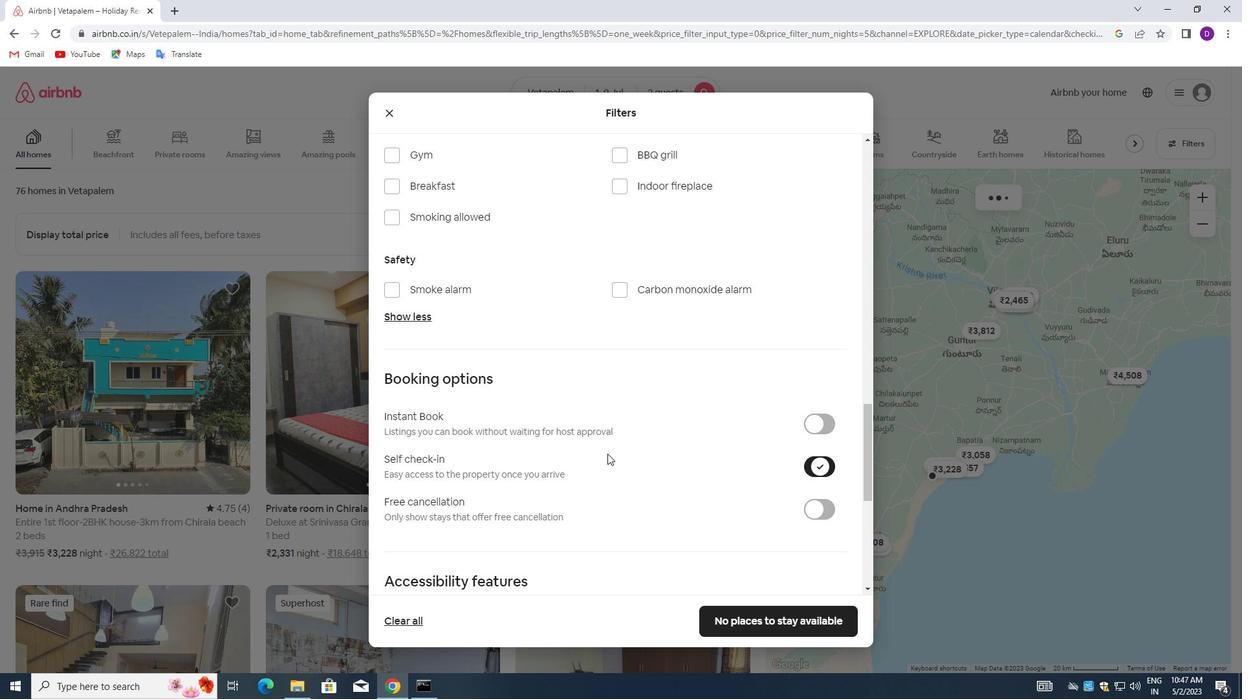 
Action: Mouse moved to (575, 449)
Screenshot: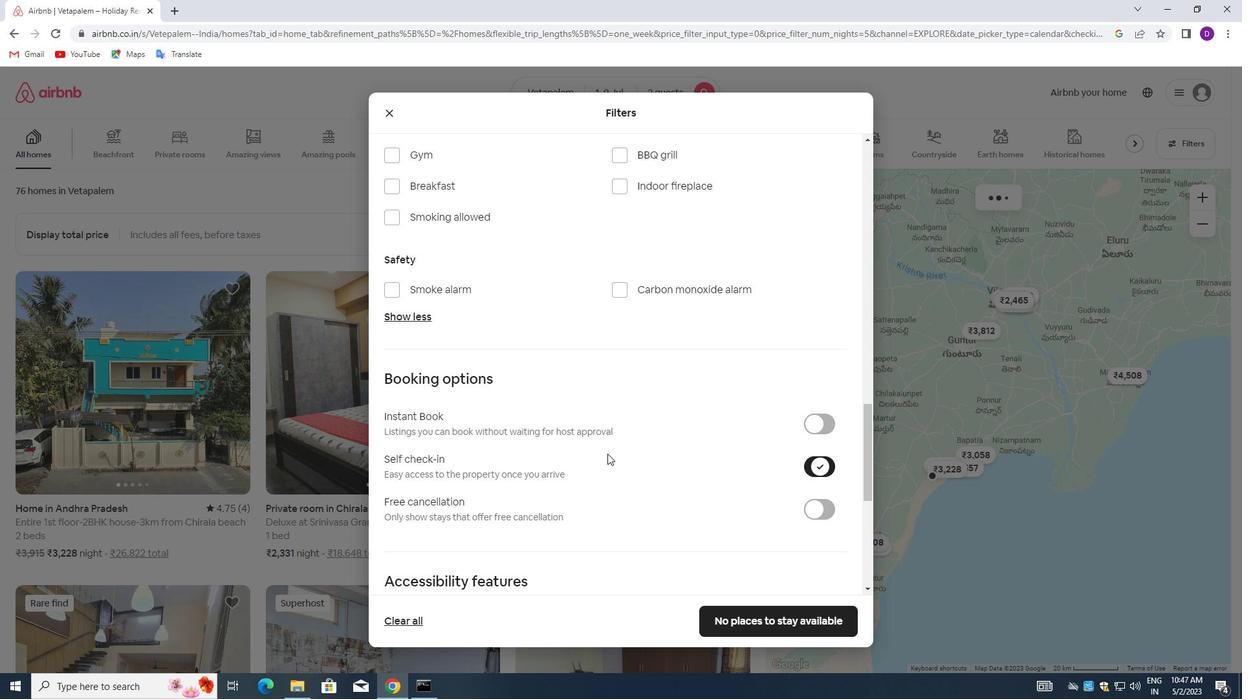 
Action: Mouse scrolled (575, 448) with delta (0, 0)
Screenshot: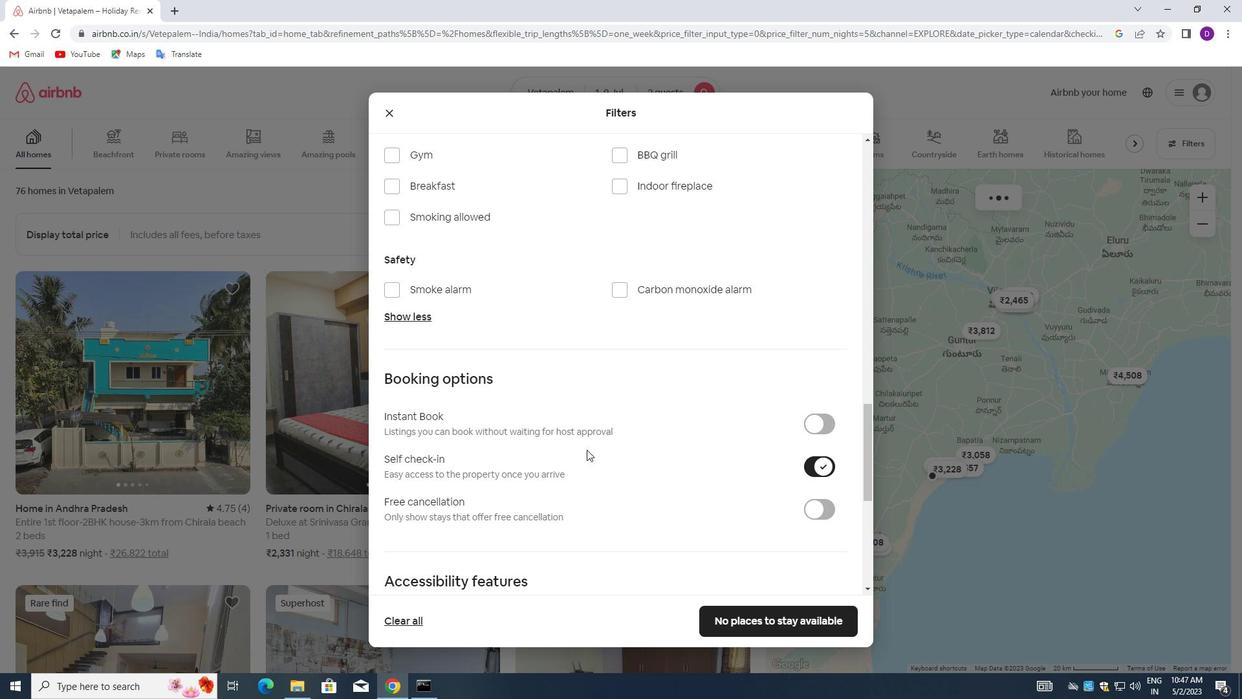 
Action: Mouse moved to (575, 449)
Screenshot: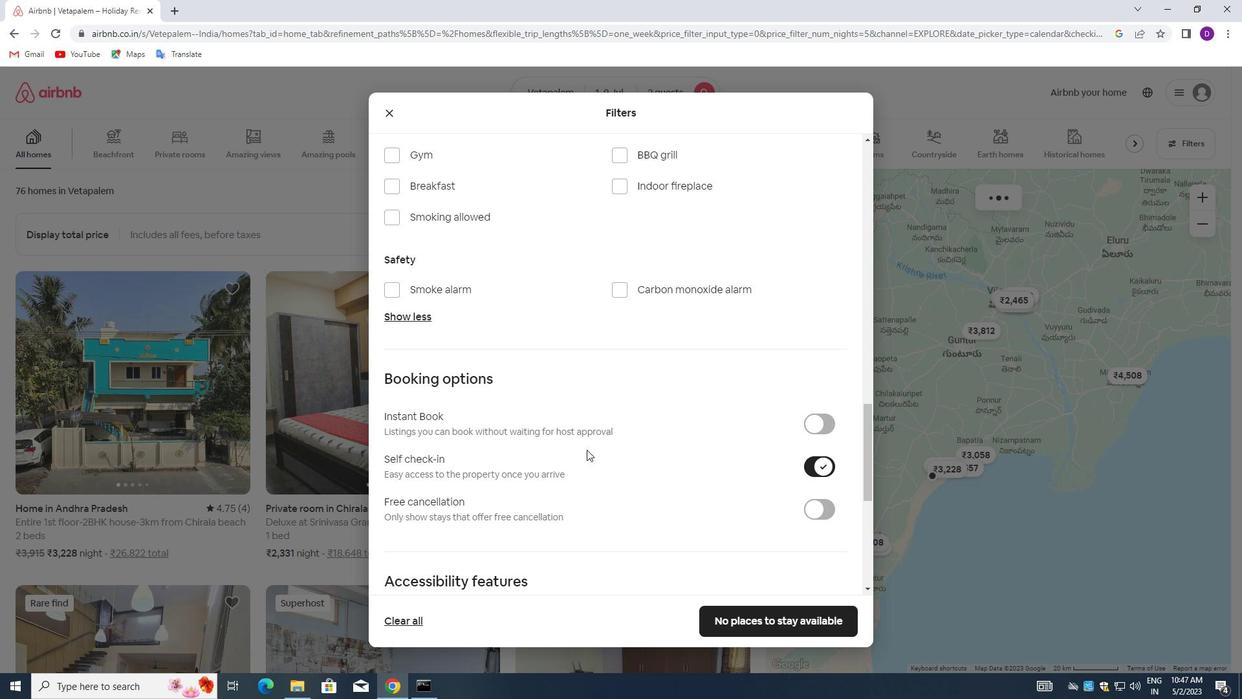 
Action: Mouse scrolled (575, 448) with delta (0, 0)
Screenshot: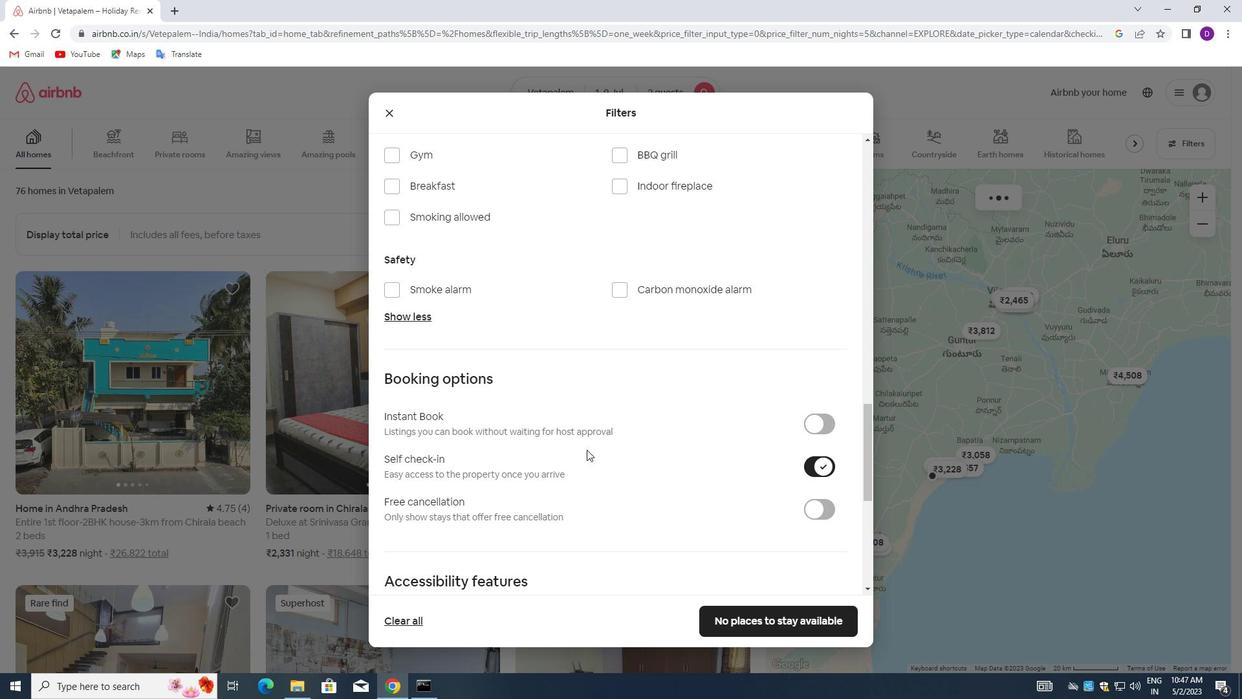 
Action: Mouse scrolled (575, 448) with delta (0, 0)
Screenshot: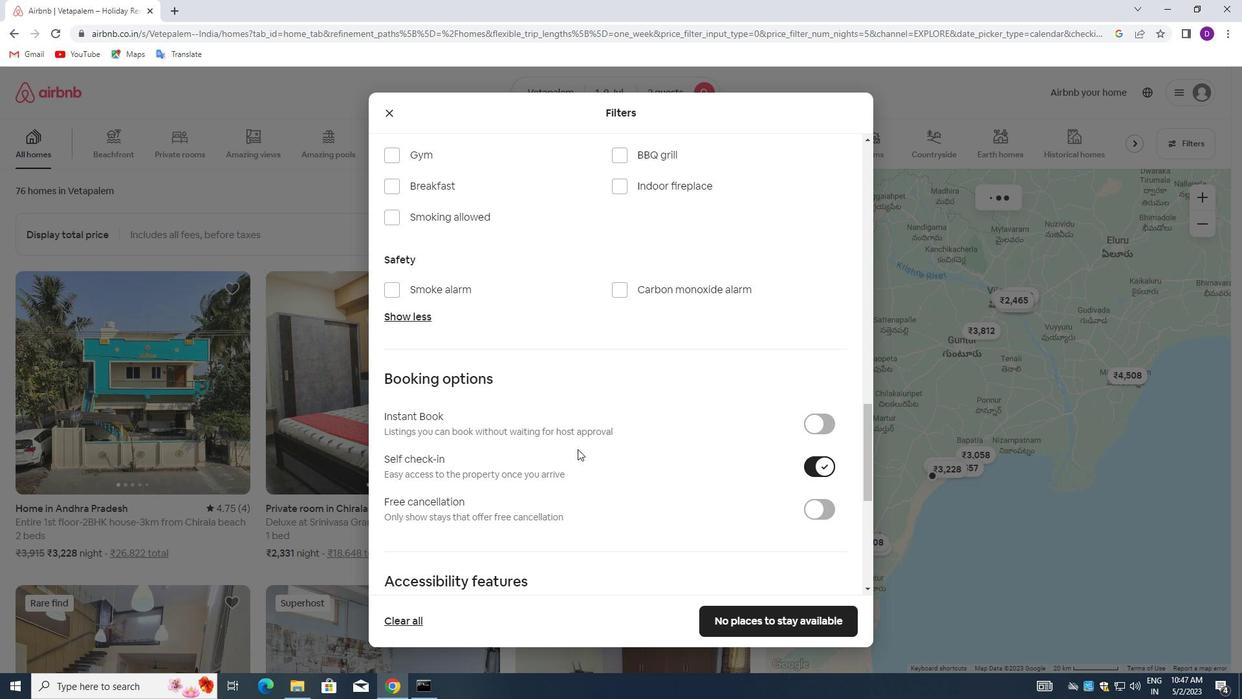 
Action: Mouse moved to (574, 449)
Screenshot: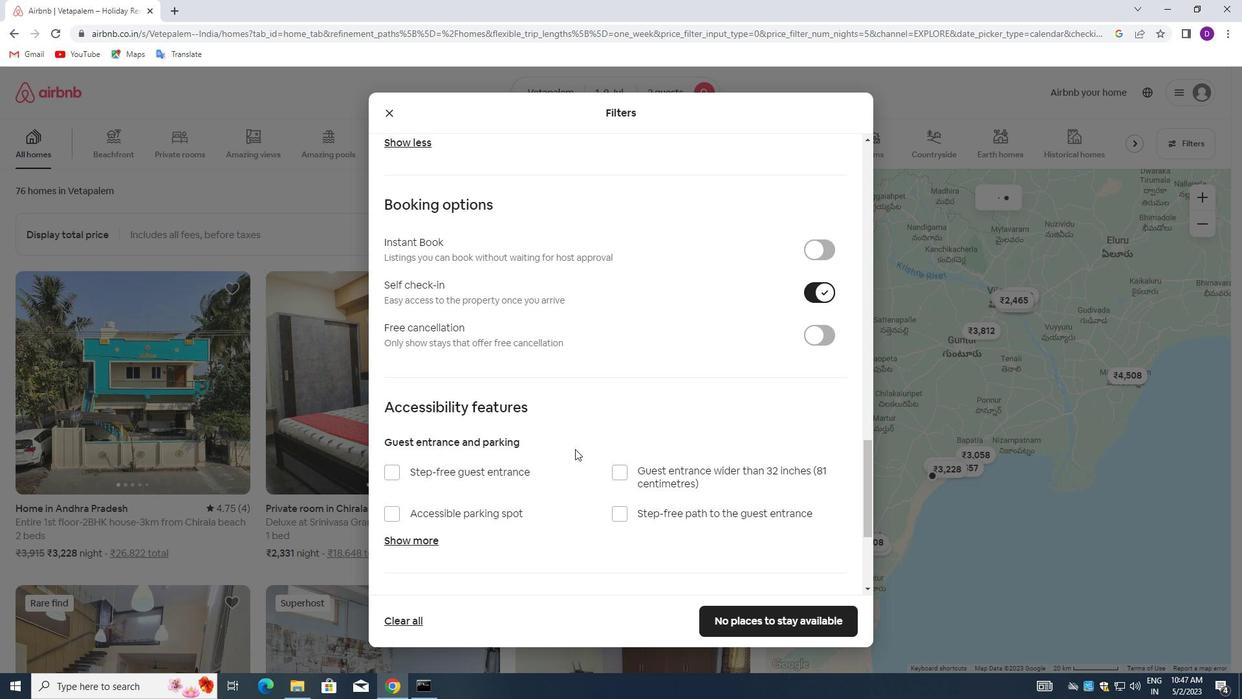 
Action: Mouse scrolled (574, 449) with delta (0, 0)
Screenshot: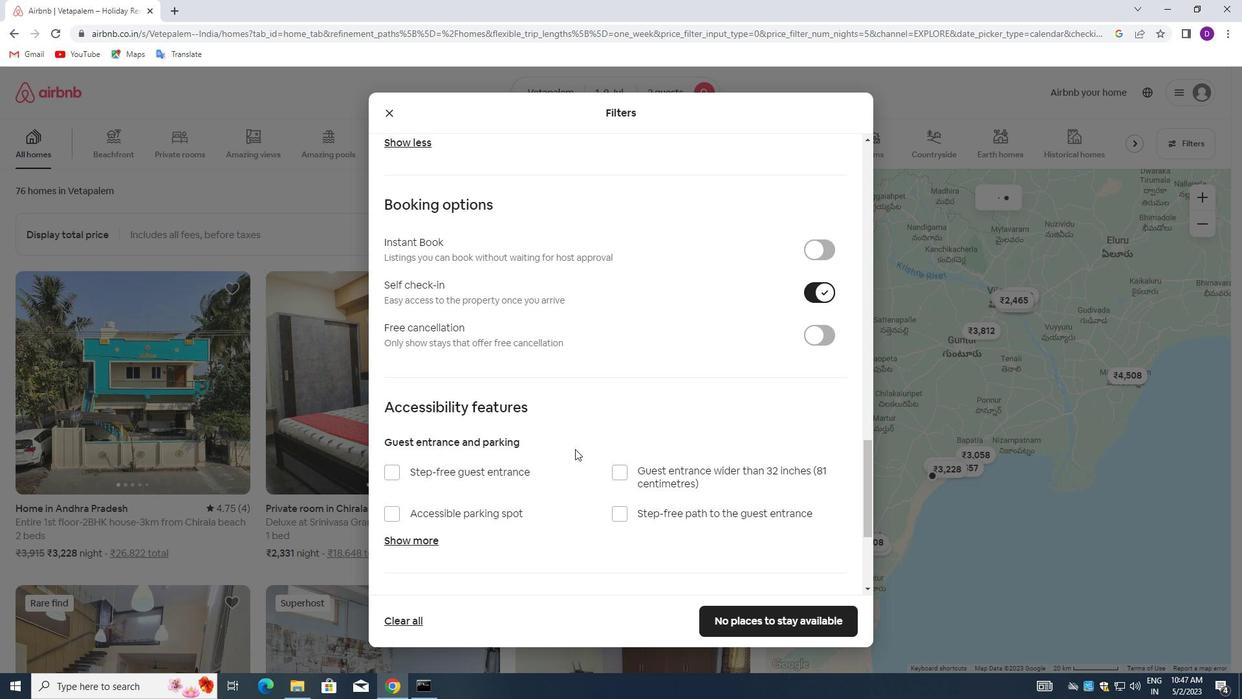
Action: Mouse moved to (574, 450)
Screenshot: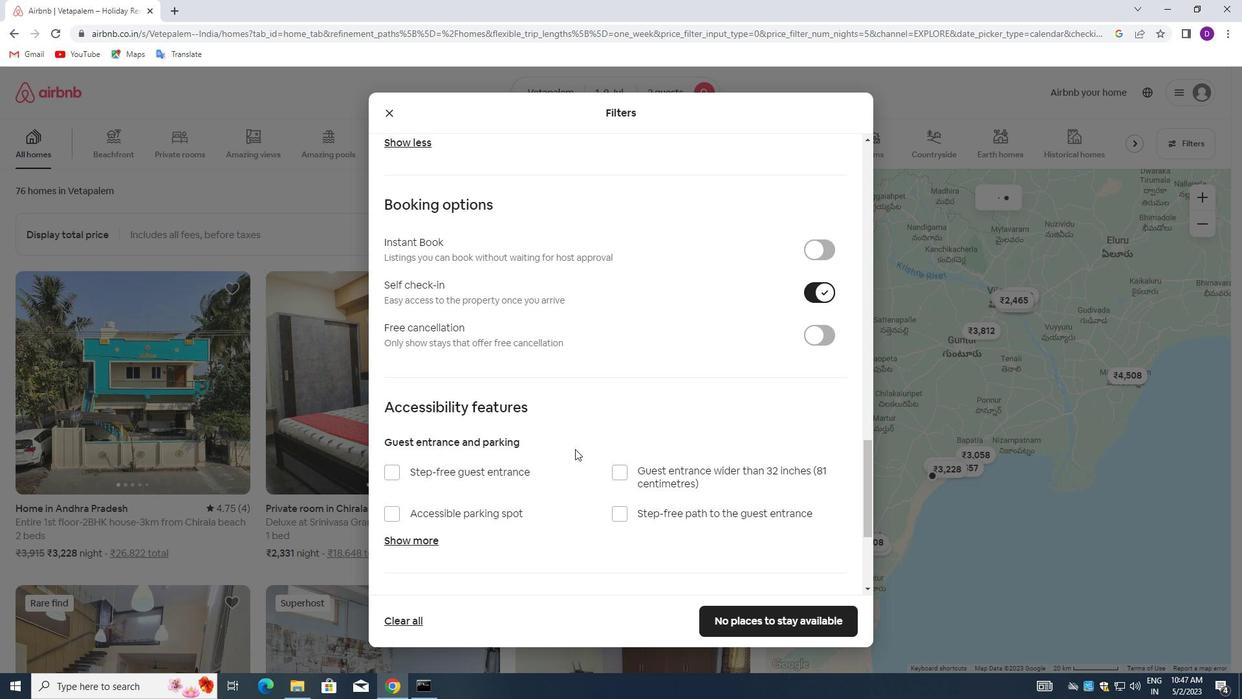
Action: Mouse scrolled (574, 449) with delta (0, 0)
Screenshot: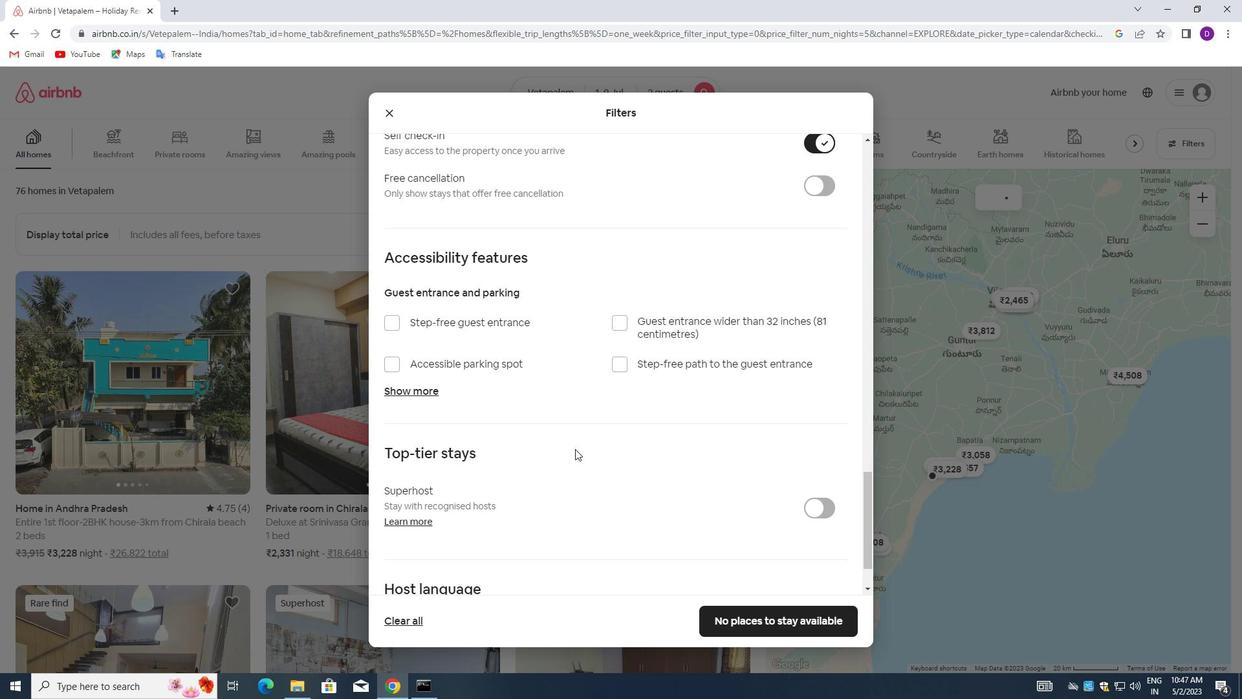 
Action: Mouse scrolled (574, 449) with delta (0, 0)
Screenshot: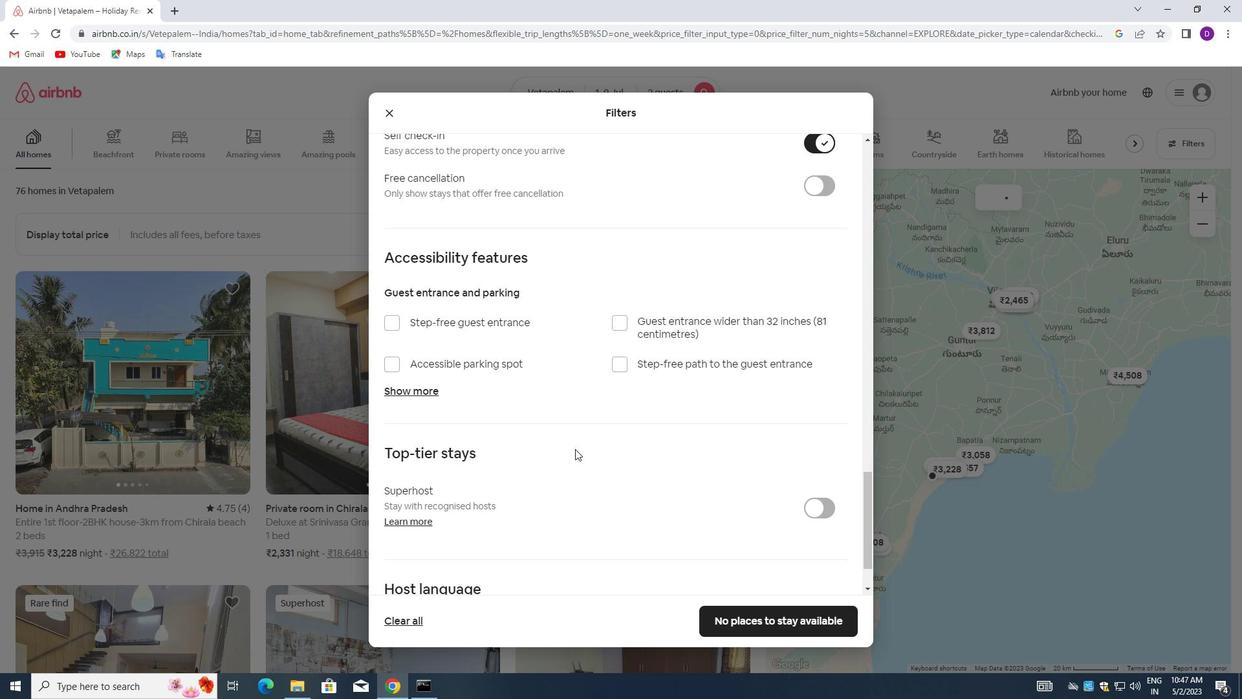 
Action: Mouse moved to (574, 450)
Screenshot: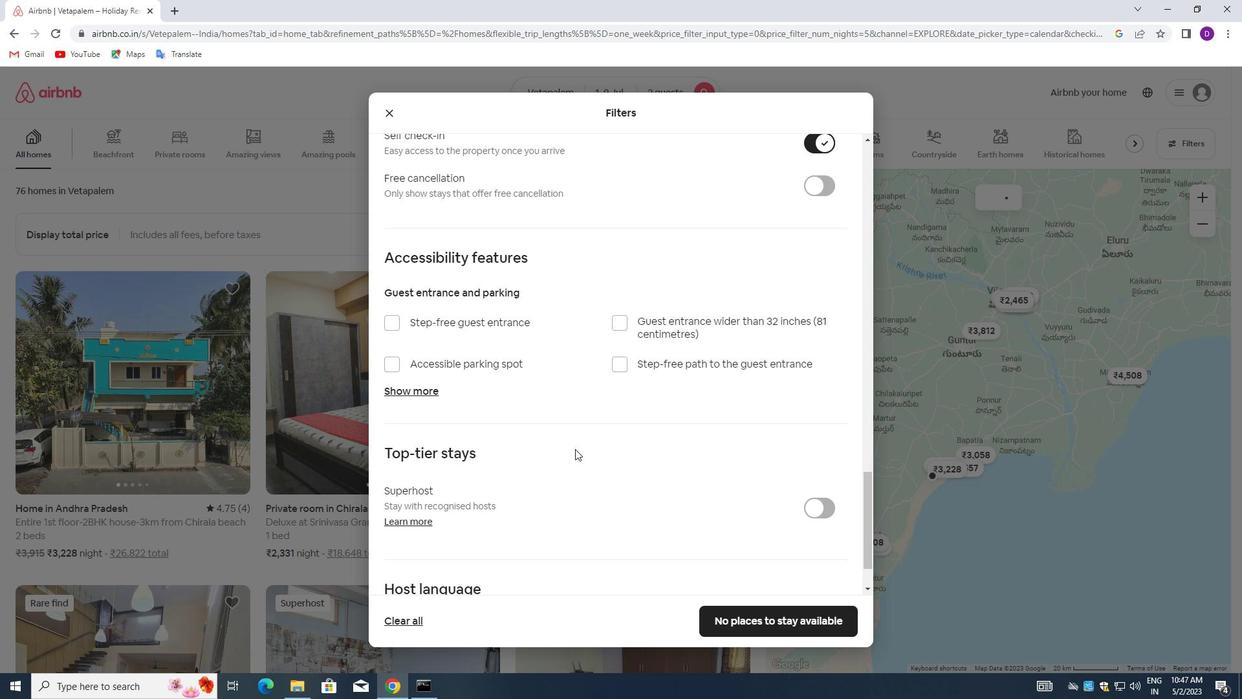 
Action: Mouse scrolled (574, 449) with delta (0, 0)
Screenshot: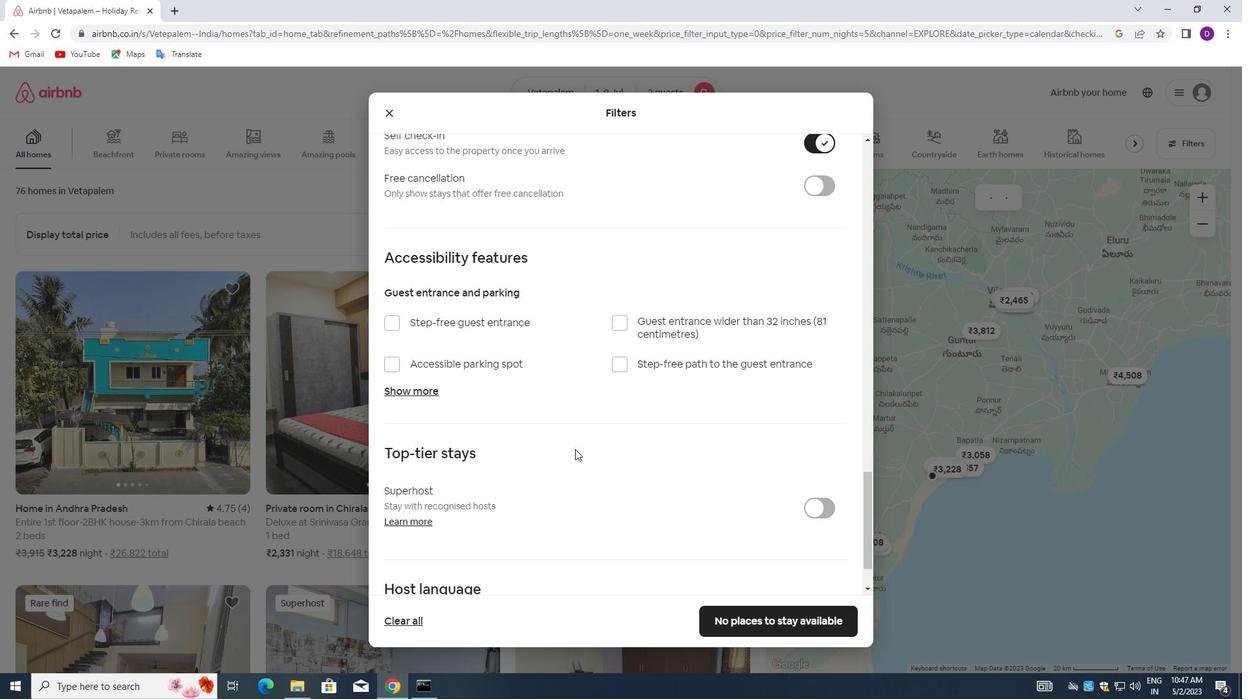 
Action: Mouse scrolled (574, 449) with delta (0, 0)
Screenshot: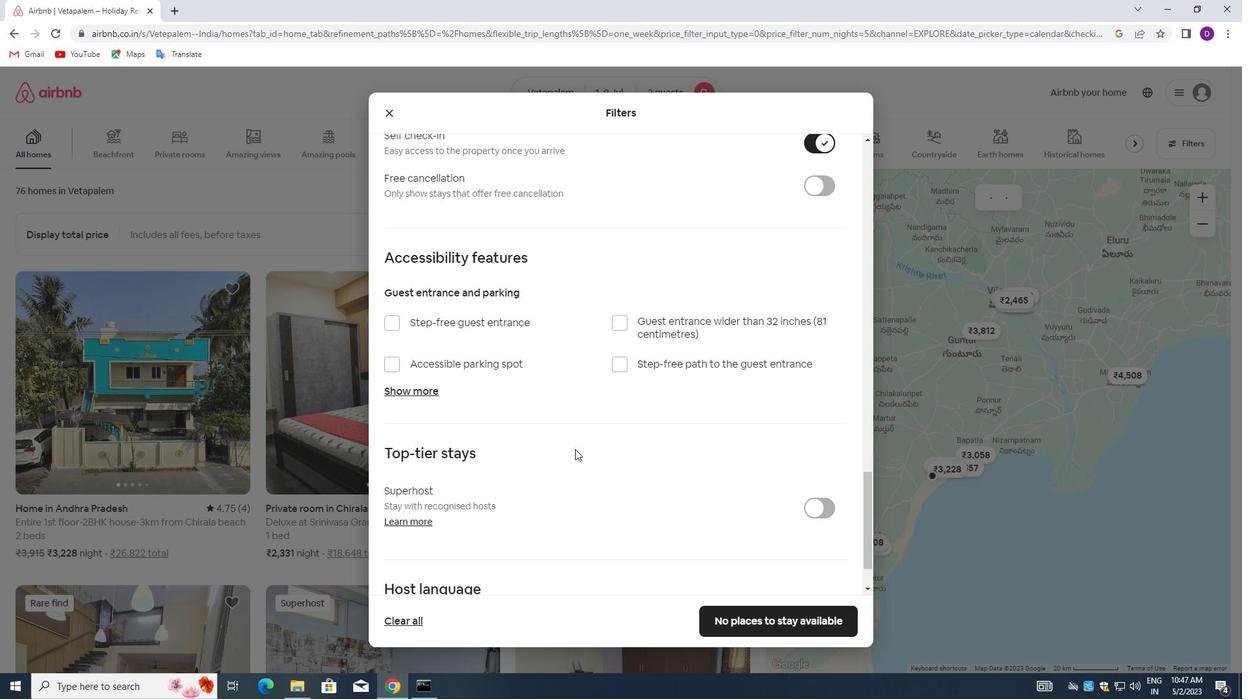 
Action: Mouse scrolled (574, 449) with delta (0, 0)
Screenshot: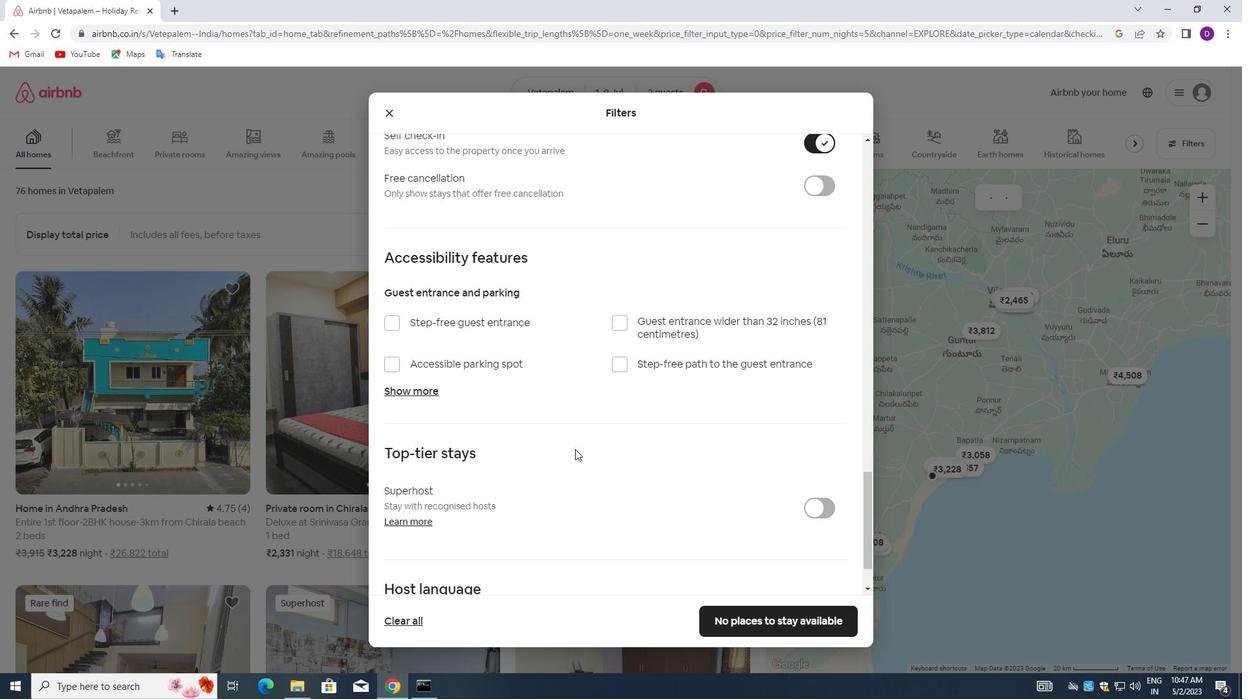 
Action: Mouse scrolled (574, 449) with delta (0, 0)
Screenshot: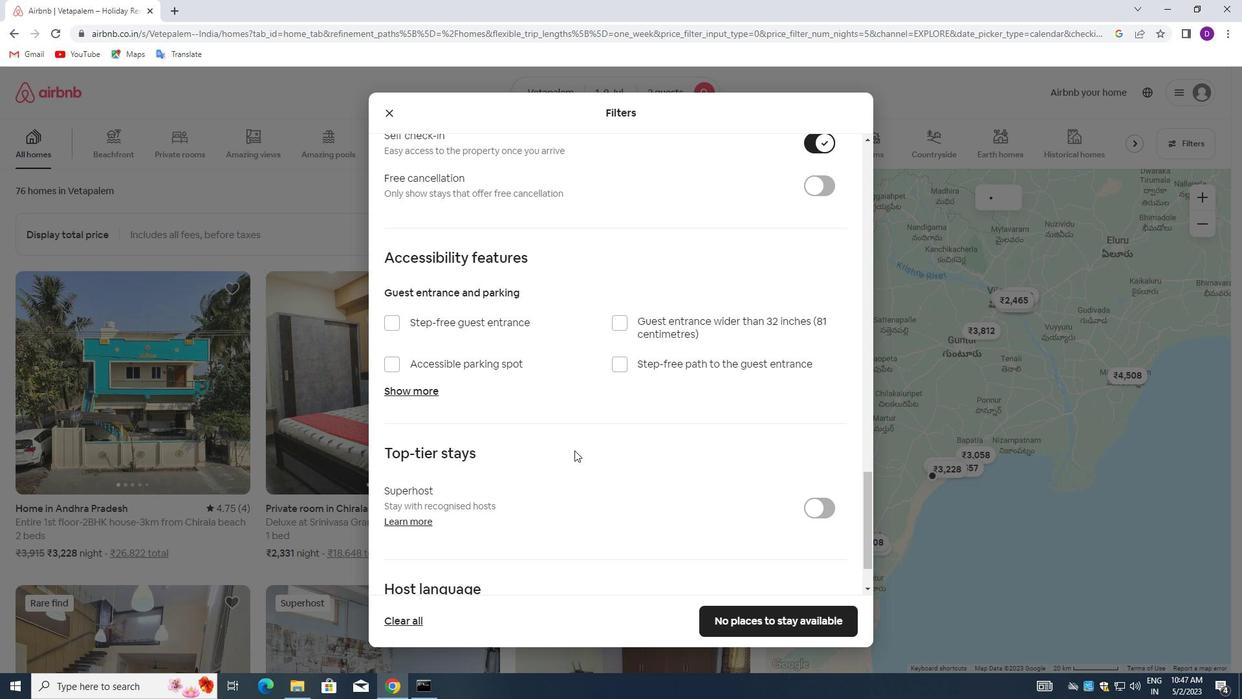 
Action: Mouse scrolled (574, 449) with delta (0, 0)
Screenshot: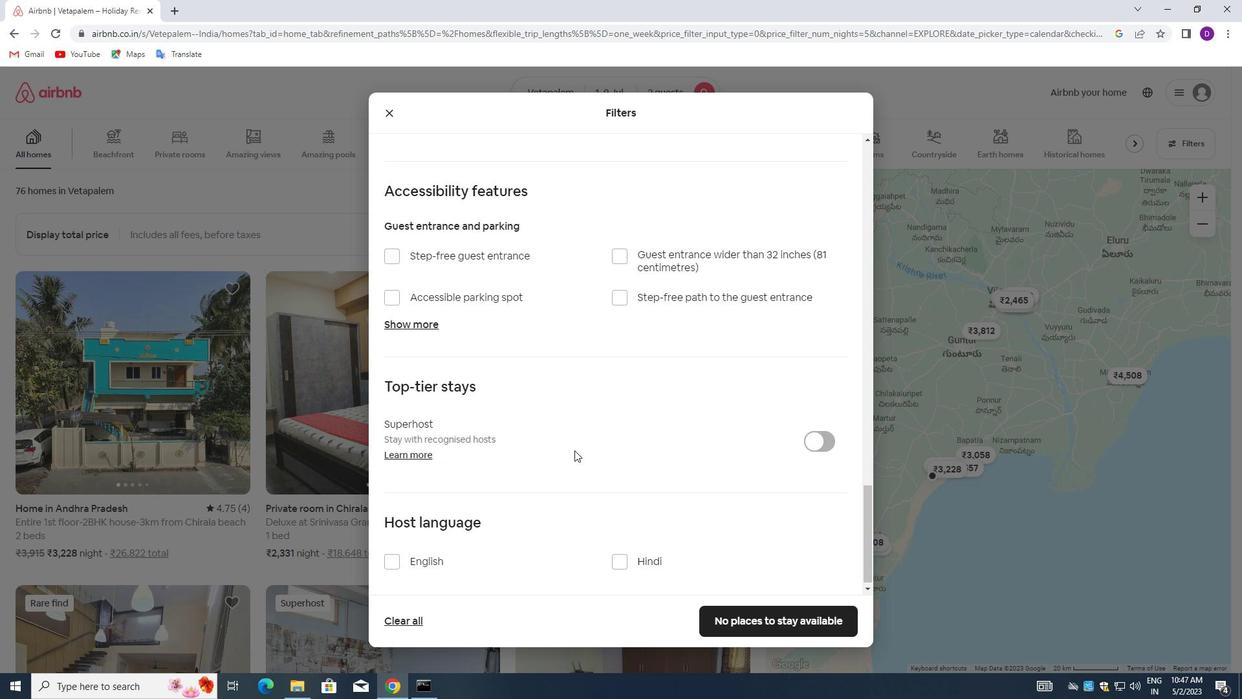 
Action: Mouse moved to (574, 455)
Screenshot: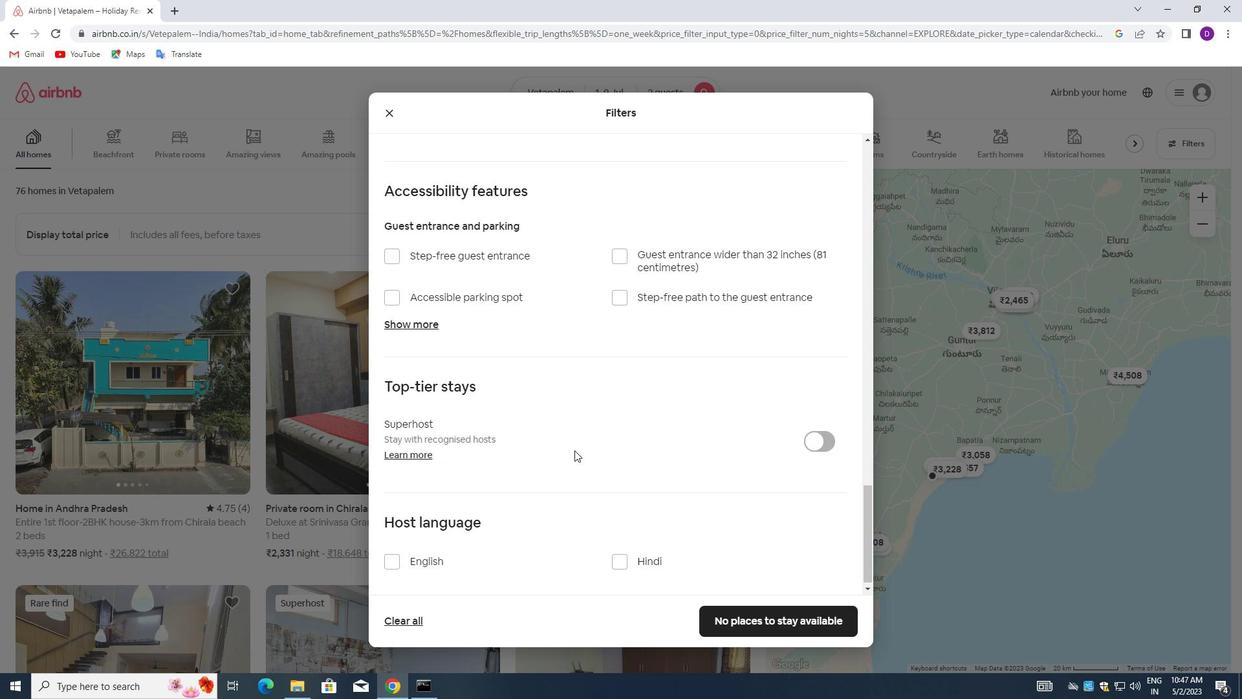 
Action: Mouse scrolled (574, 455) with delta (0, 0)
Screenshot: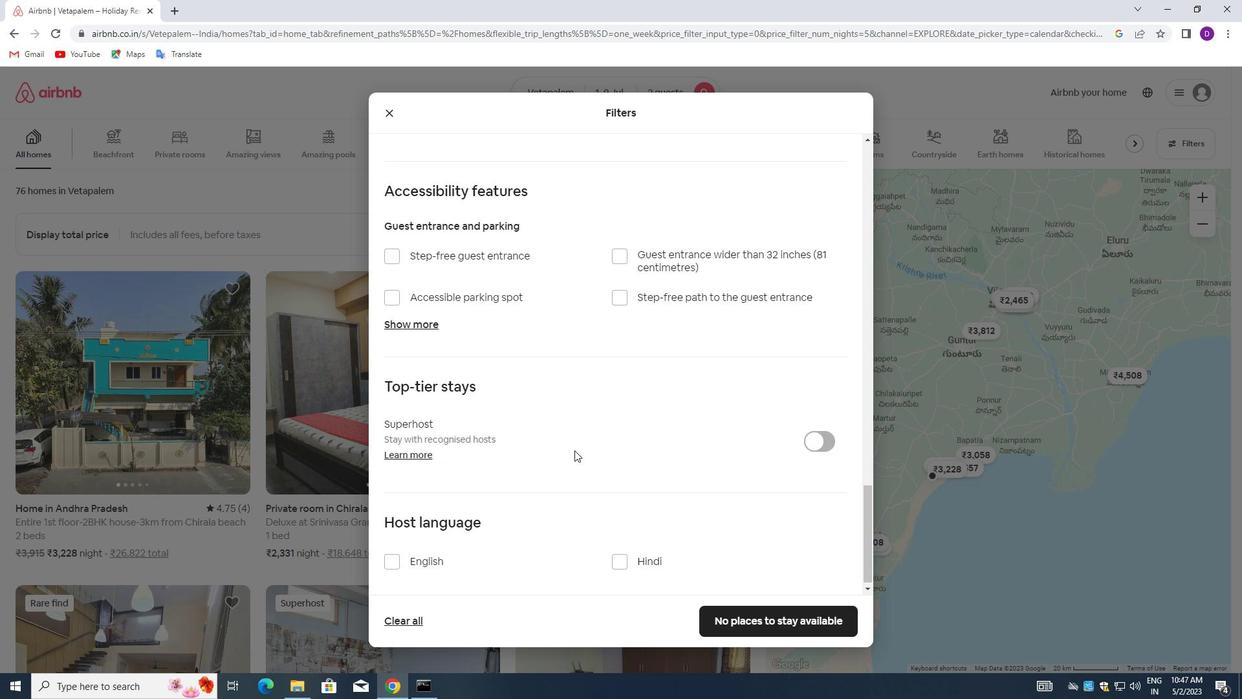 
Action: Mouse moved to (571, 464)
Screenshot: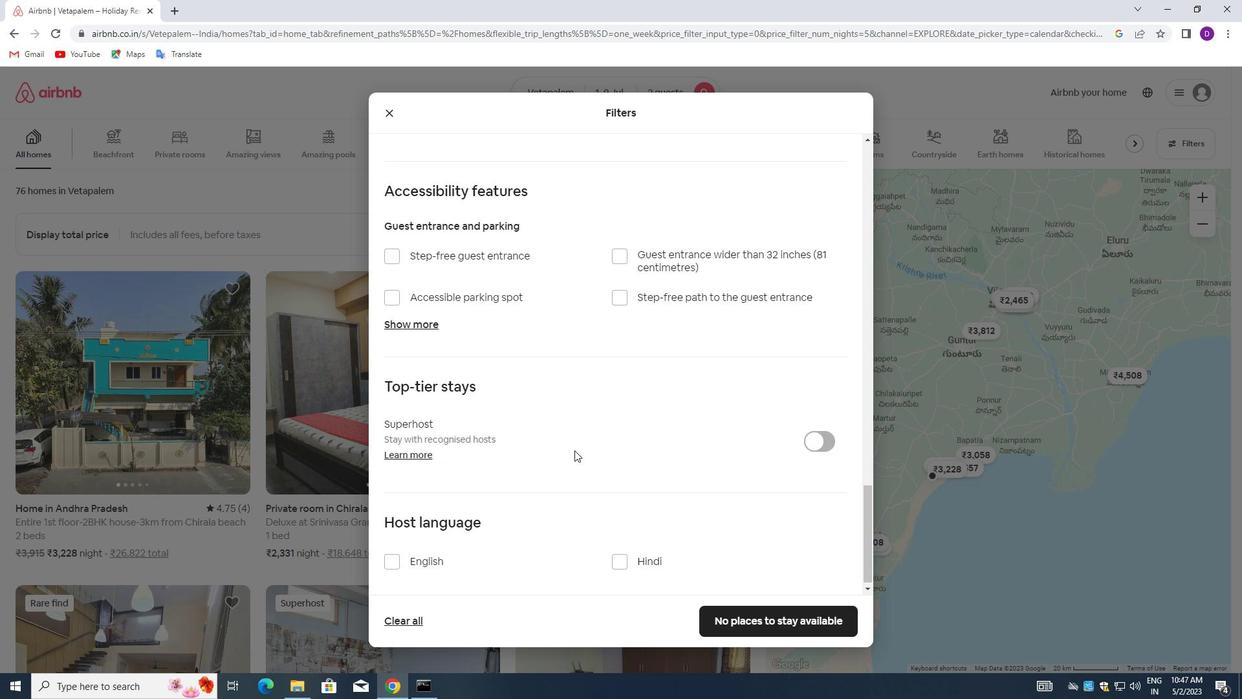 
Action: Mouse scrolled (571, 463) with delta (0, 0)
Screenshot: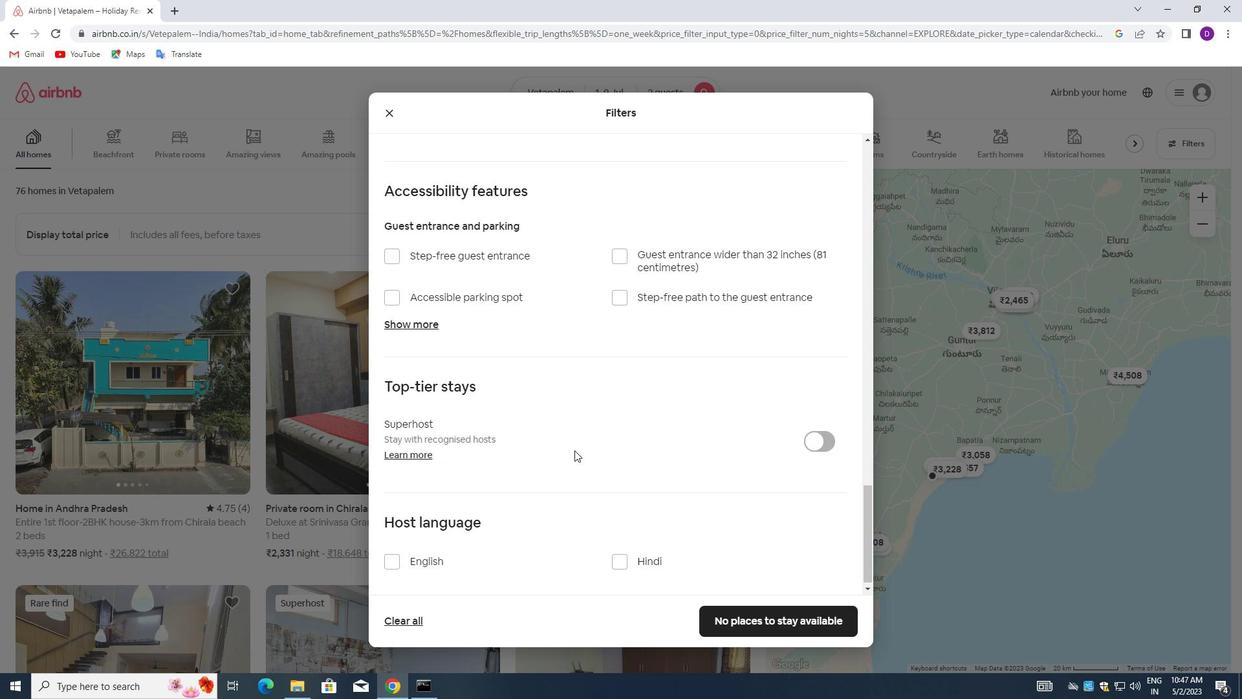 
Action: Mouse moved to (565, 471)
Screenshot: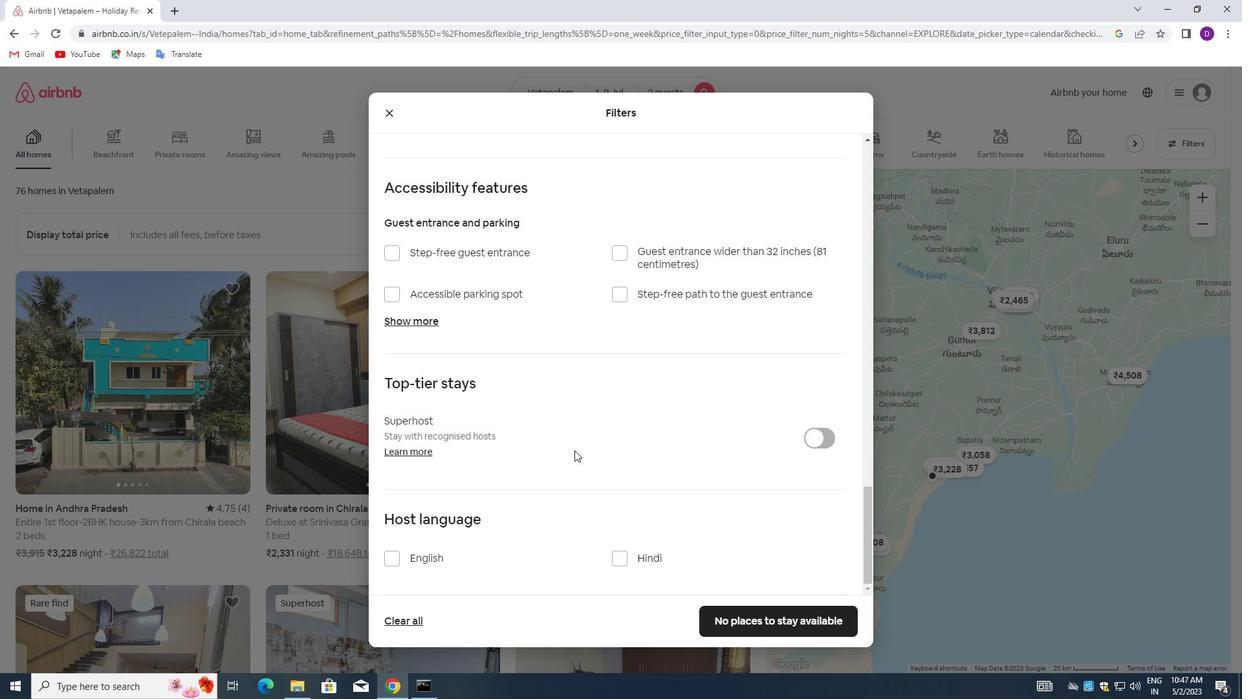 
Action: Mouse scrolled (565, 471) with delta (0, 0)
Screenshot: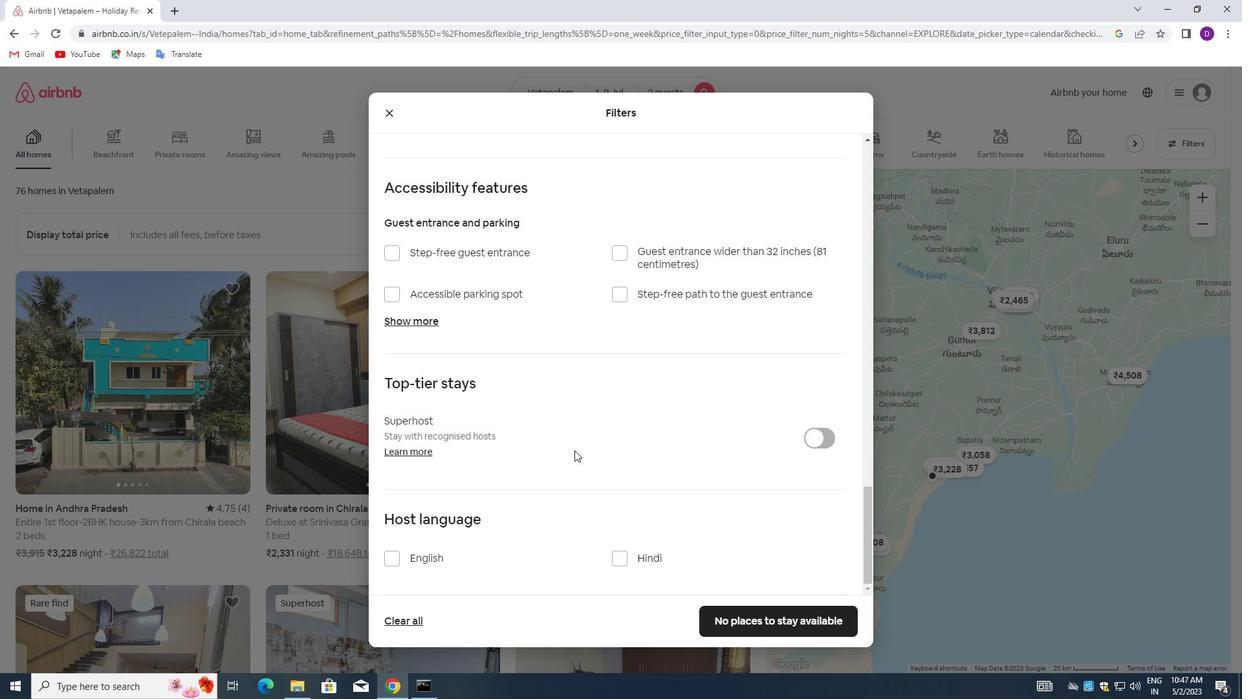 
Action: Mouse moved to (403, 557)
Screenshot: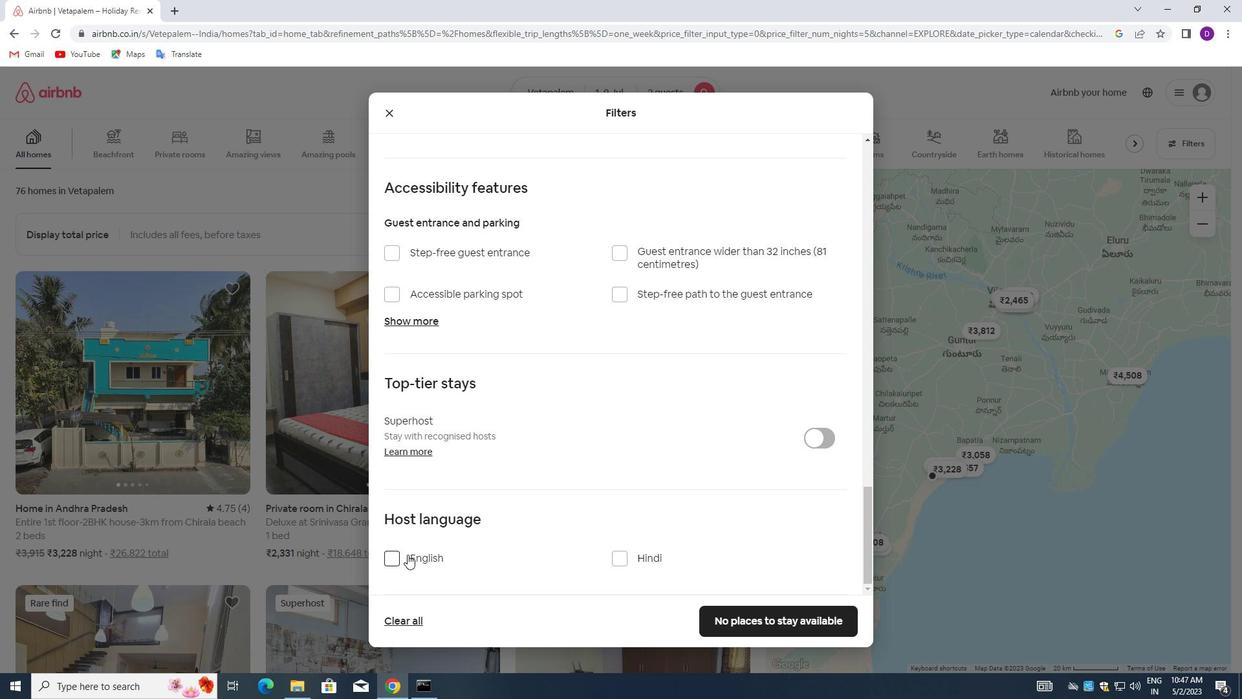 
Action: Mouse pressed left at (403, 557)
Screenshot: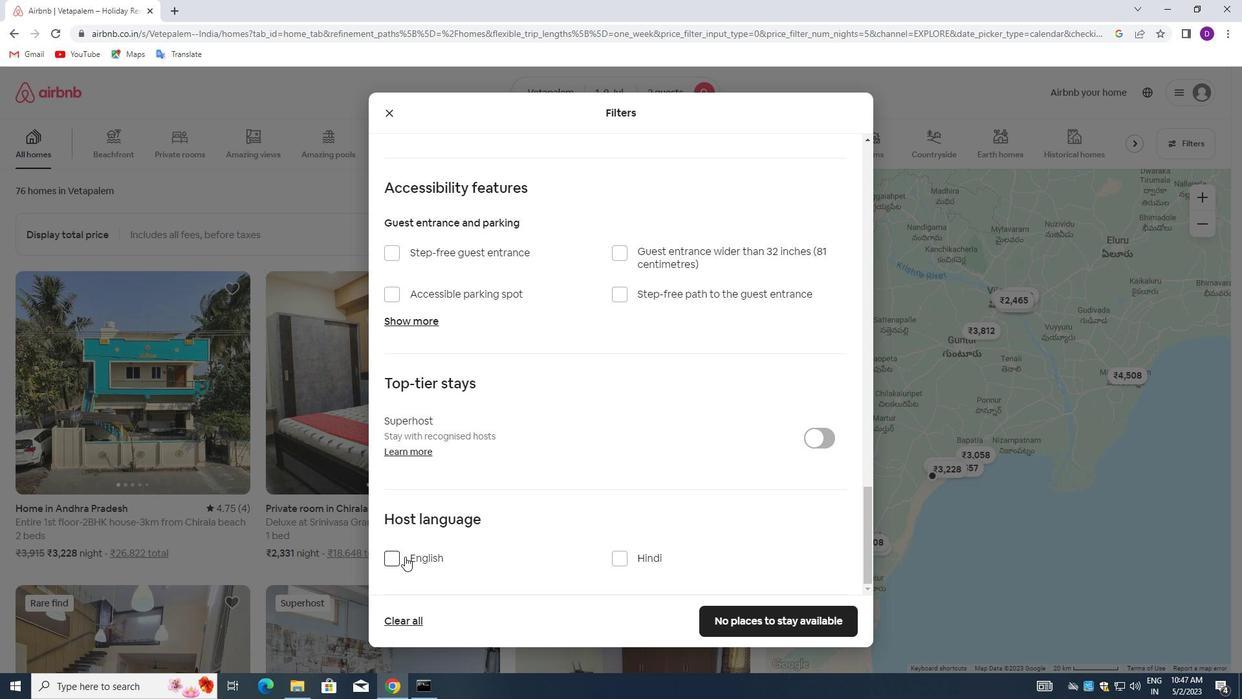 
Action: Mouse moved to (797, 619)
Screenshot: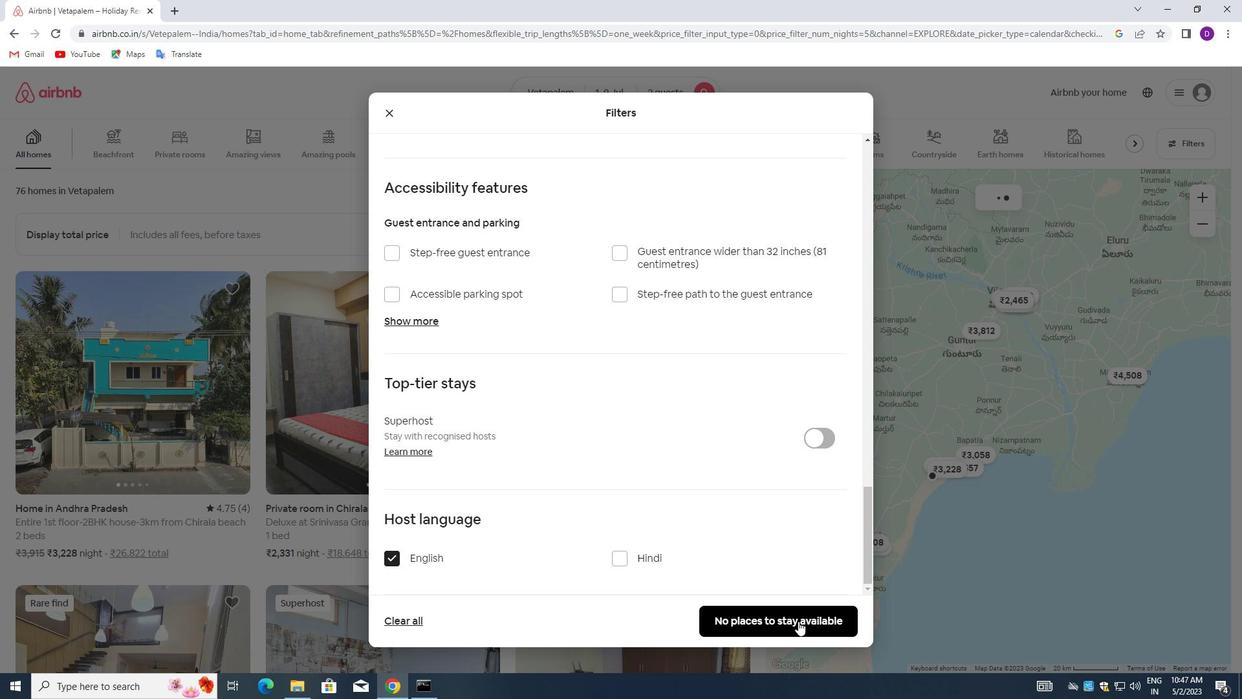 
Action: Mouse pressed left at (797, 619)
Screenshot: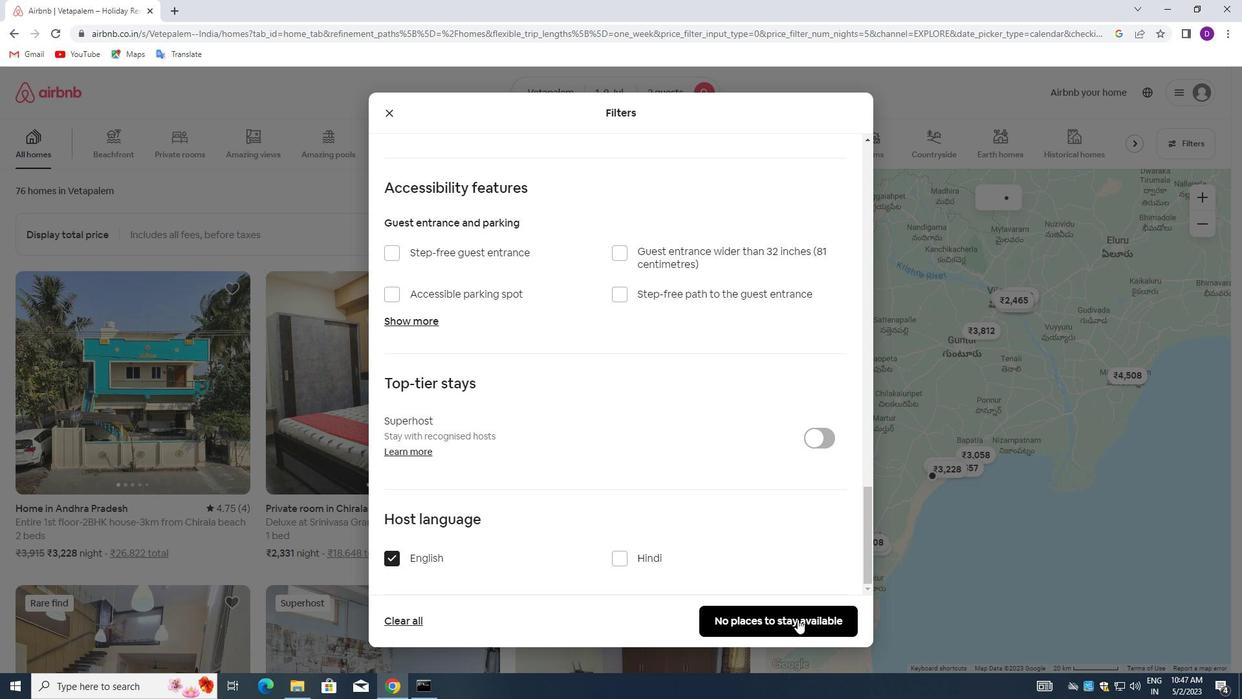 
Action: Mouse moved to (776, 558)
Screenshot: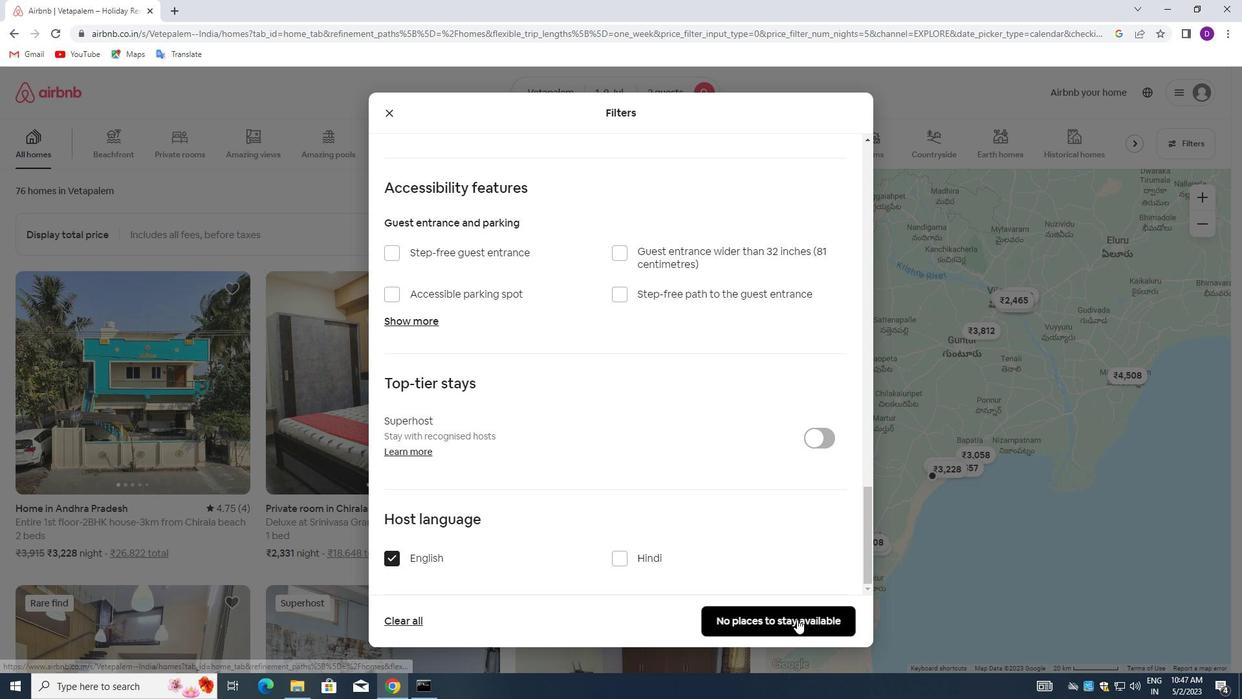 
